 Task: Find connections with filter location Sierre with filter topic #healthylifestyle with filter profile language English with filter current company GeeksGod with filter school SNDT Women's University - P. G. Department of Computer Science with filter industry Housing and Community Development with filter service category Homeowners Insurance with filter keywords title Social Media Assistant
Action: Mouse moved to (588, 72)
Screenshot: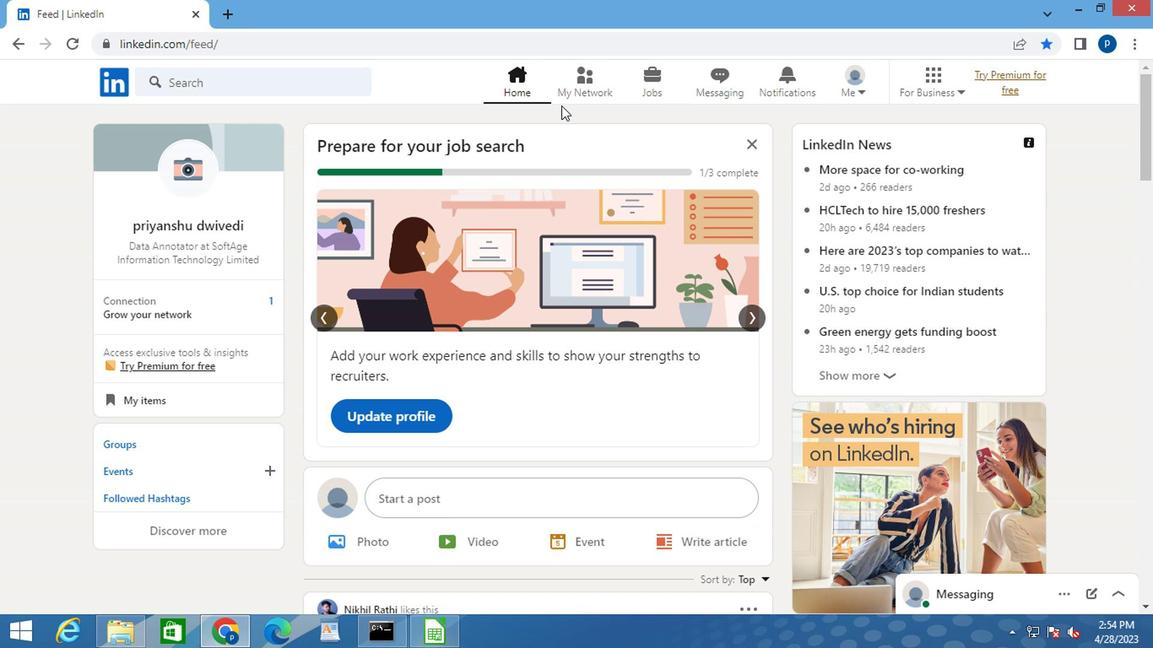 
Action: Mouse pressed left at (588, 72)
Screenshot: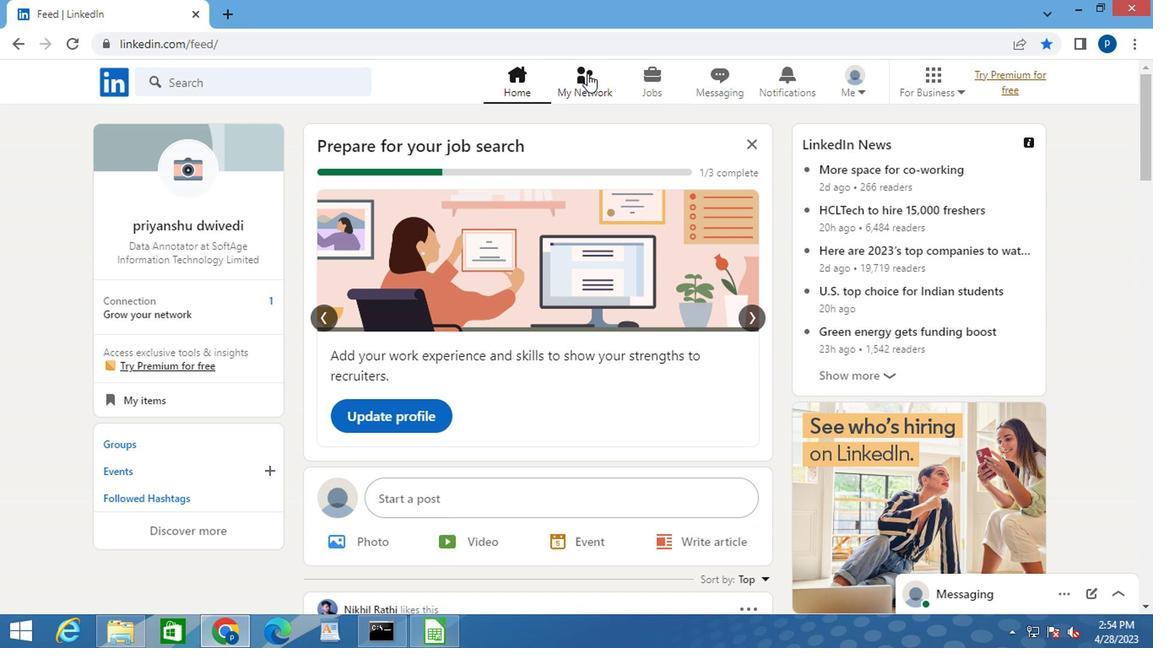 
Action: Mouse moved to (231, 170)
Screenshot: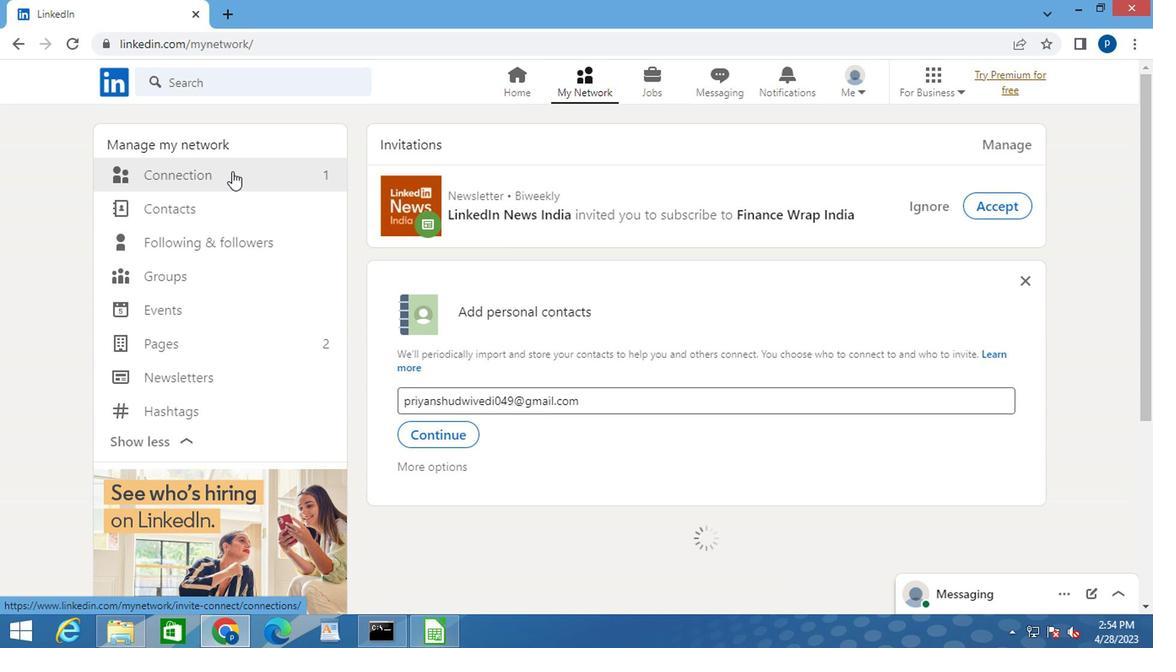 
Action: Mouse pressed left at (231, 170)
Screenshot: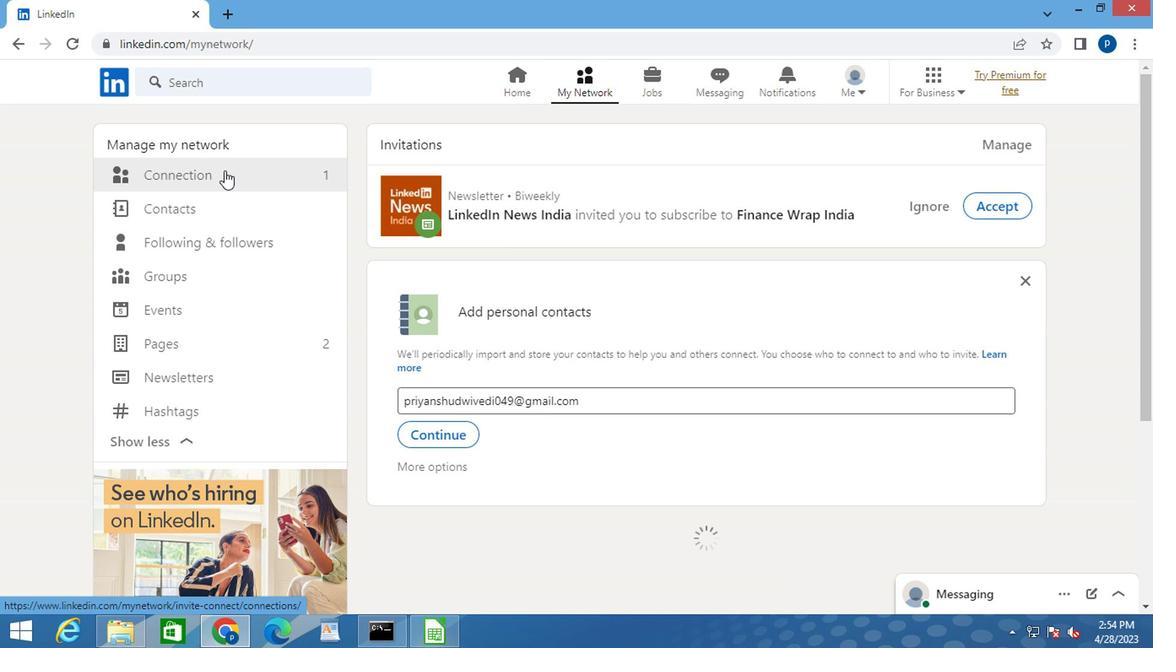
Action: Mouse moved to (696, 174)
Screenshot: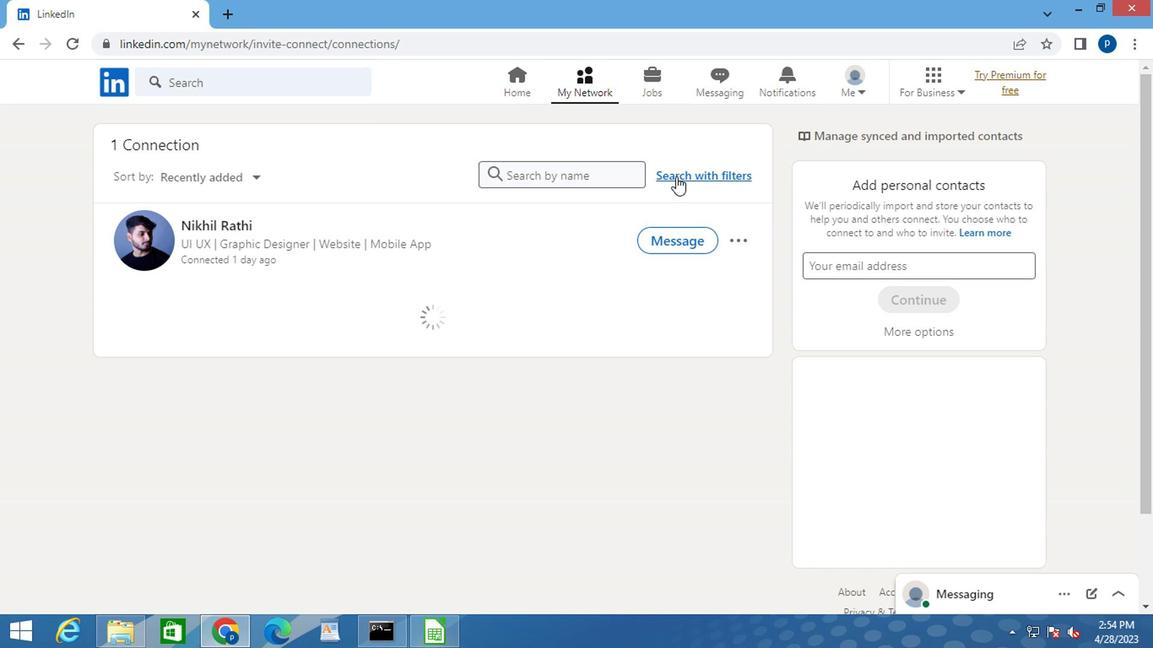 
Action: Mouse pressed left at (696, 174)
Screenshot: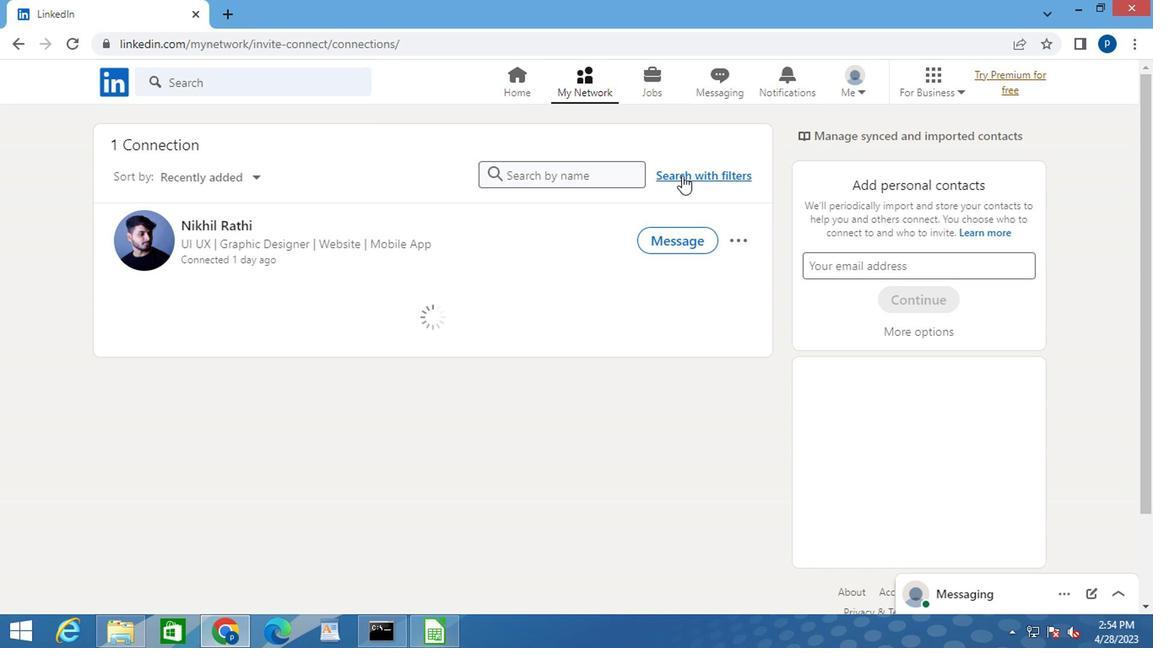 
Action: Mouse moved to (618, 129)
Screenshot: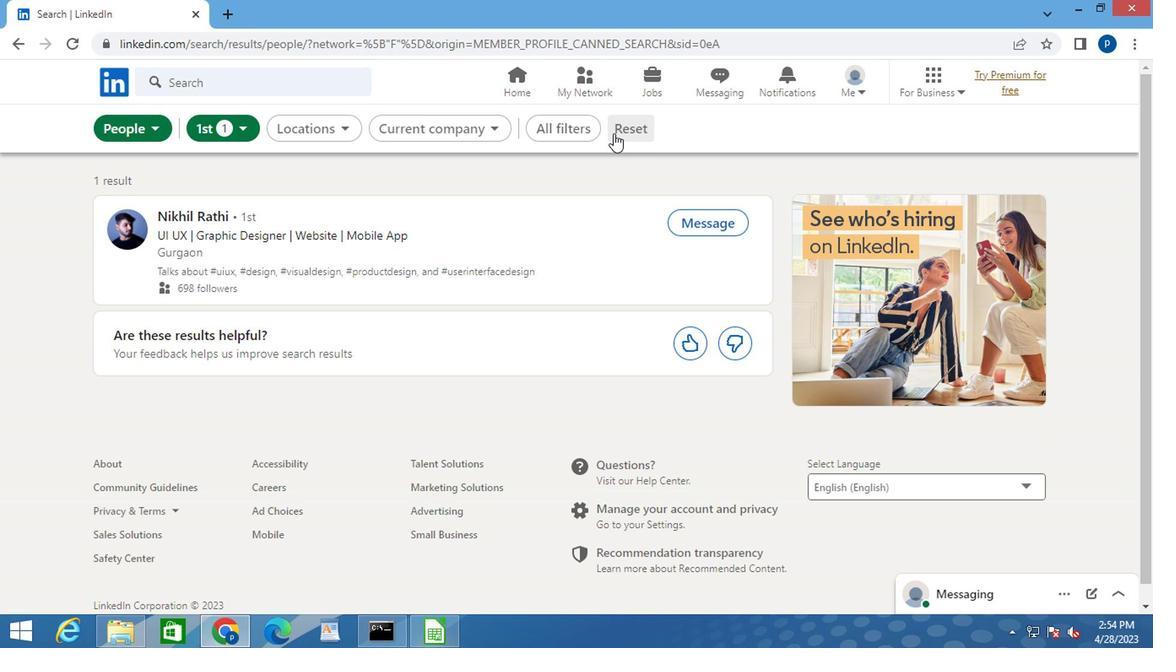 
Action: Mouse pressed left at (618, 129)
Screenshot: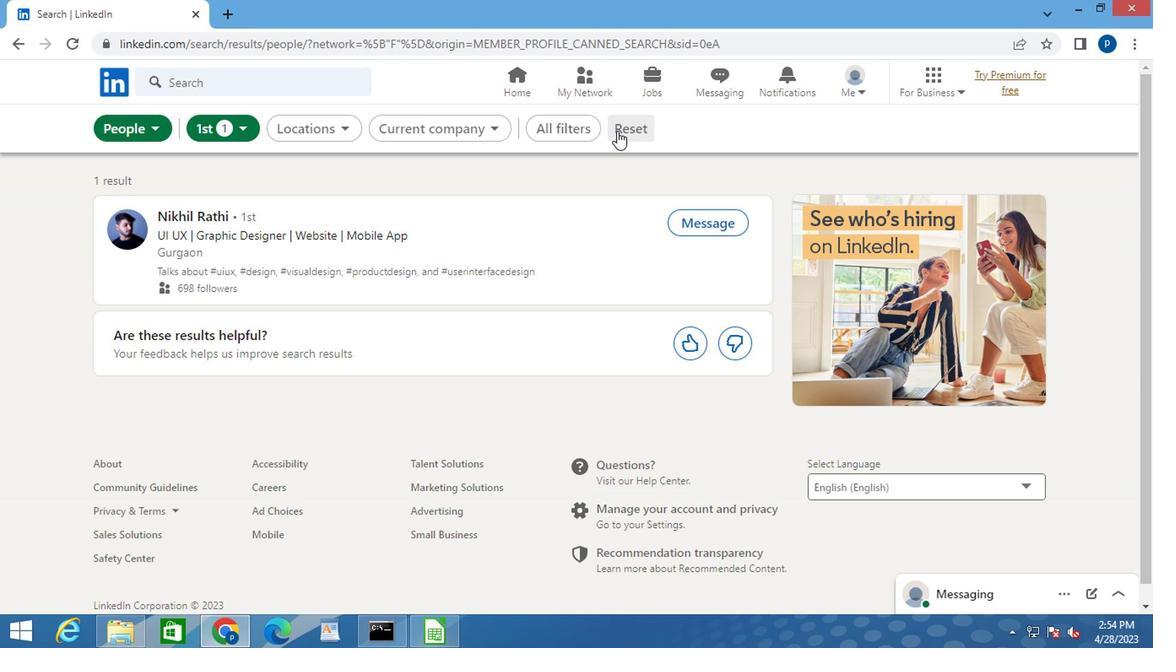 
Action: Mouse moved to (606, 131)
Screenshot: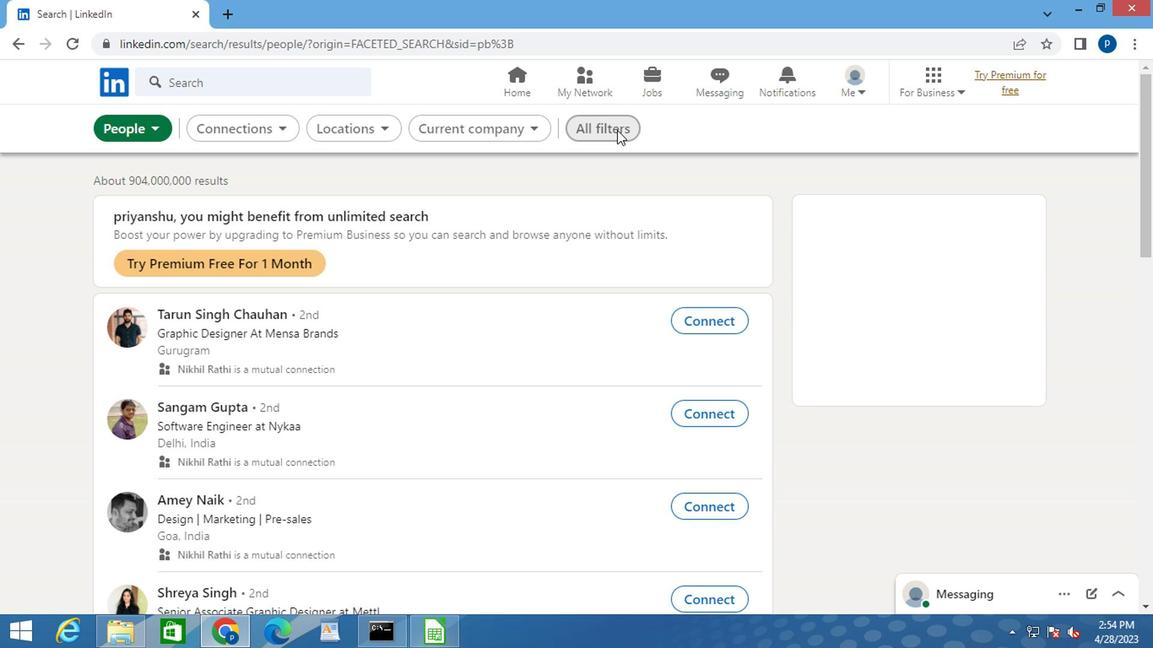 
Action: Mouse pressed left at (606, 131)
Screenshot: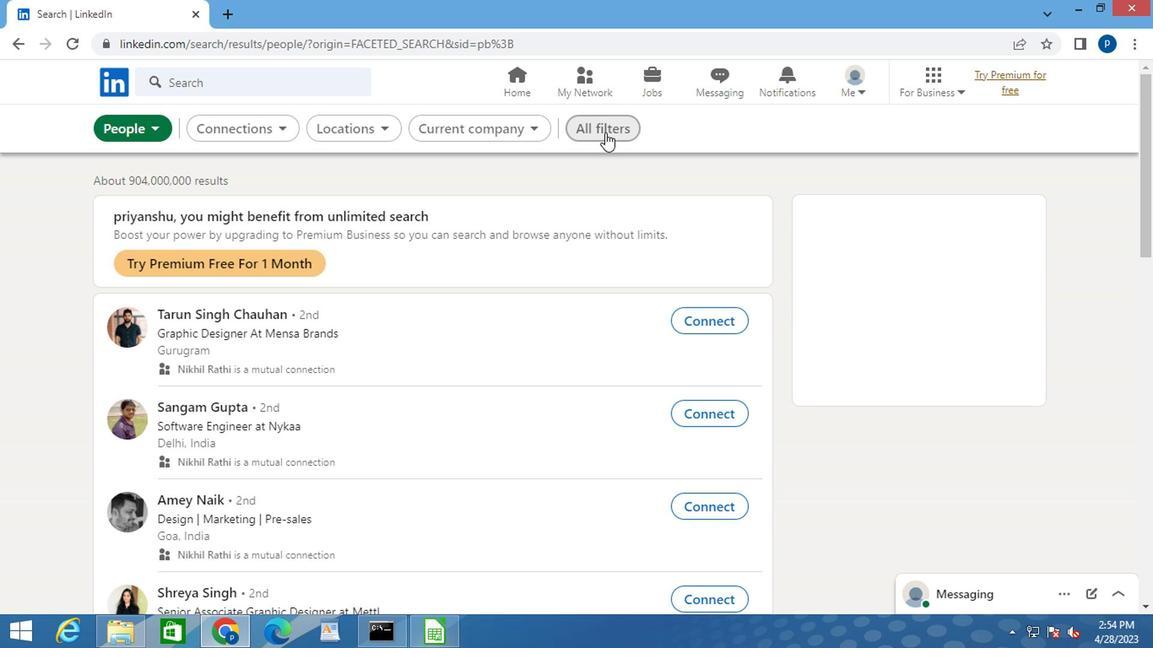 
Action: Mouse moved to (798, 373)
Screenshot: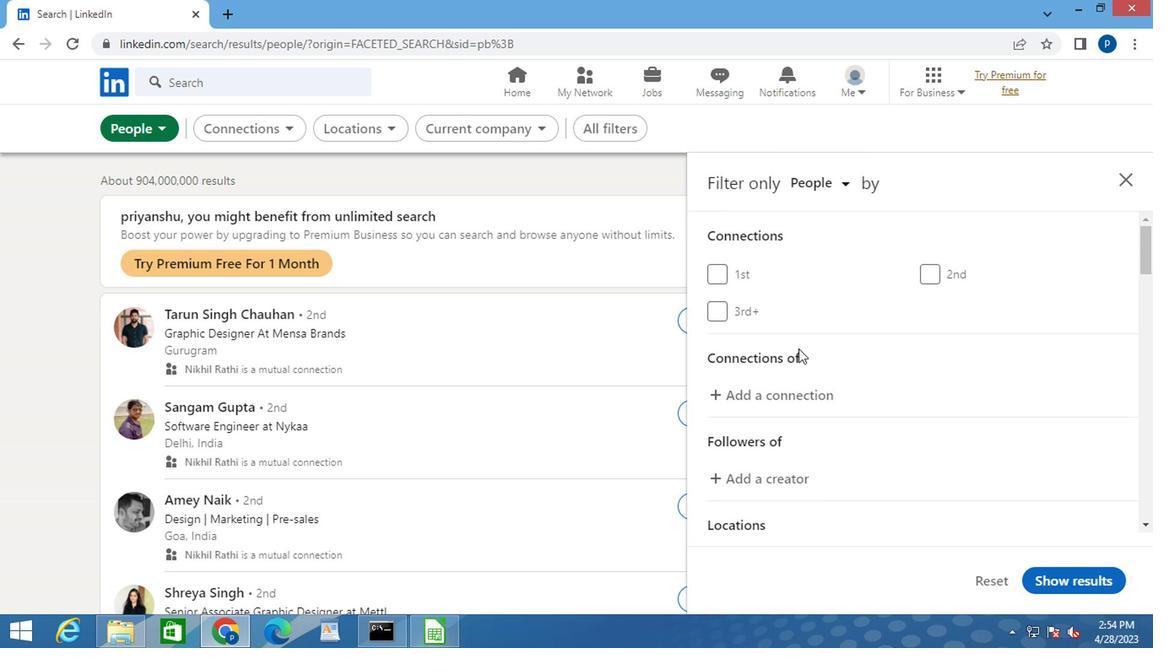
Action: Mouse scrolled (798, 373) with delta (0, 0)
Screenshot: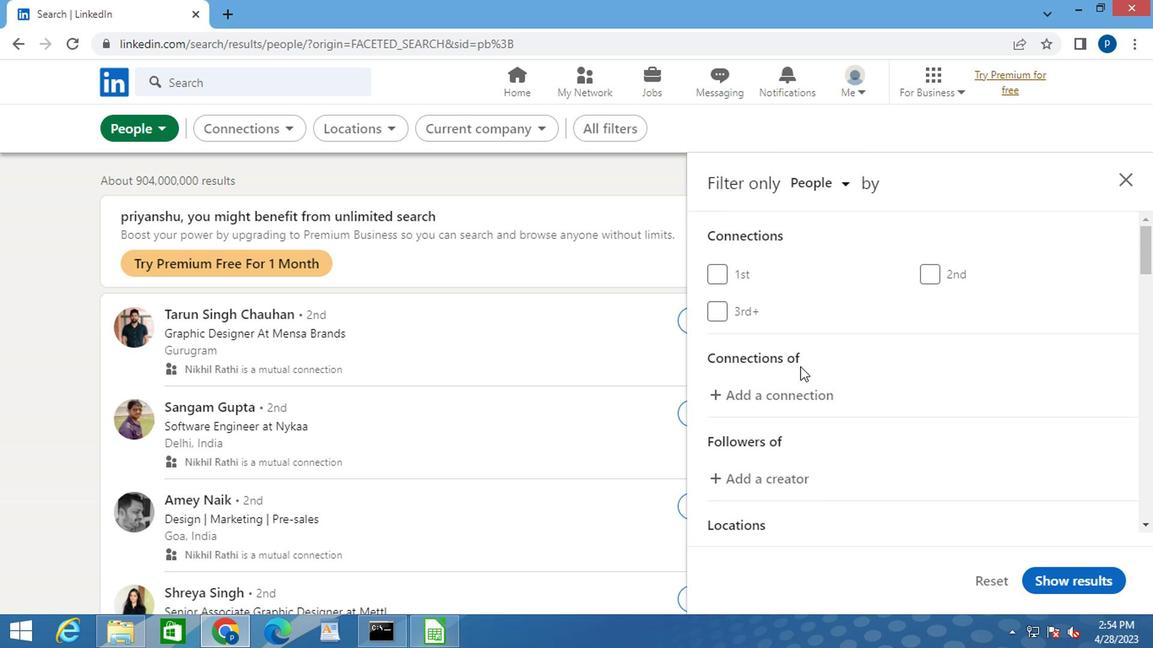 
Action: Mouse scrolled (798, 373) with delta (0, 0)
Screenshot: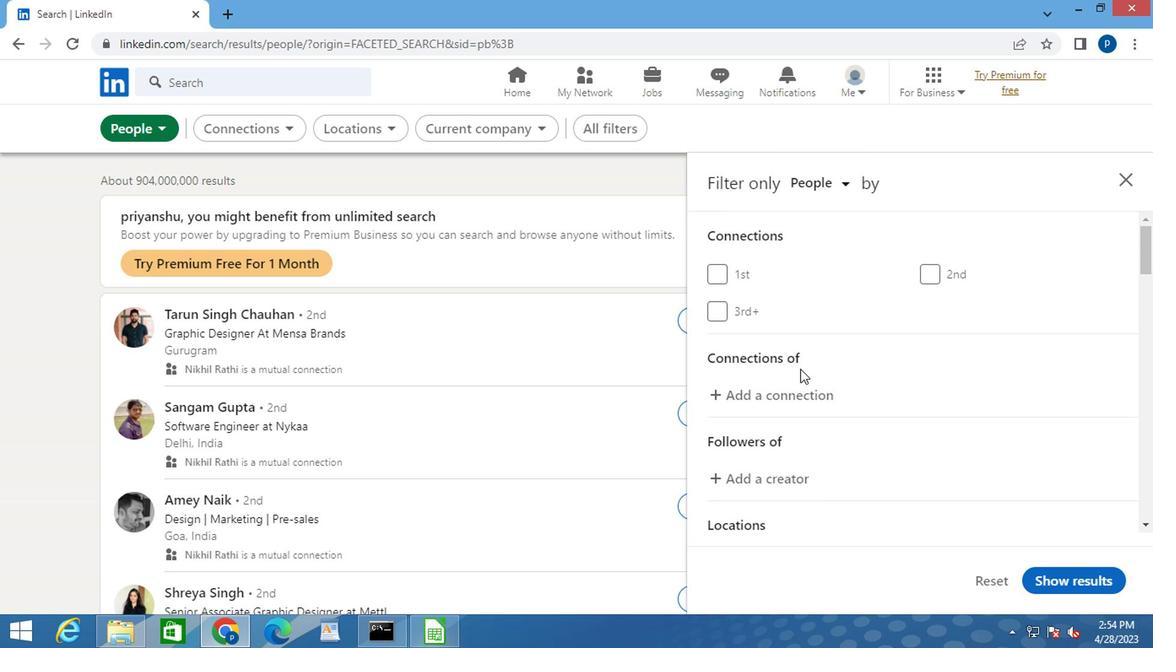 
Action: Mouse moved to (945, 461)
Screenshot: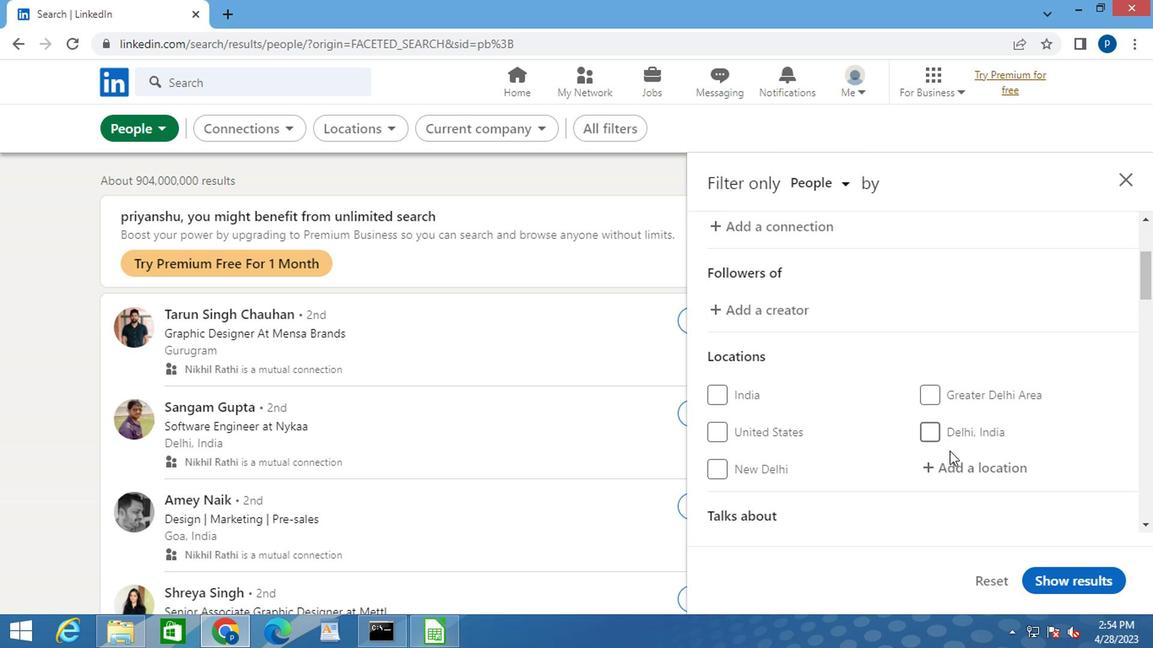 
Action: Mouse pressed left at (945, 461)
Screenshot: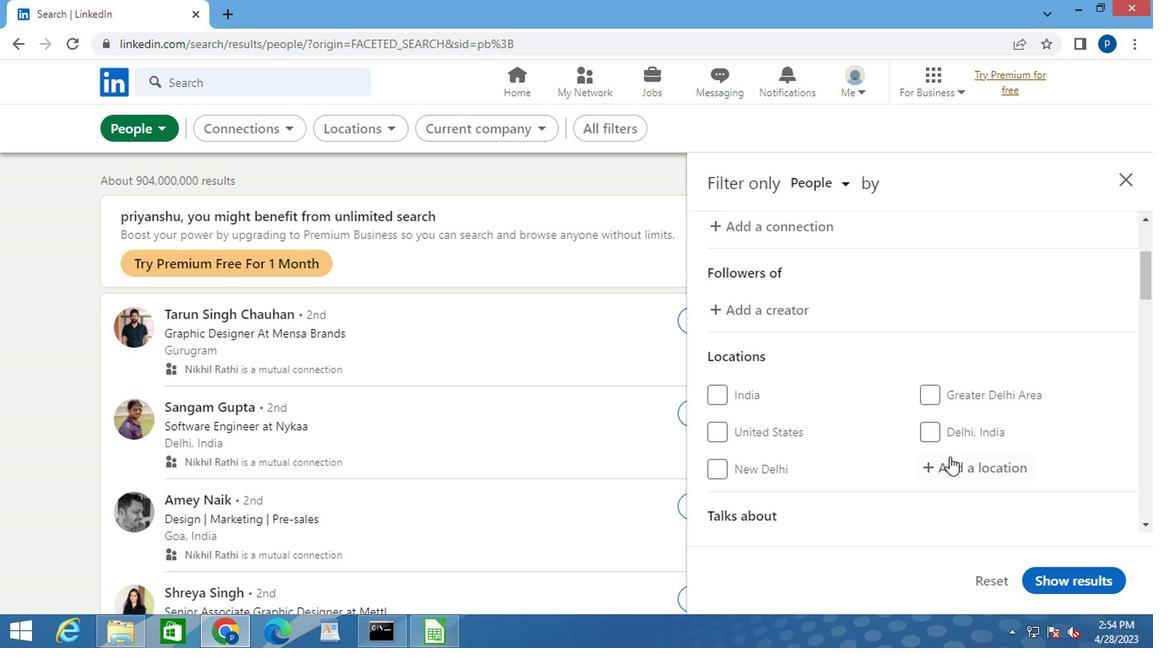 
Action: Mouse moved to (945, 465)
Screenshot: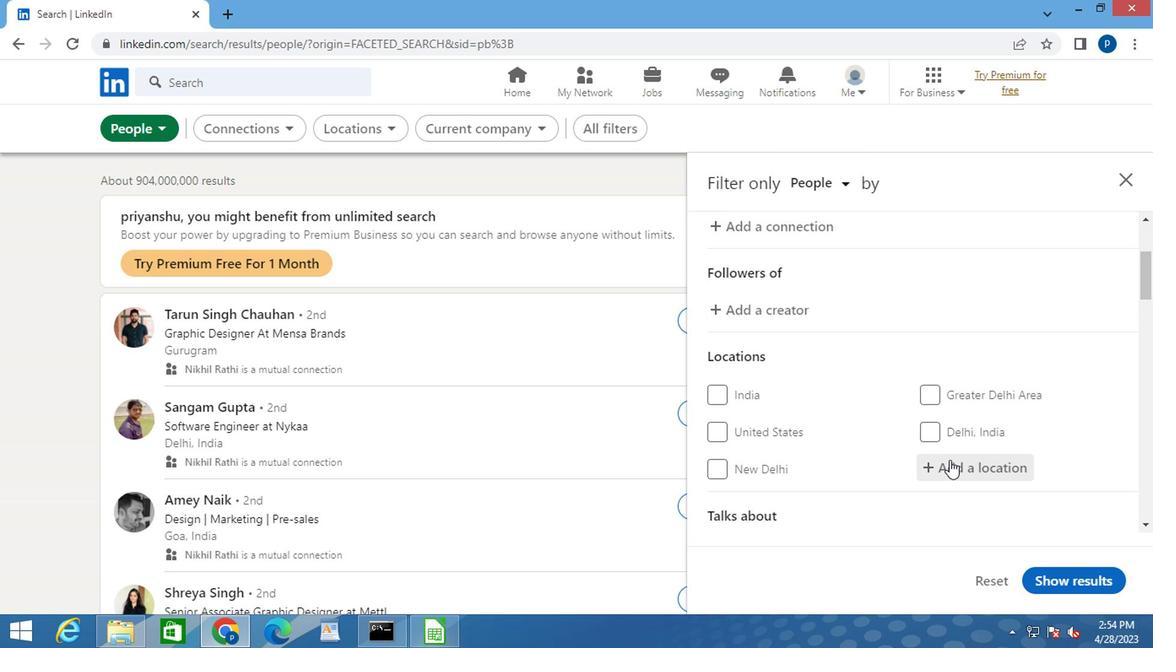 
Action: Key pressed <Key.caps_lock>s<Key.caps_lock>ierre
Screenshot: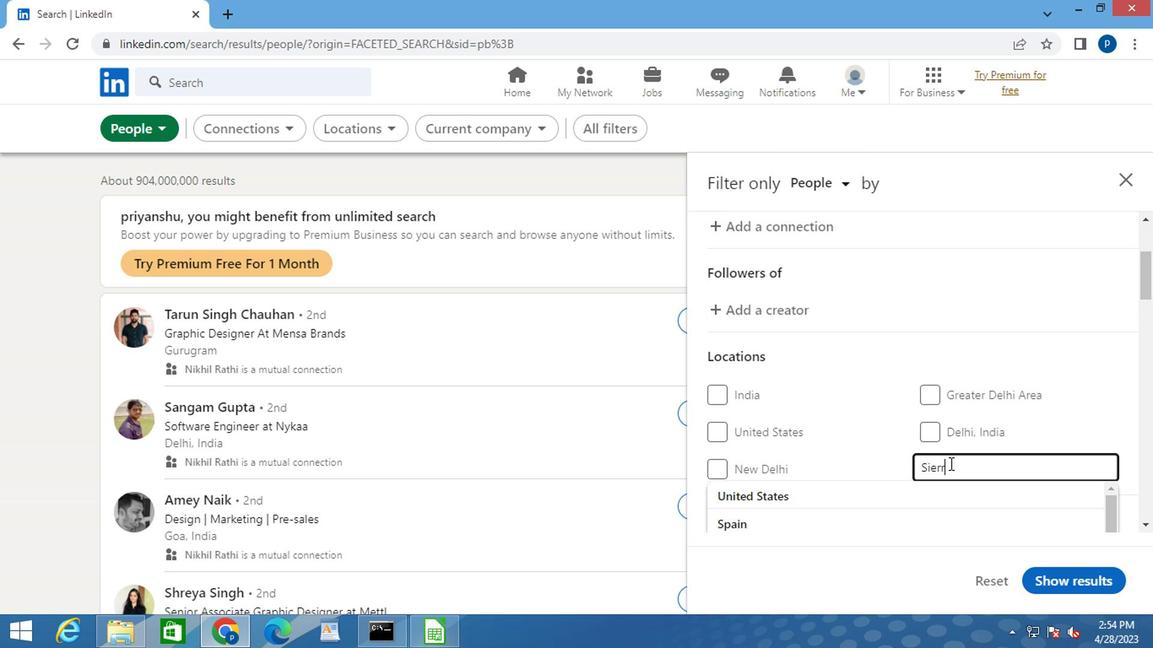 
Action: Mouse moved to (837, 493)
Screenshot: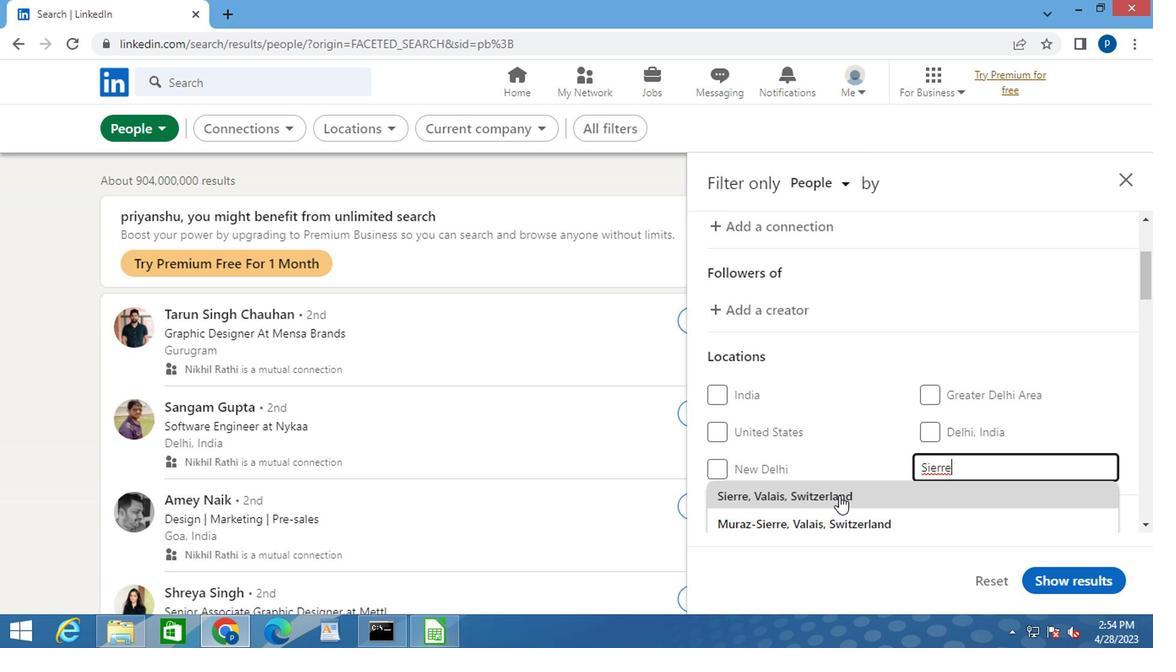 
Action: Mouse pressed left at (837, 493)
Screenshot: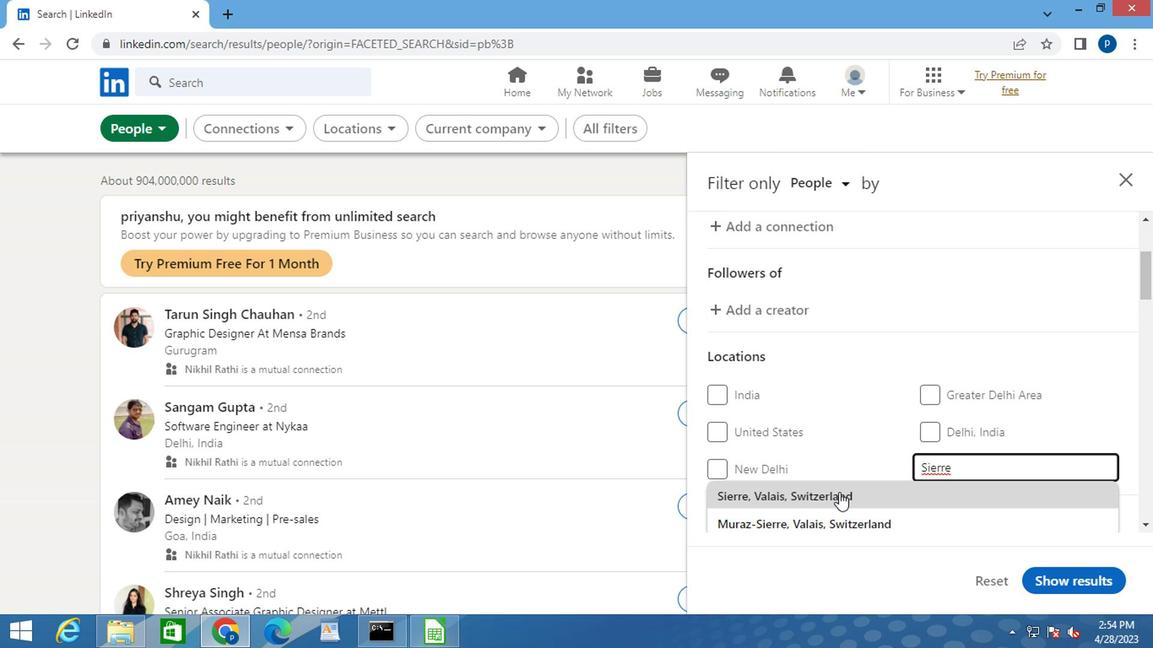 
Action: Mouse moved to (832, 462)
Screenshot: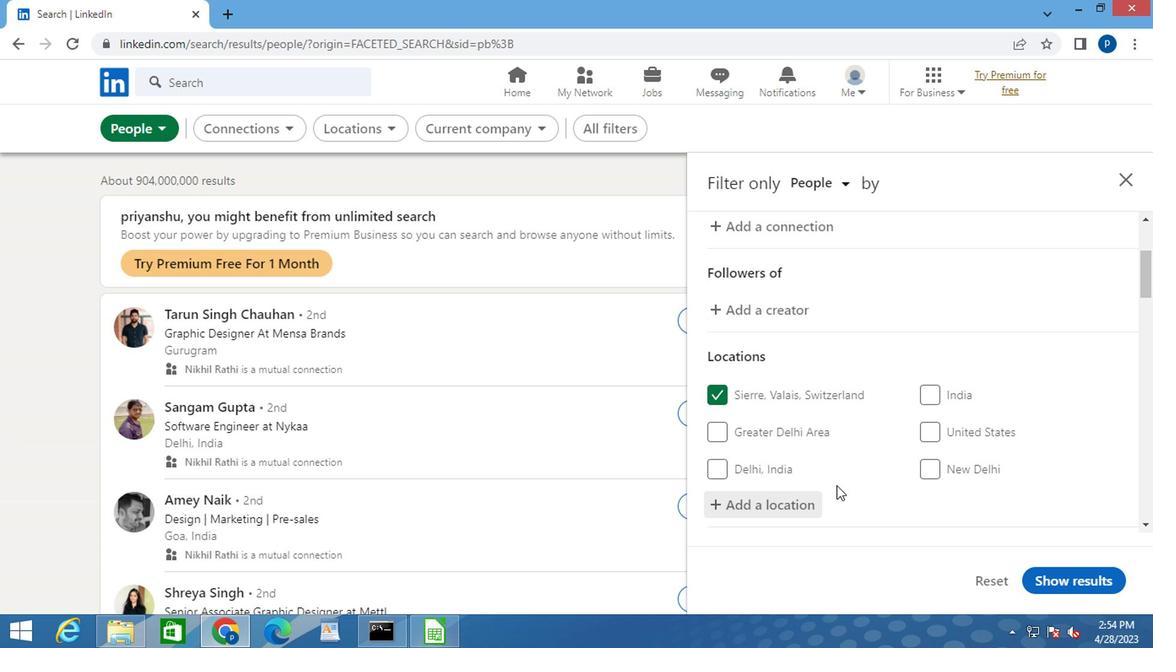 
Action: Mouse scrolled (832, 461) with delta (0, -1)
Screenshot: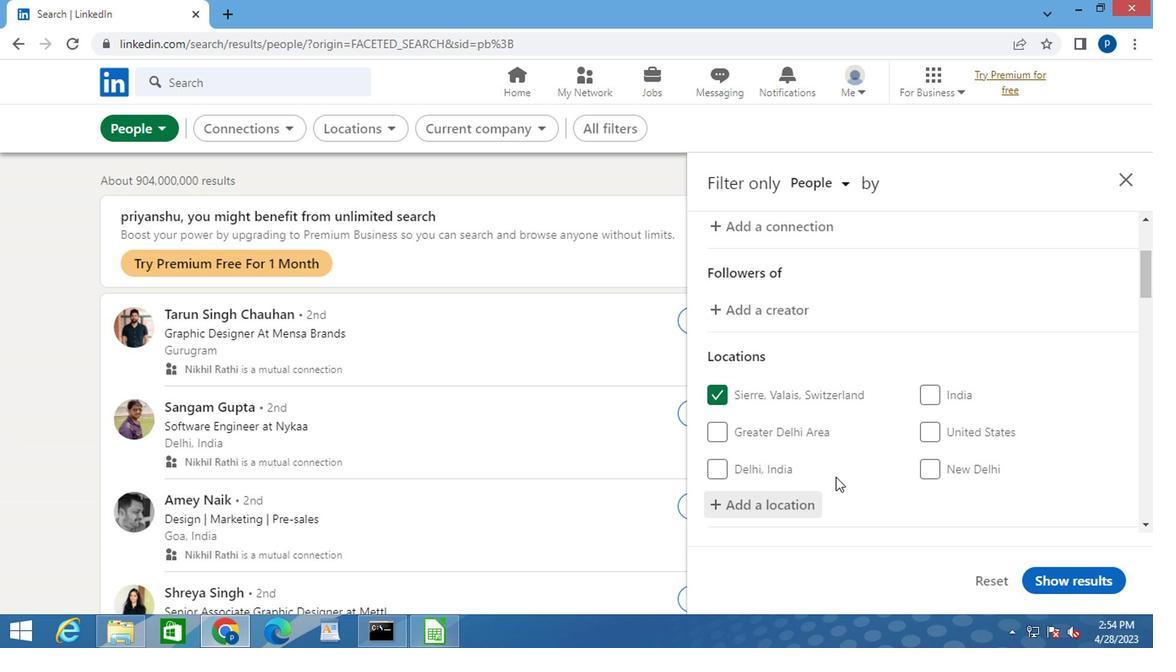 
Action: Mouse scrolled (832, 461) with delta (0, -1)
Screenshot: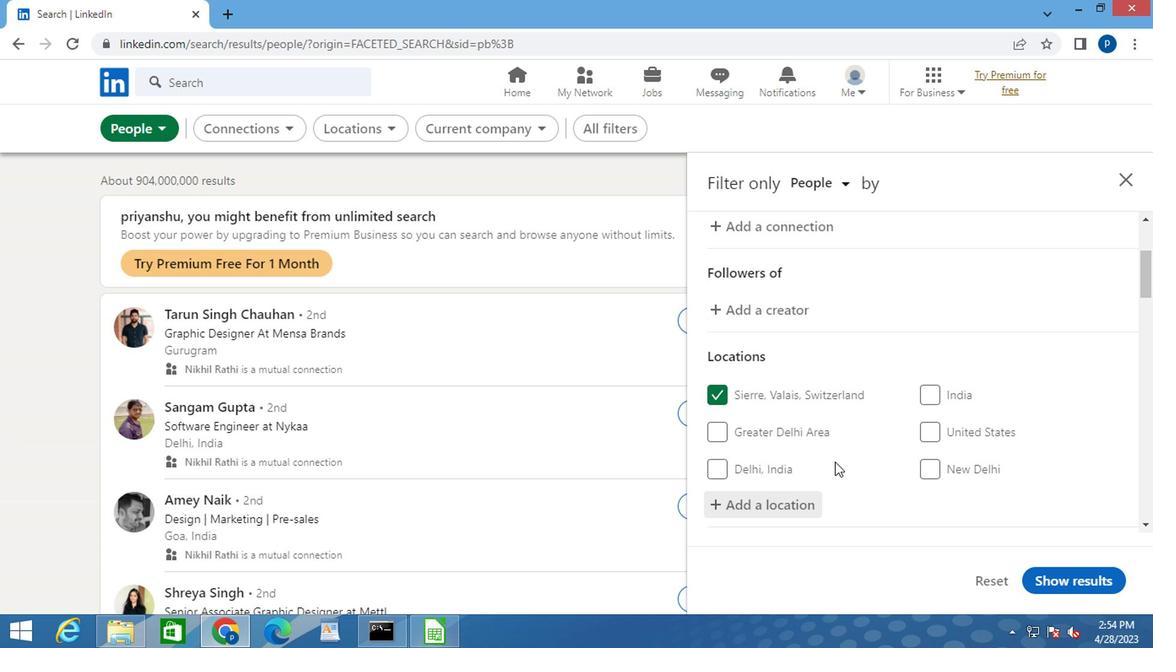 
Action: Mouse moved to (832, 461)
Screenshot: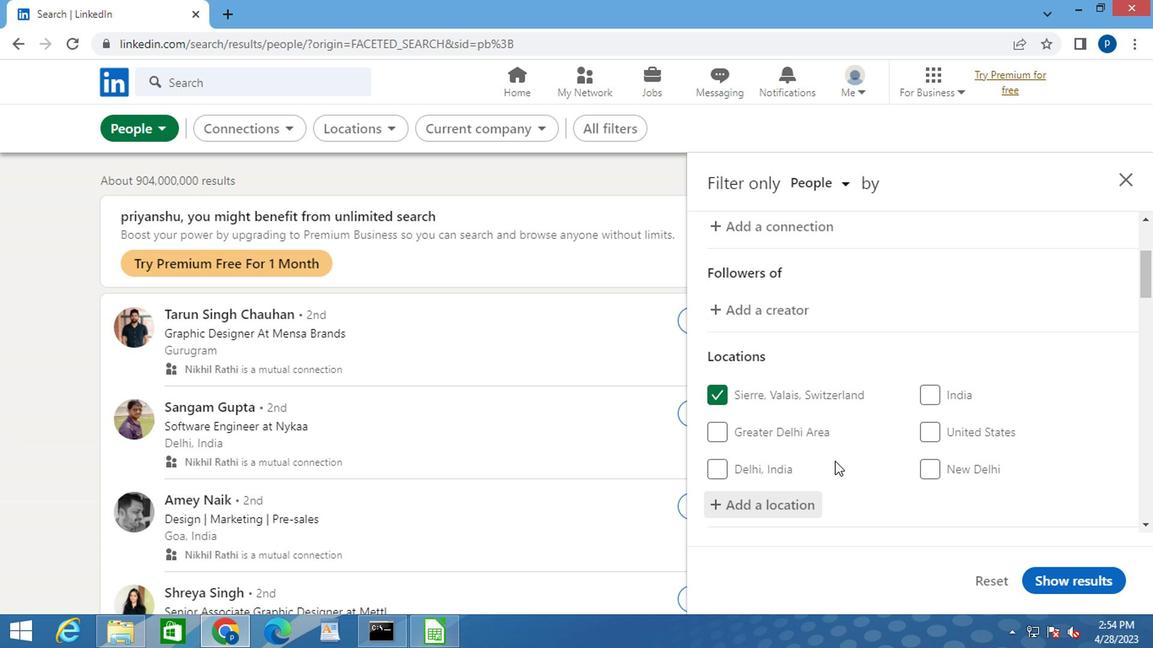 
Action: Mouse scrolled (832, 460) with delta (0, 0)
Screenshot: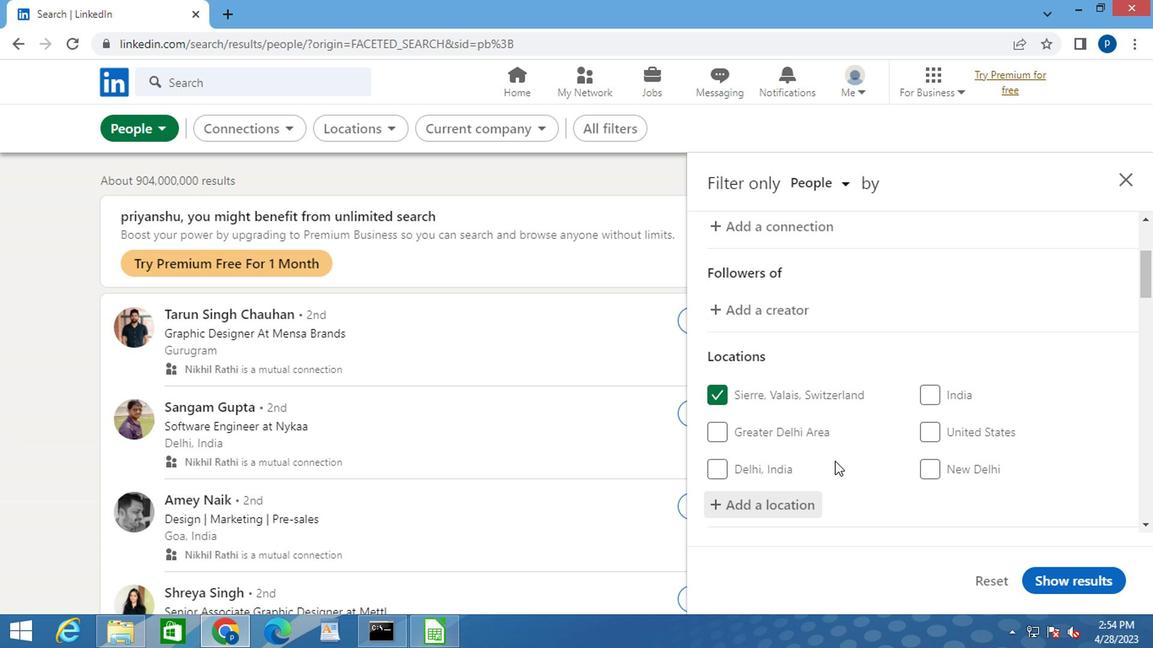 
Action: Mouse moved to (934, 404)
Screenshot: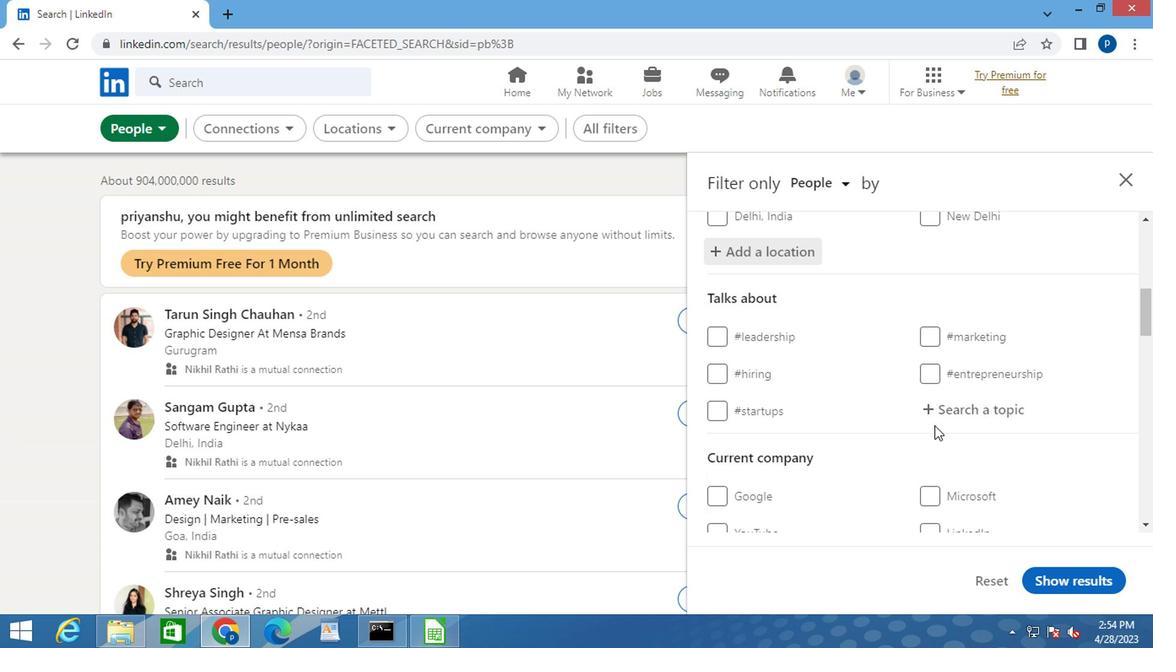 
Action: Mouse pressed left at (934, 404)
Screenshot: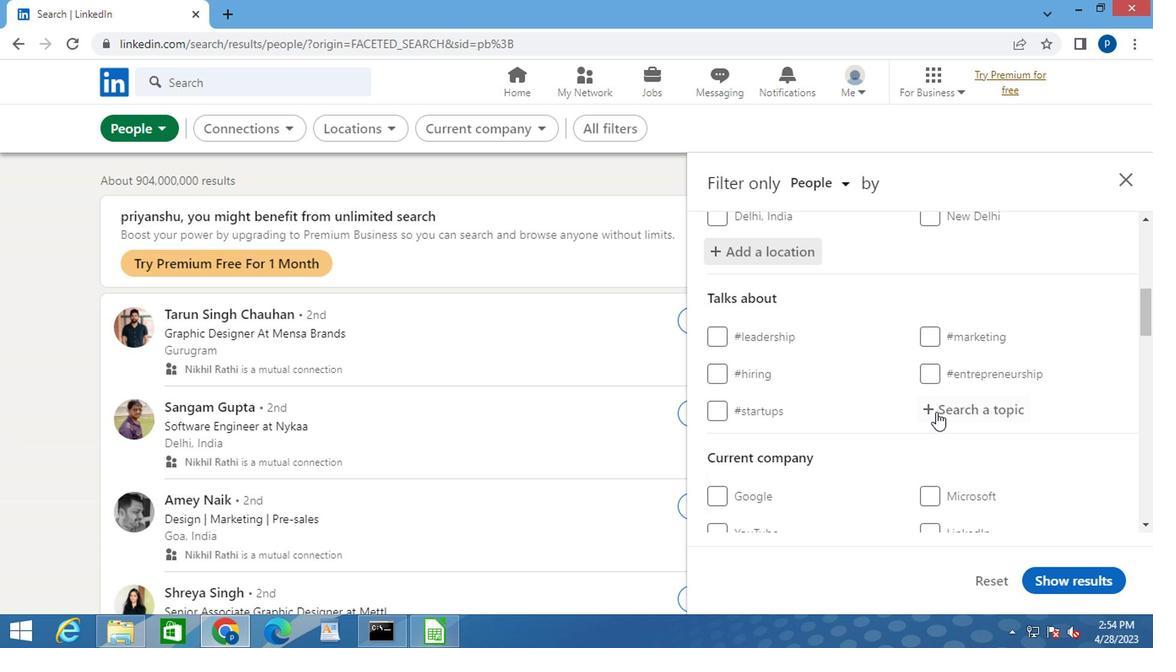 
Action: Key pressed <Key.shift>#HEALTHYLIFESTYLE
Screenshot: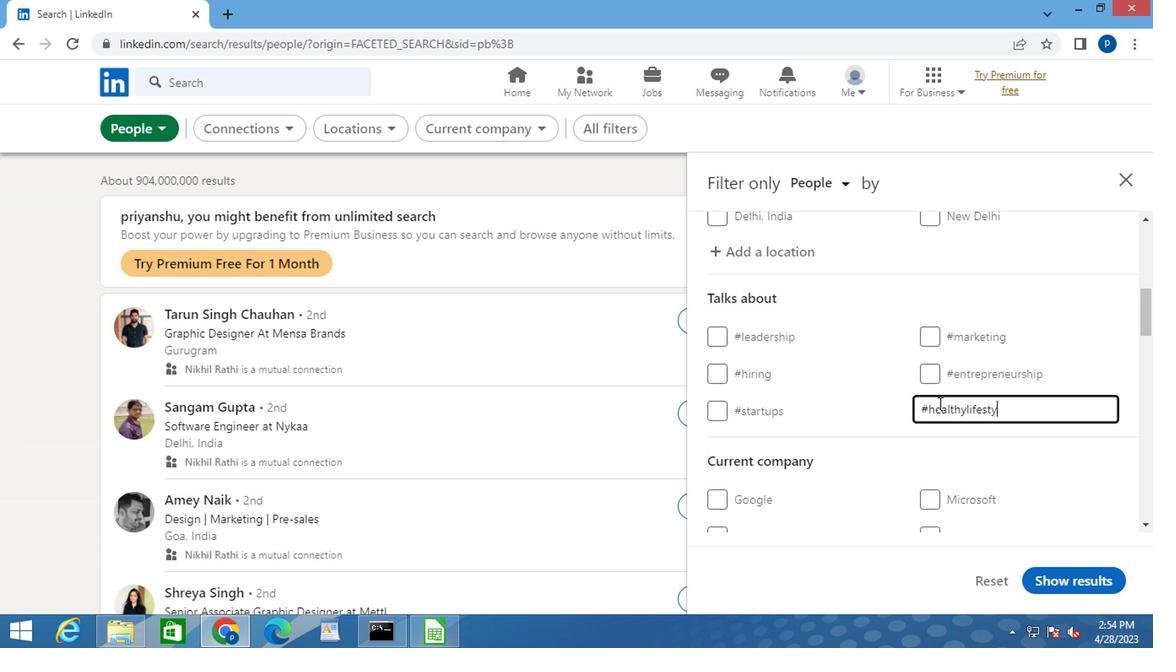 
Action: Mouse moved to (865, 427)
Screenshot: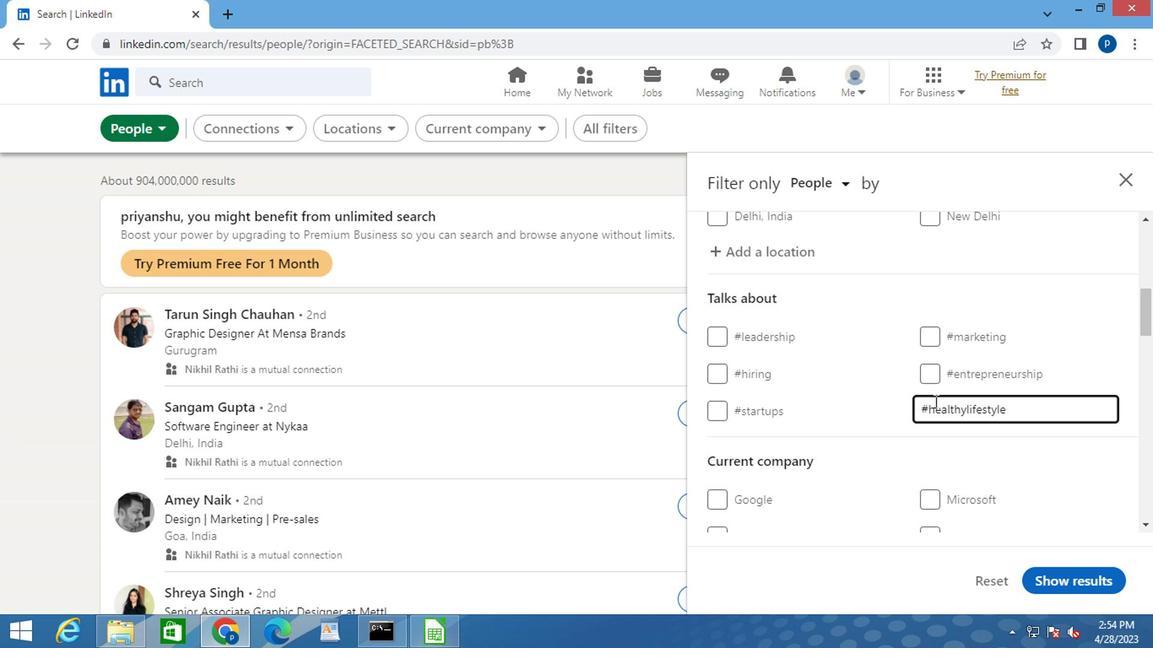 
Action: Mouse scrolled (865, 426) with delta (0, -1)
Screenshot: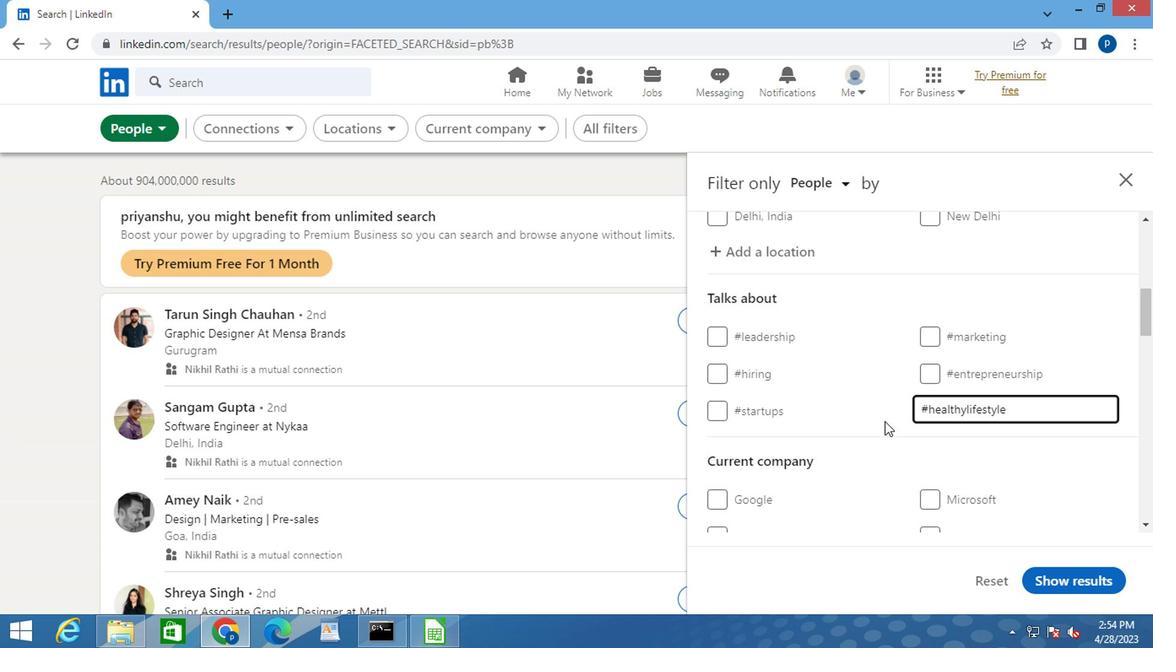 
Action: Mouse scrolled (865, 426) with delta (0, -1)
Screenshot: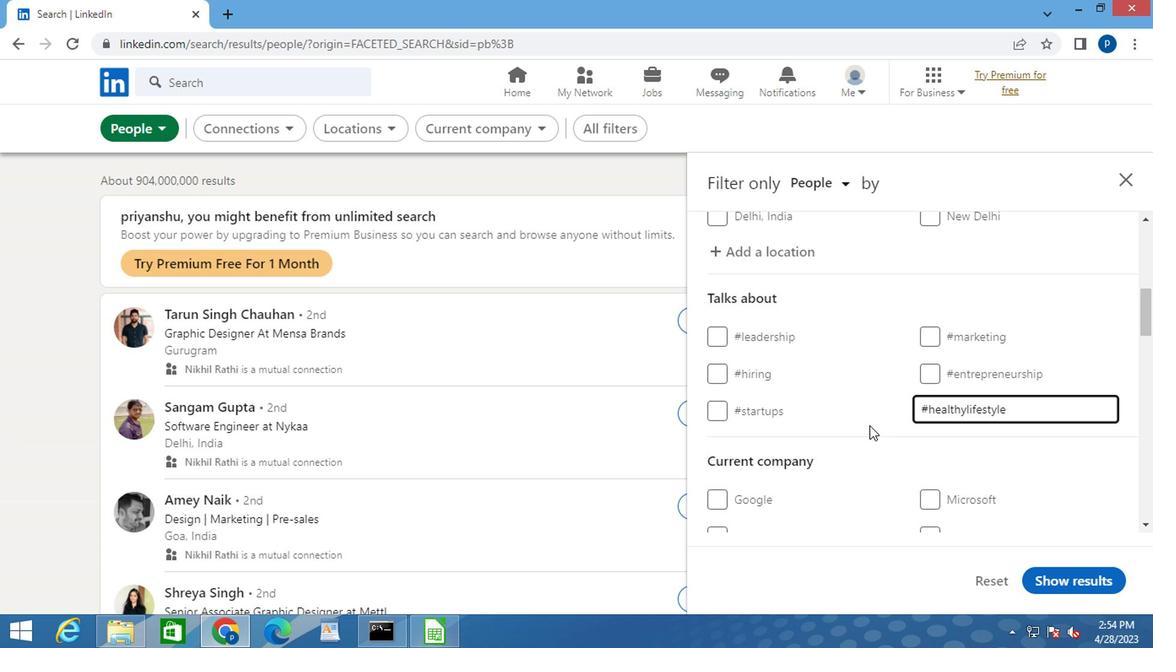 
Action: Mouse scrolled (865, 426) with delta (0, -1)
Screenshot: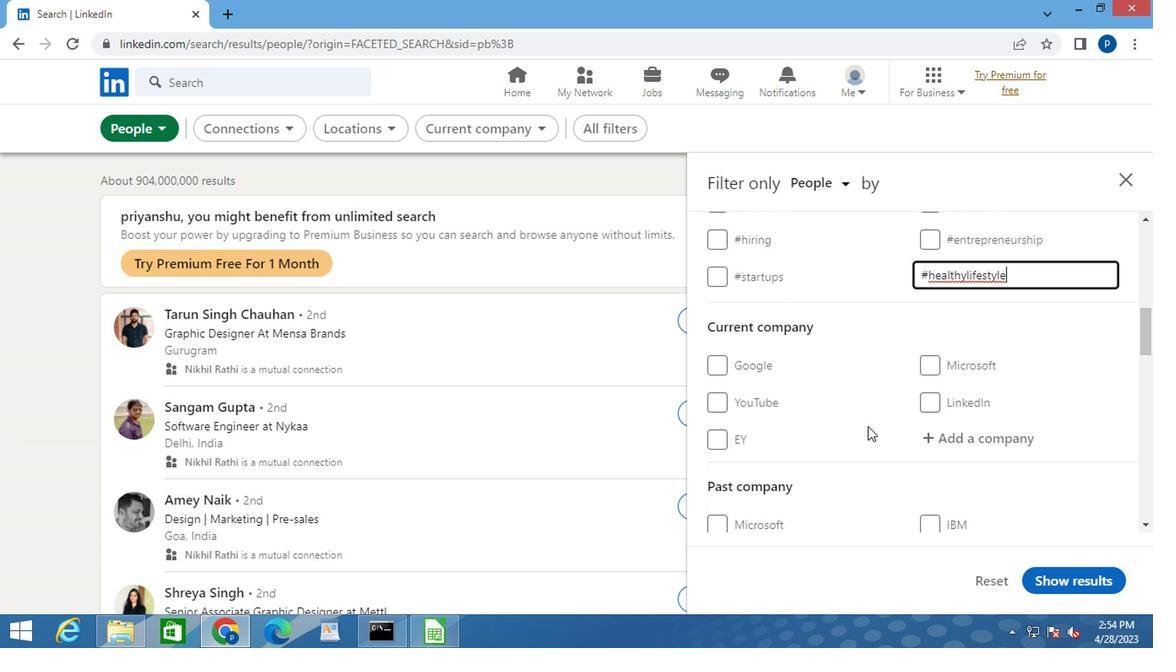 
Action: Mouse scrolled (865, 426) with delta (0, -1)
Screenshot: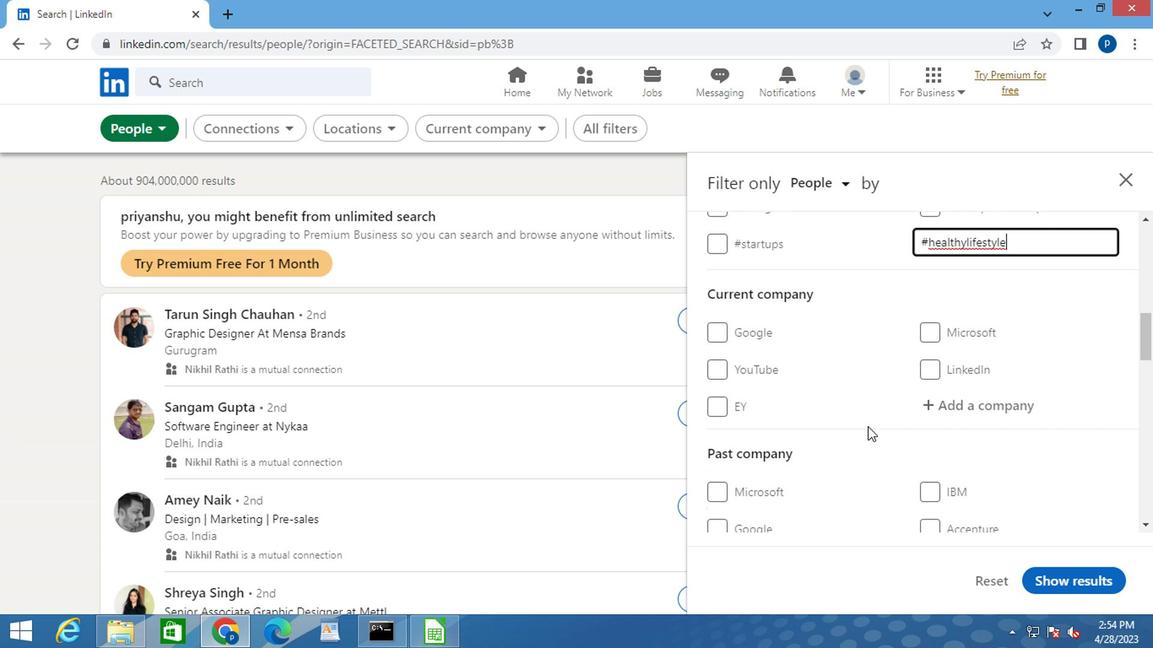 
Action: Mouse moved to (846, 412)
Screenshot: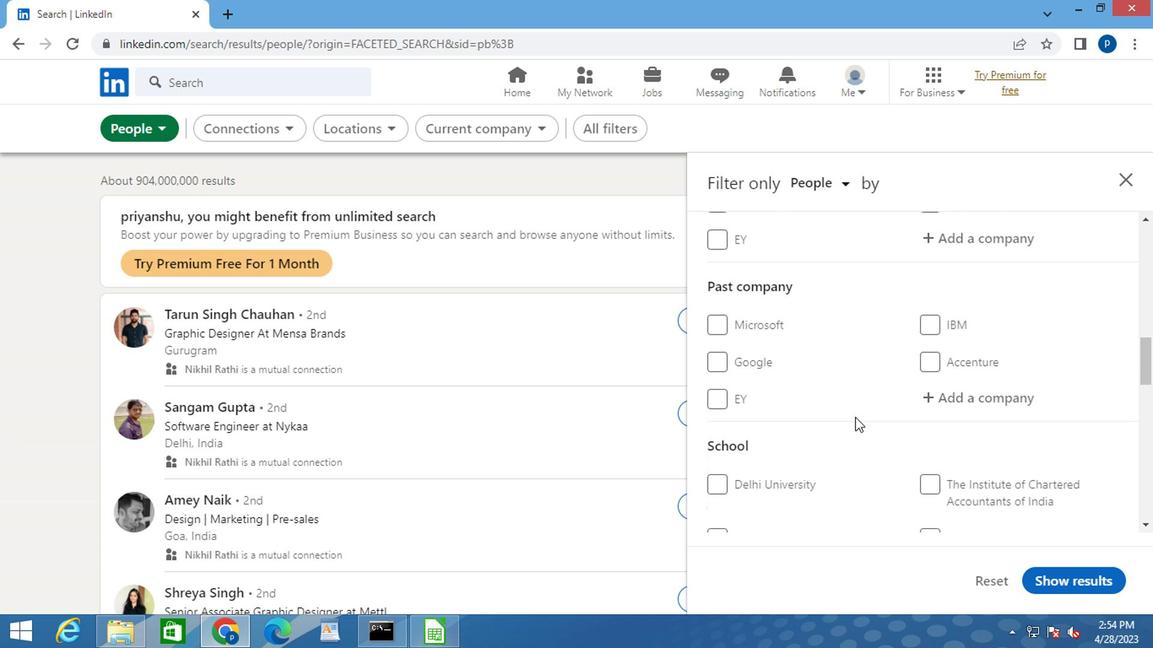 
Action: Mouse scrolled (846, 411) with delta (0, 0)
Screenshot: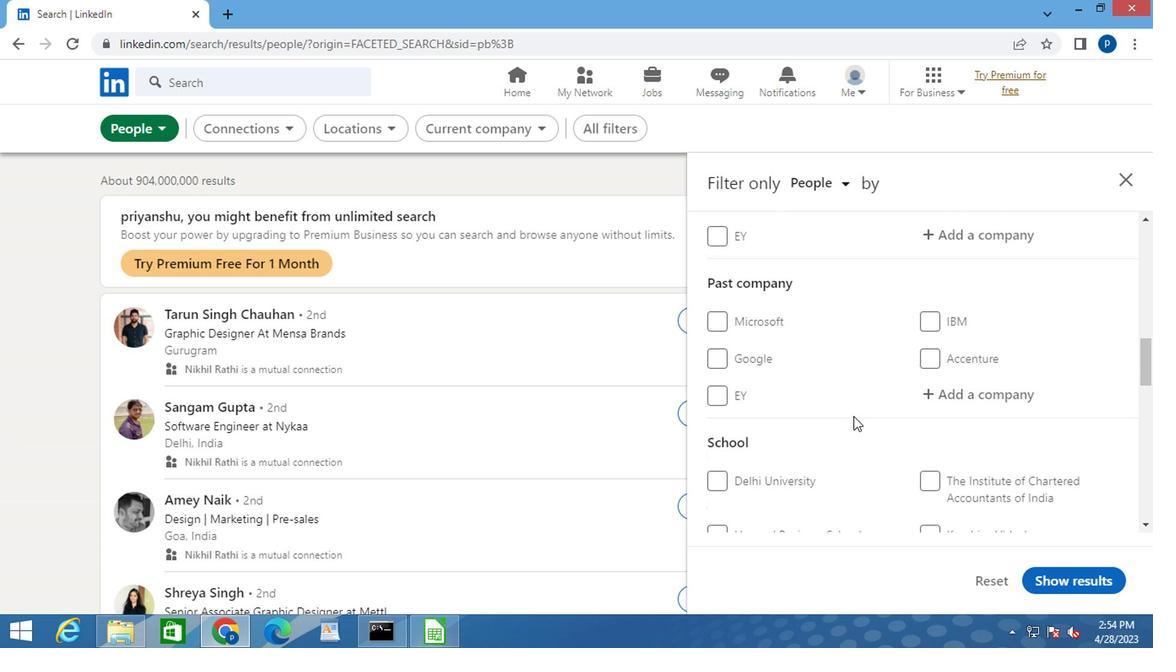 
Action: Mouse scrolled (846, 411) with delta (0, 0)
Screenshot: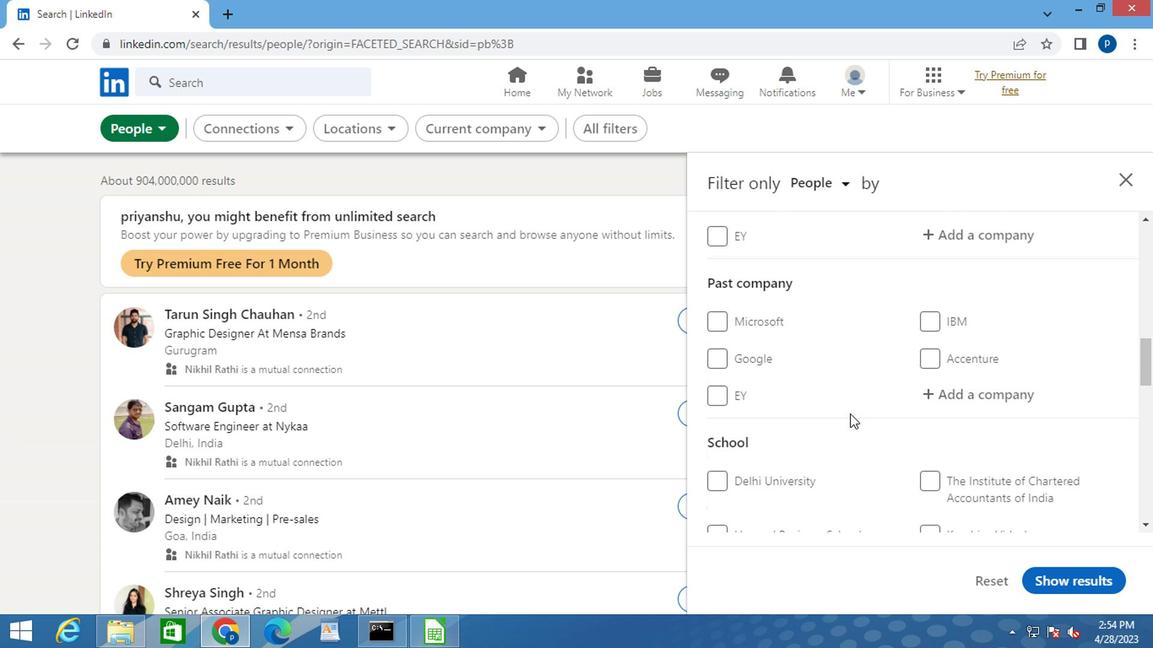 
Action: Mouse moved to (831, 405)
Screenshot: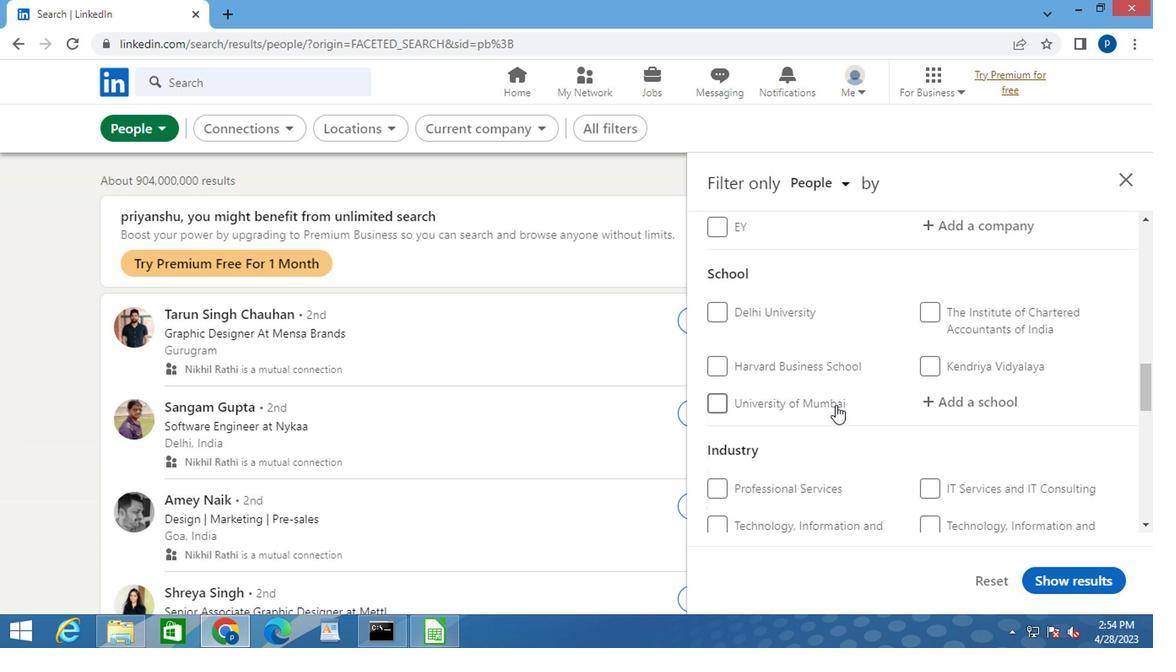 
Action: Mouse scrolled (831, 404) with delta (0, -1)
Screenshot: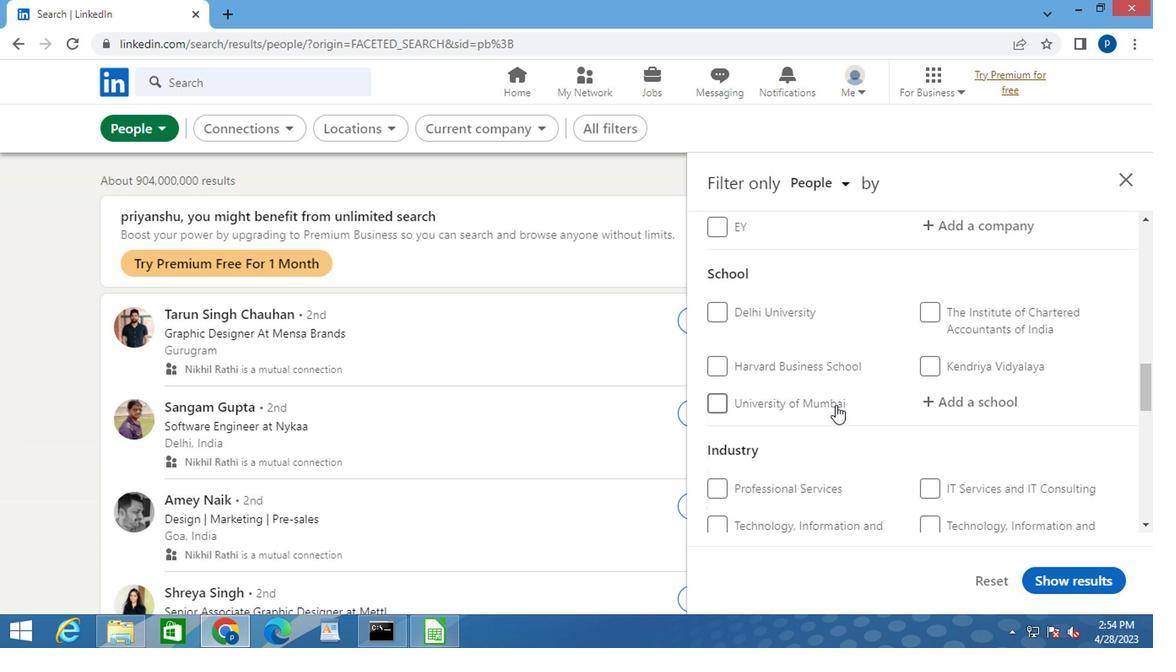 
Action: Mouse scrolled (831, 404) with delta (0, -1)
Screenshot: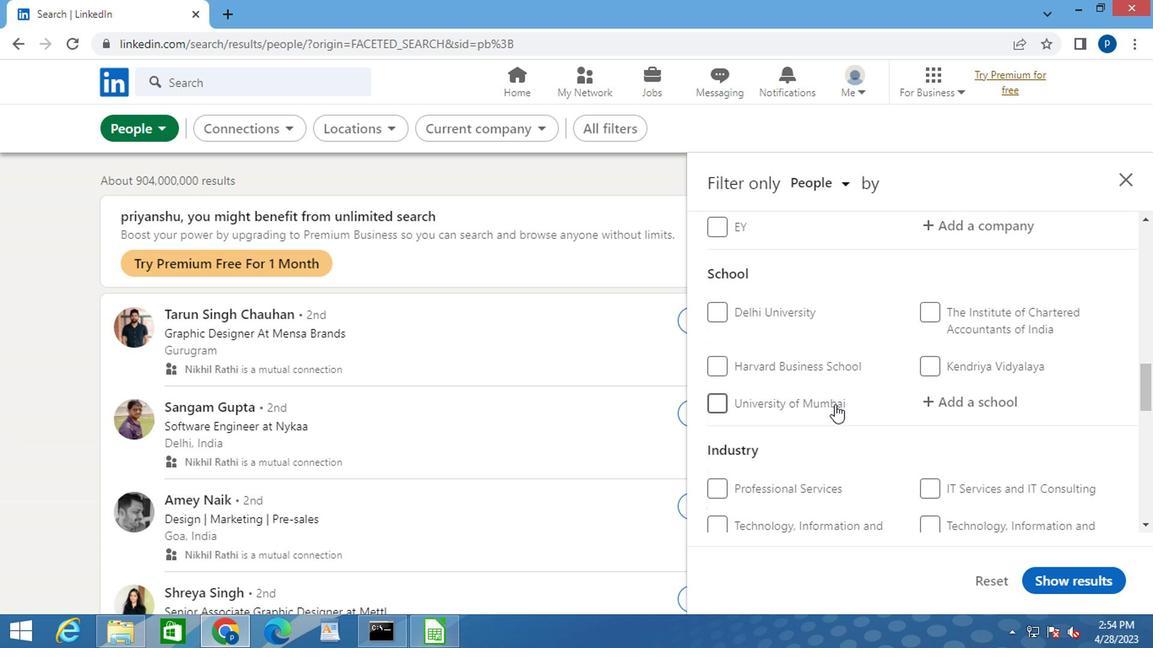 
Action: Mouse moved to (830, 405)
Screenshot: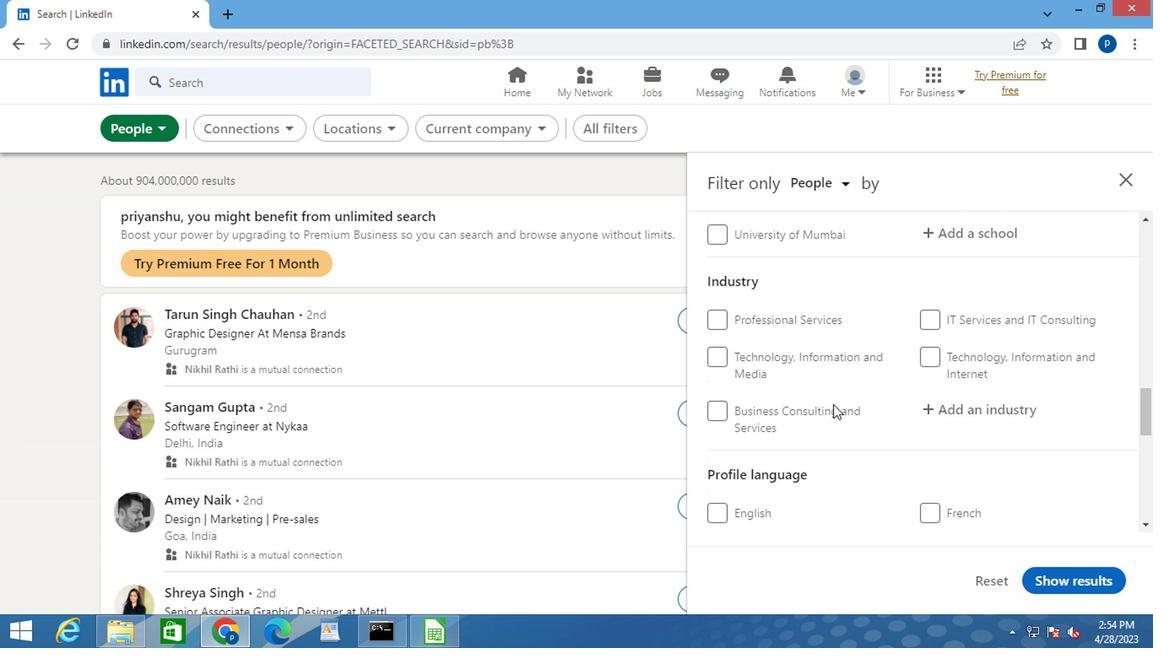 
Action: Mouse scrolled (830, 404) with delta (0, -1)
Screenshot: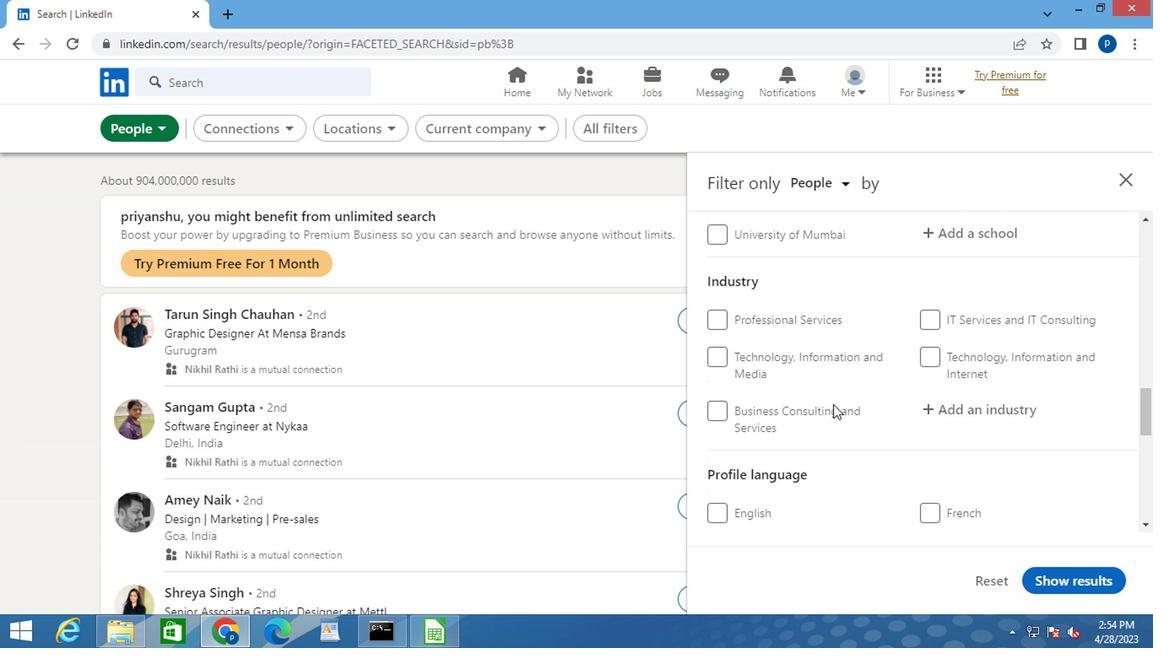 
Action: Mouse moved to (726, 428)
Screenshot: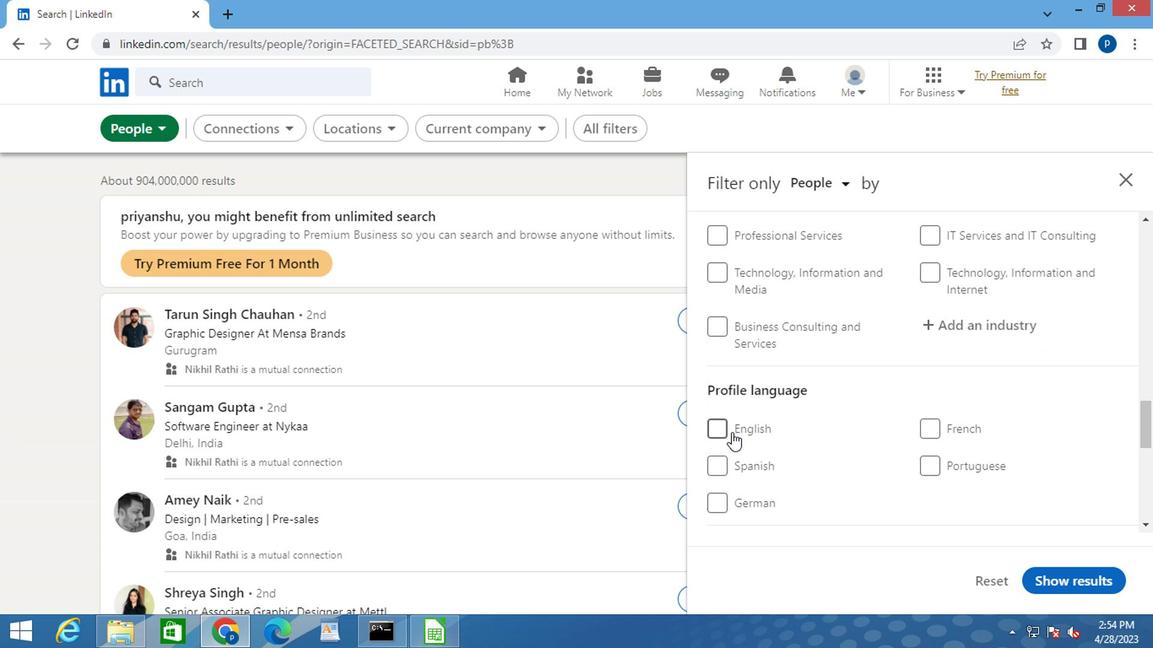 
Action: Mouse pressed left at (726, 428)
Screenshot: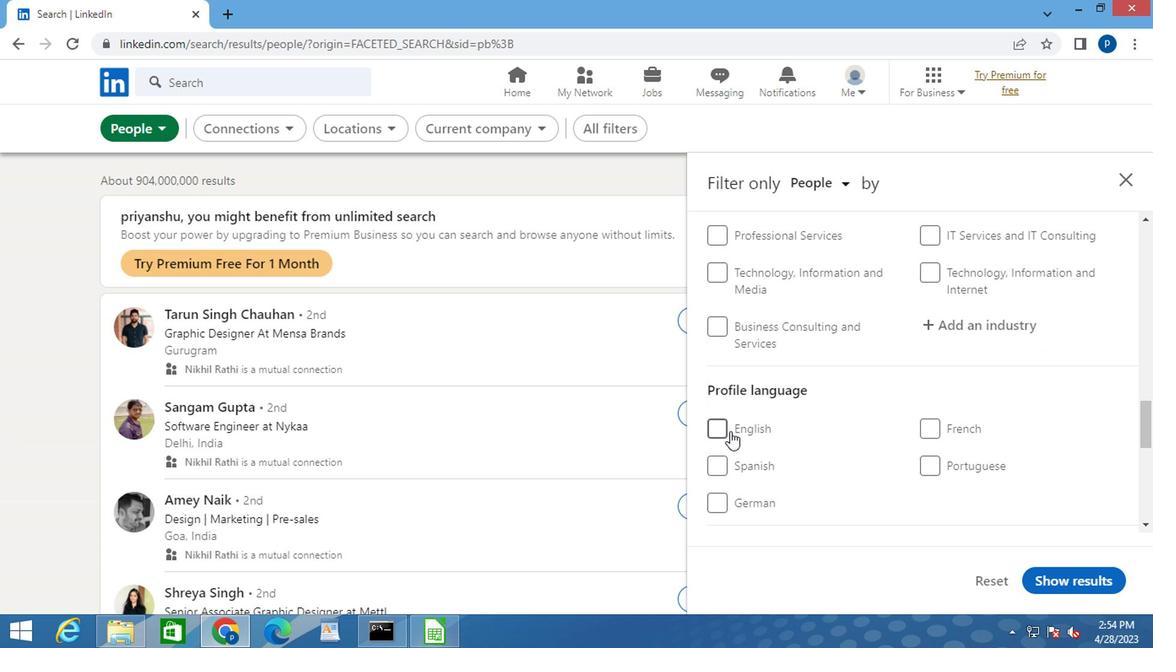 
Action: Mouse moved to (806, 407)
Screenshot: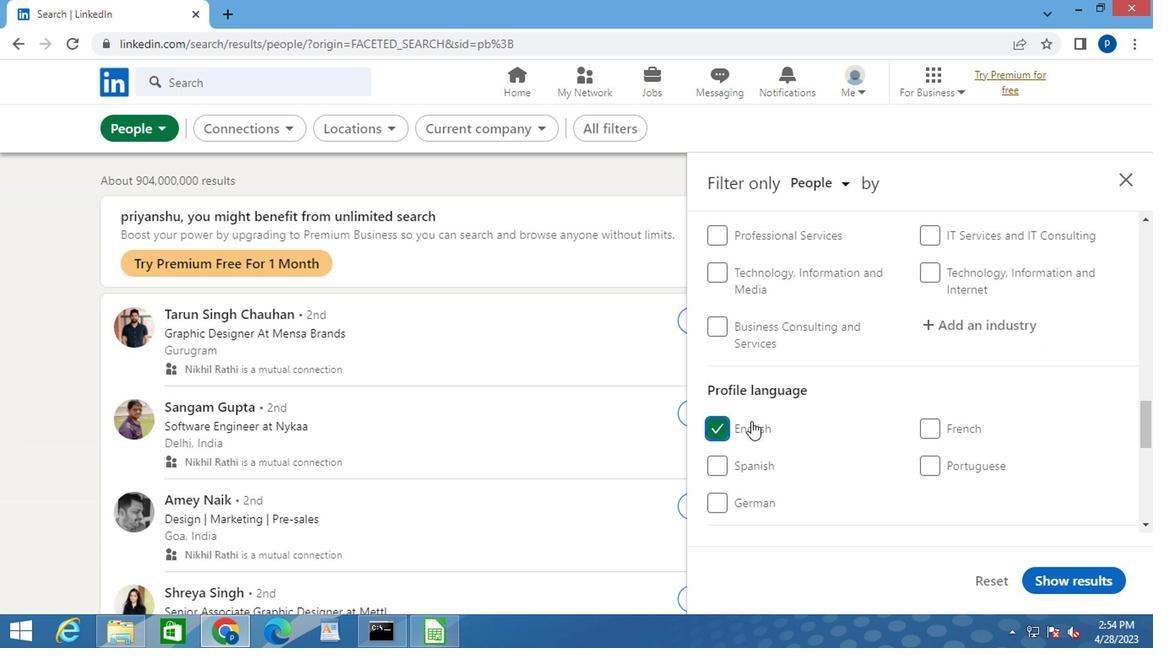 
Action: Mouse scrolled (806, 408) with delta (0, 0)
Screenshot: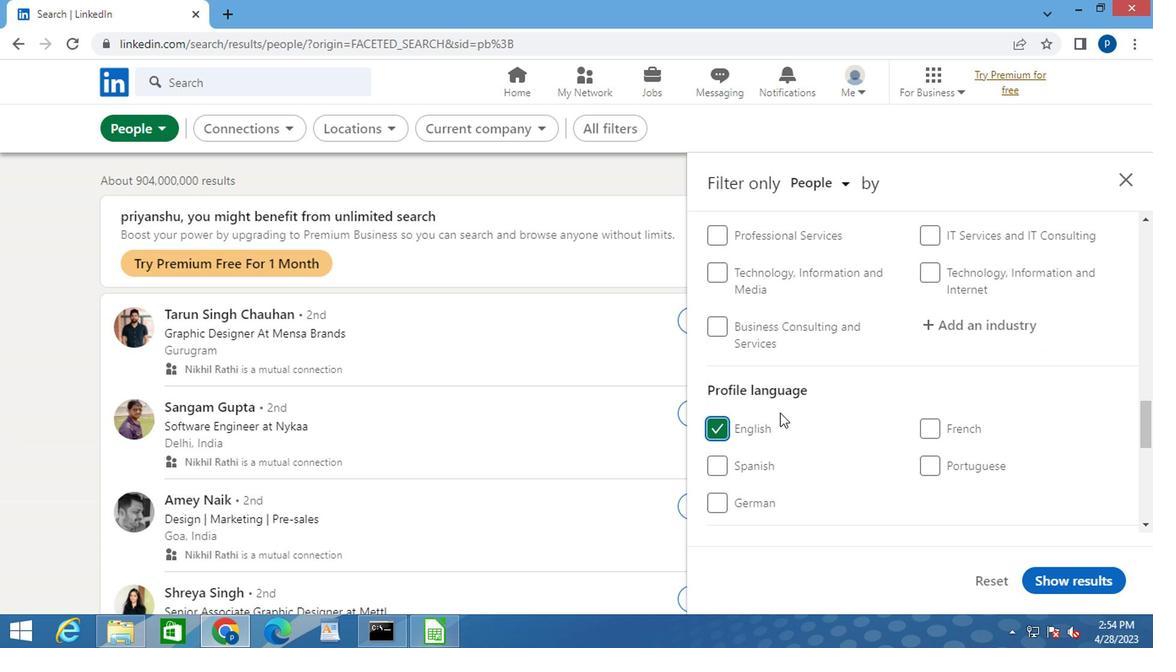 
Action: Mouse scrolled (806, 408) with delta (0, 0)
Screenshot: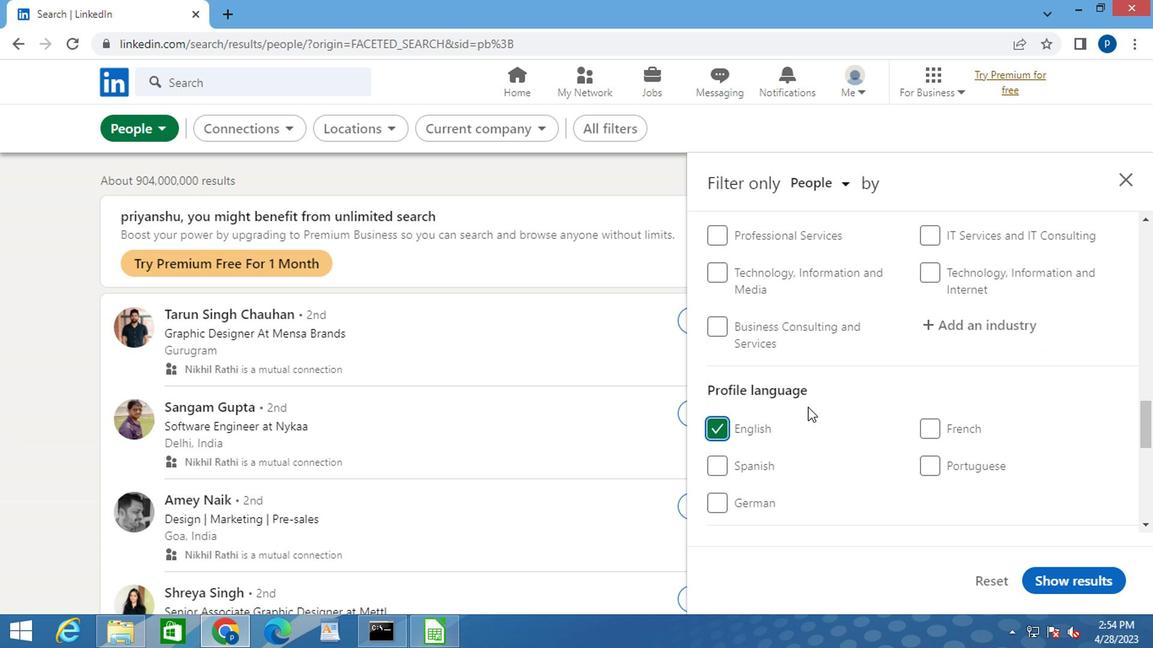 
Action: Mouse scrolled (806, 408) with delta (0, 0)
Screenshot: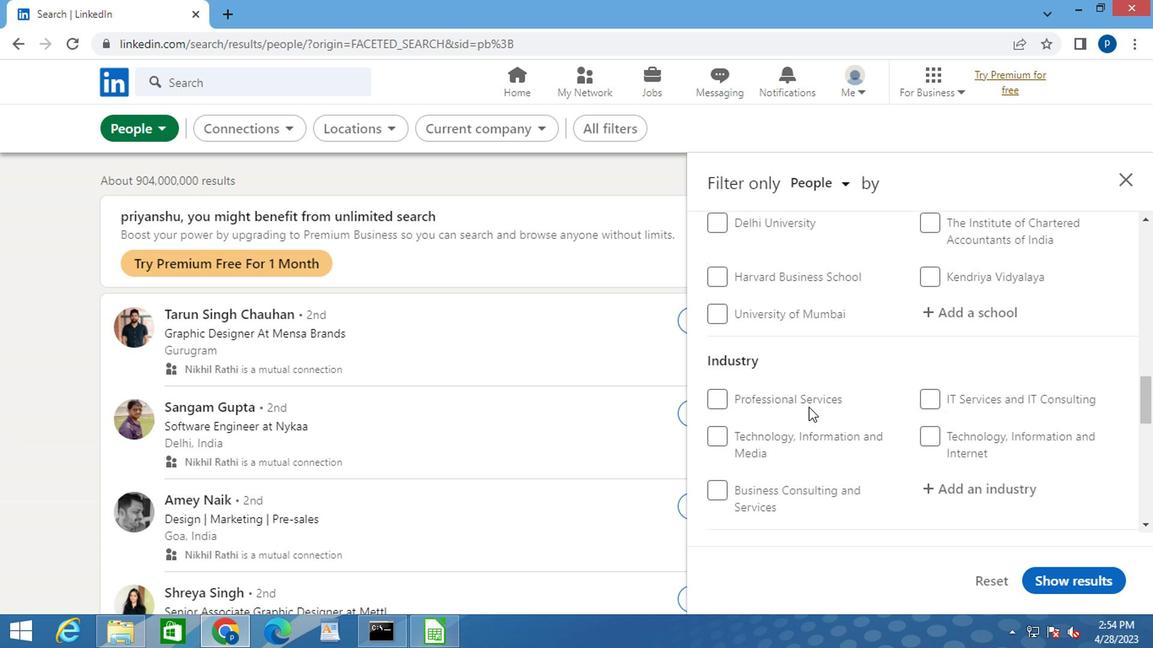 
Action: Mouse scrolled (806, 408) with delta (0, 0)
Screenshot: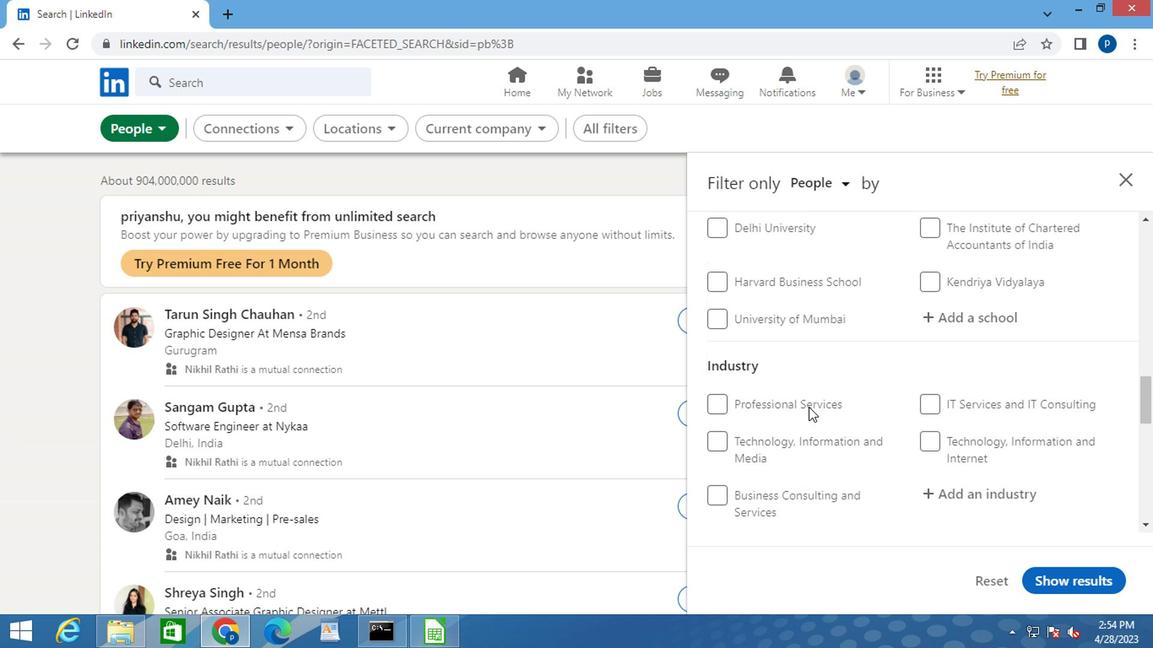 
Action: Mouse moved to (815, 409)
Screenshot: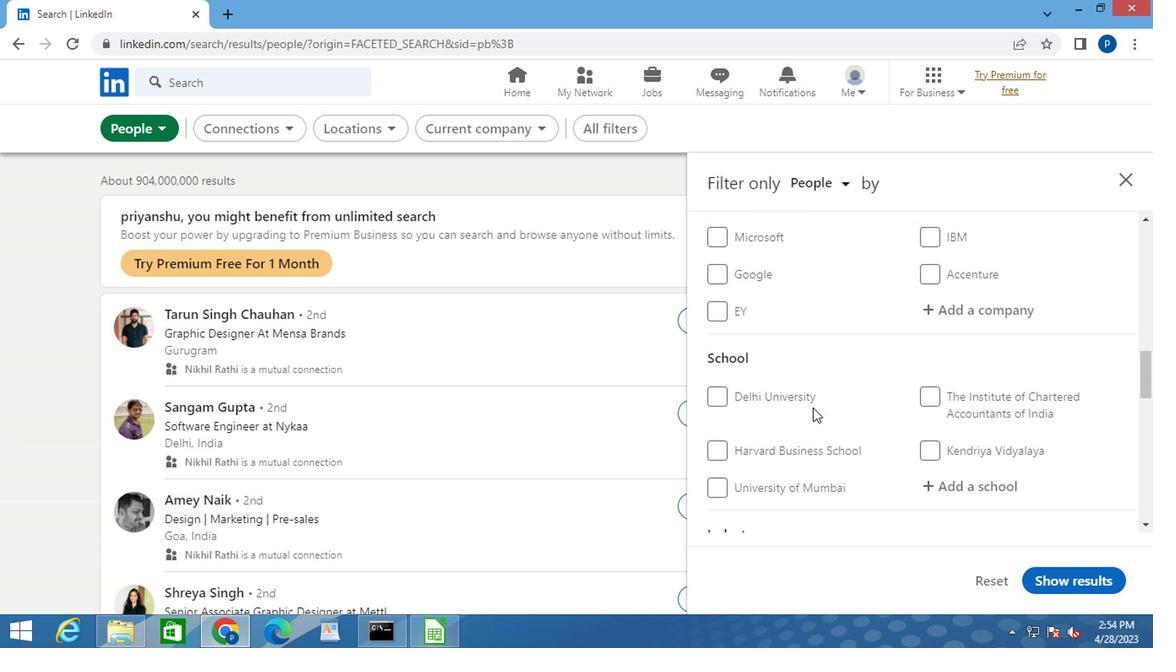 
Action: Mouse scrolled (815, 410) with delta (0, 0)
Screenshot: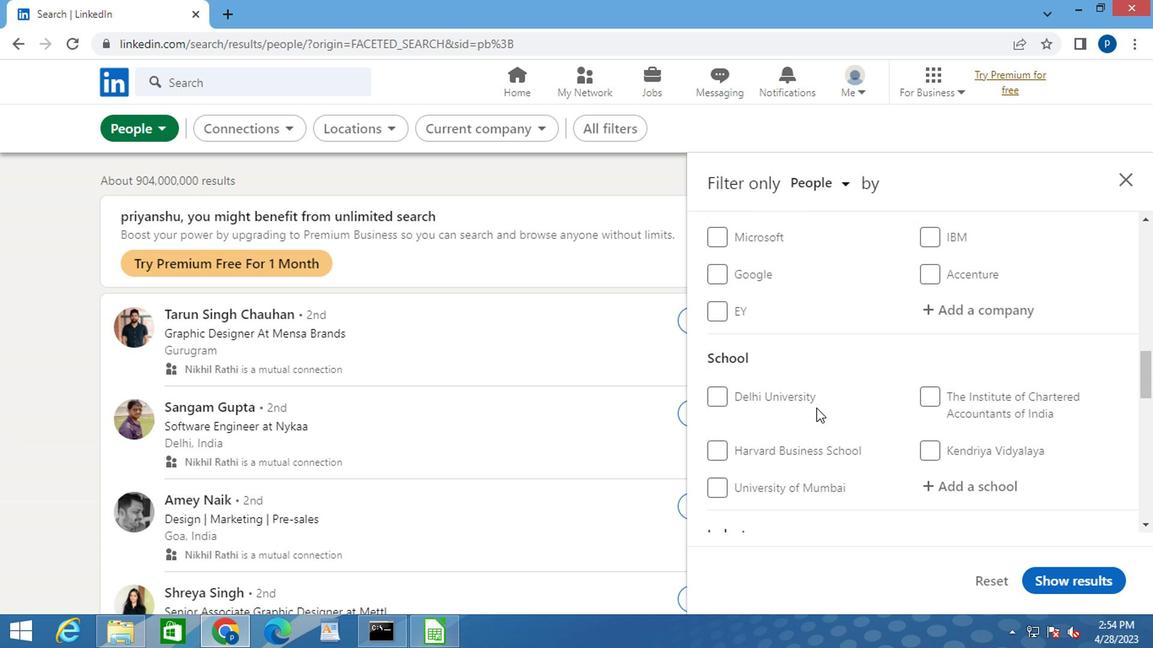 
Action: Mouse moved to (872, 414)
Screenshot: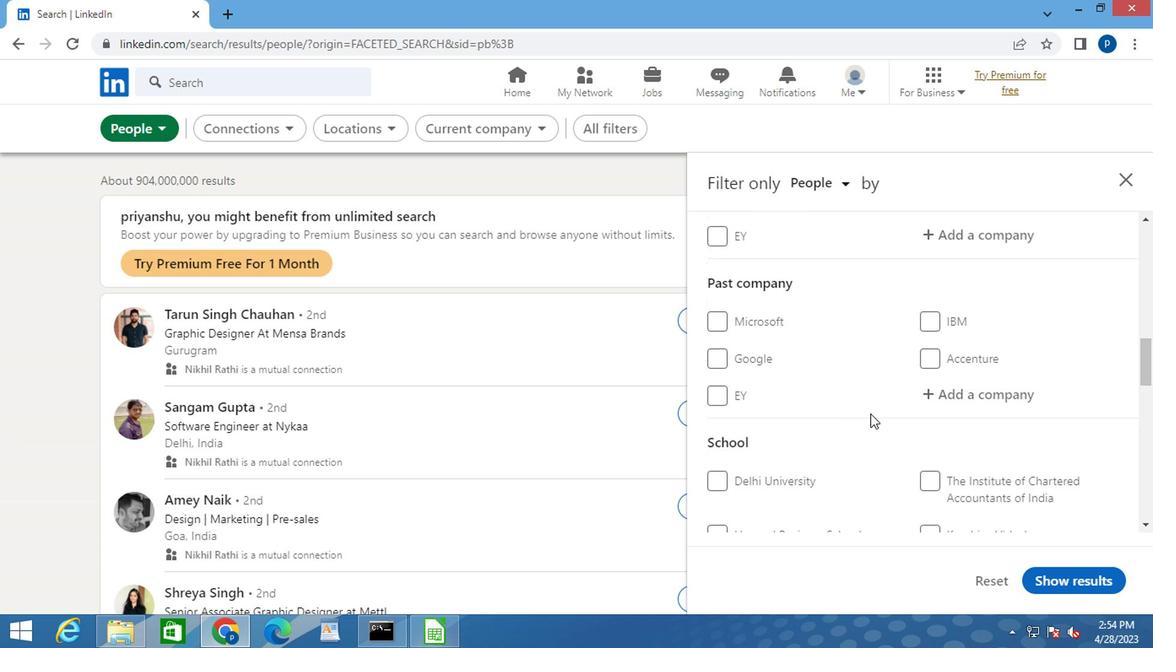 
Action: Mouse scrolled (872, 414) with delta (0, 0)
Screenshot: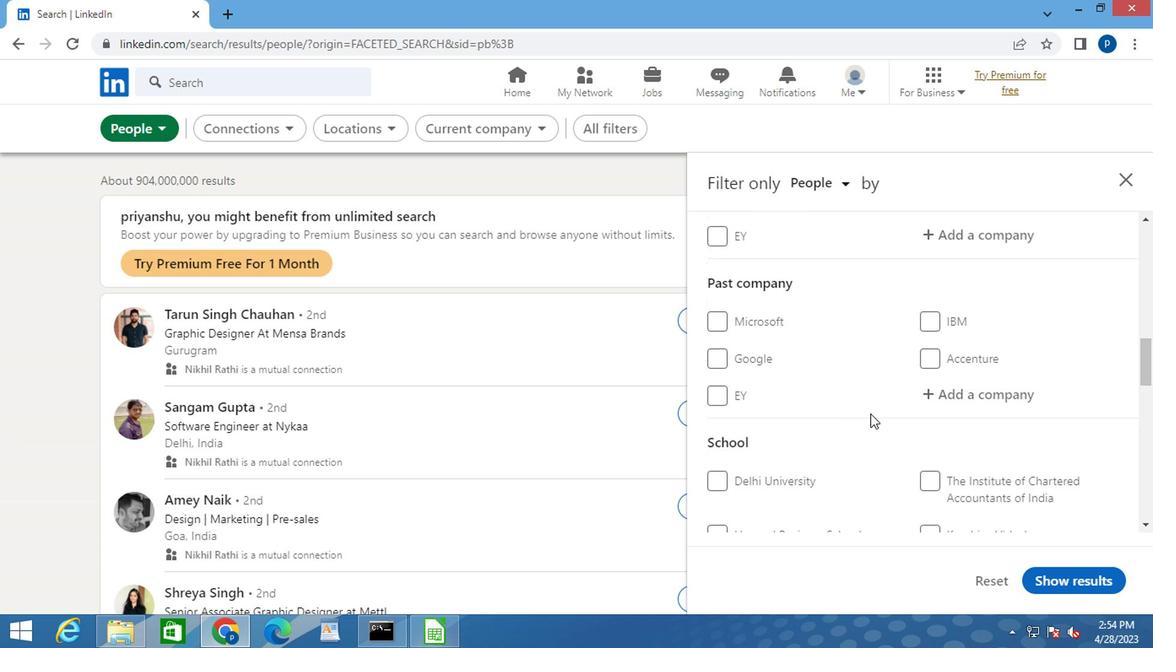
Action: Mouse moved to (935, 391)
Screenshot: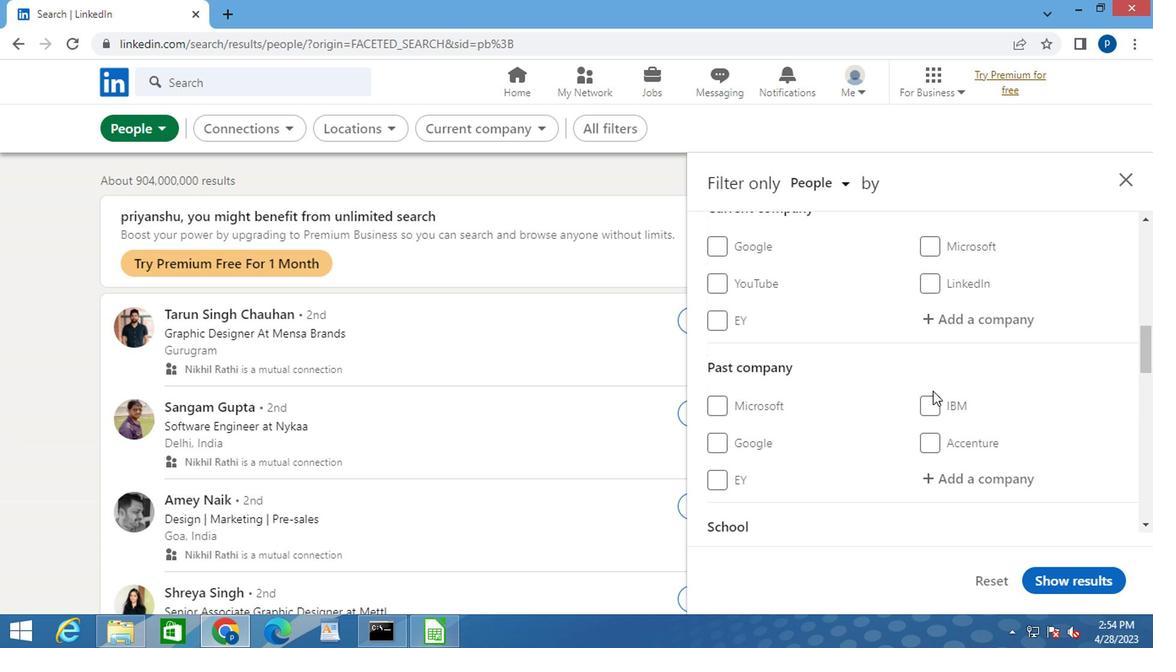 
Action: Mouse scrolled (935, 392) with delta (0, 1)
Screenshot: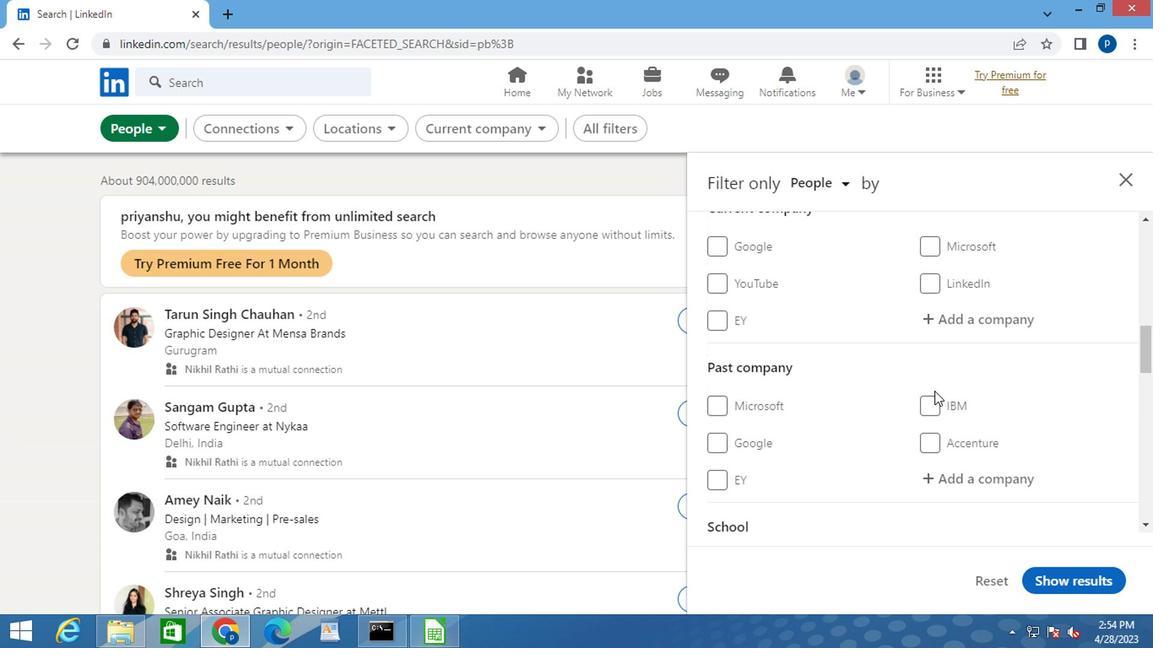 
Action: Mouse scrolled (935, 392) with delta (0, 1)
Screenshot: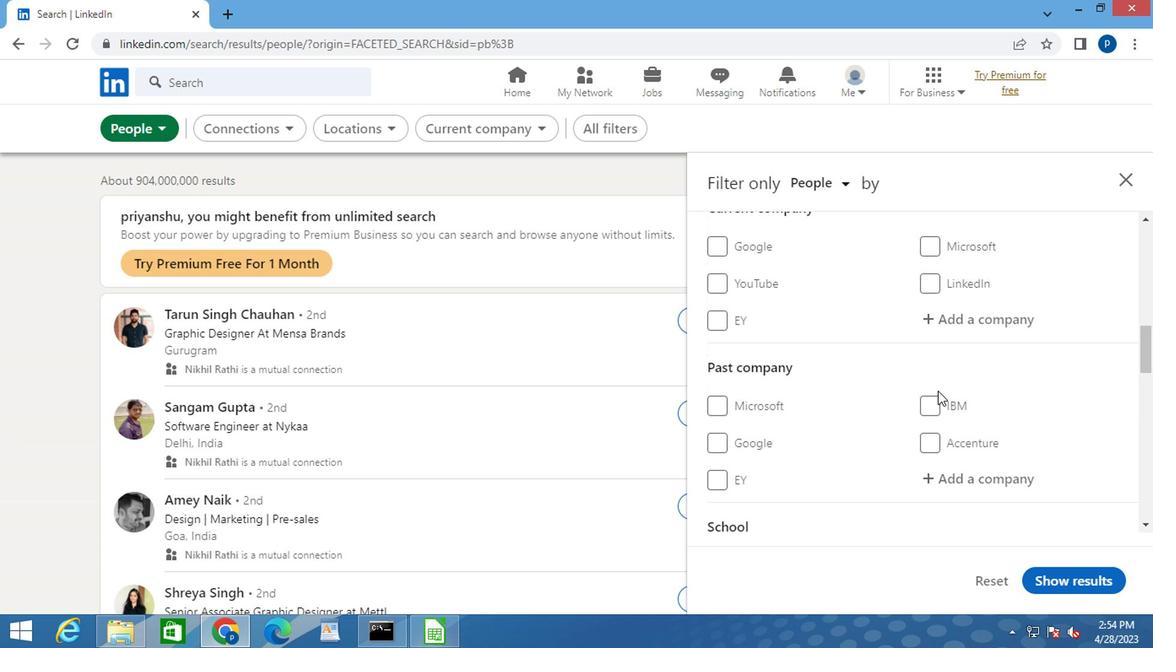 
Action: Mouse moved to (942, 482)
Screenshot: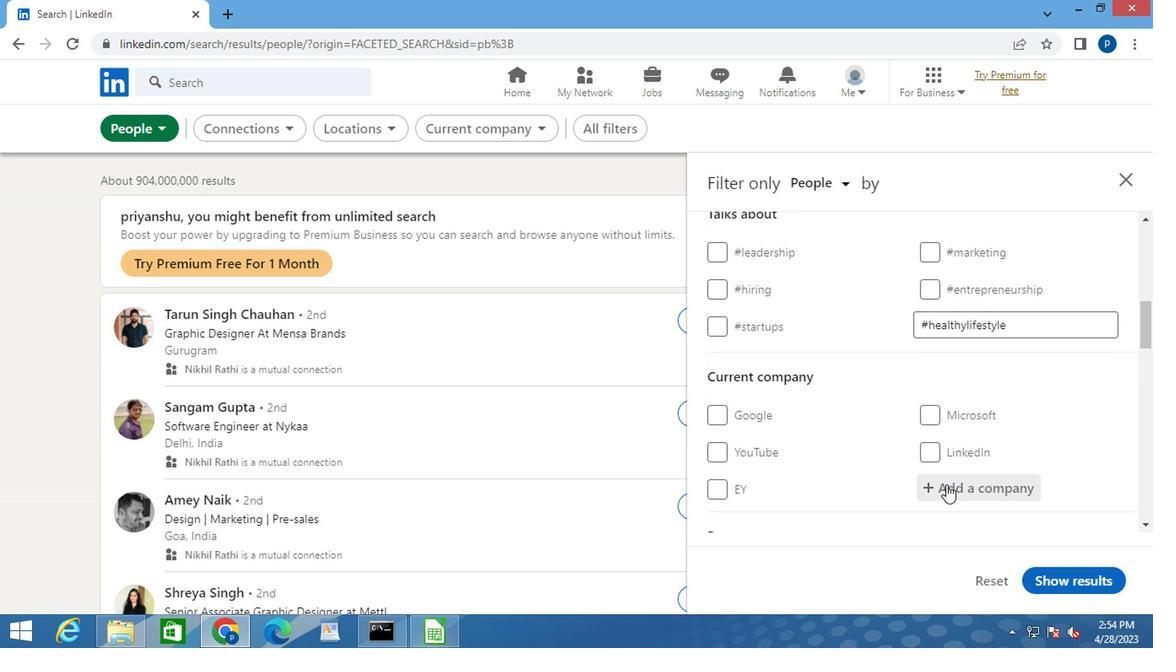 
Action: Mouse pressed left at (942, 482)
Screenshot: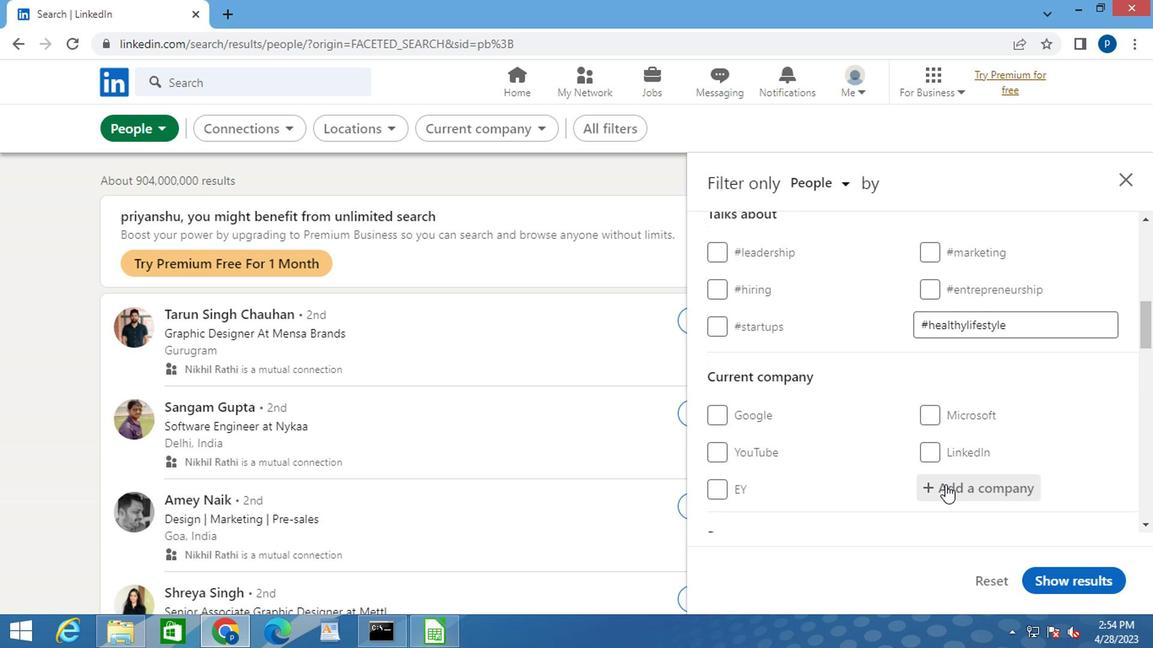 
Action: Mouse moved to (942, 481)
Screenshot: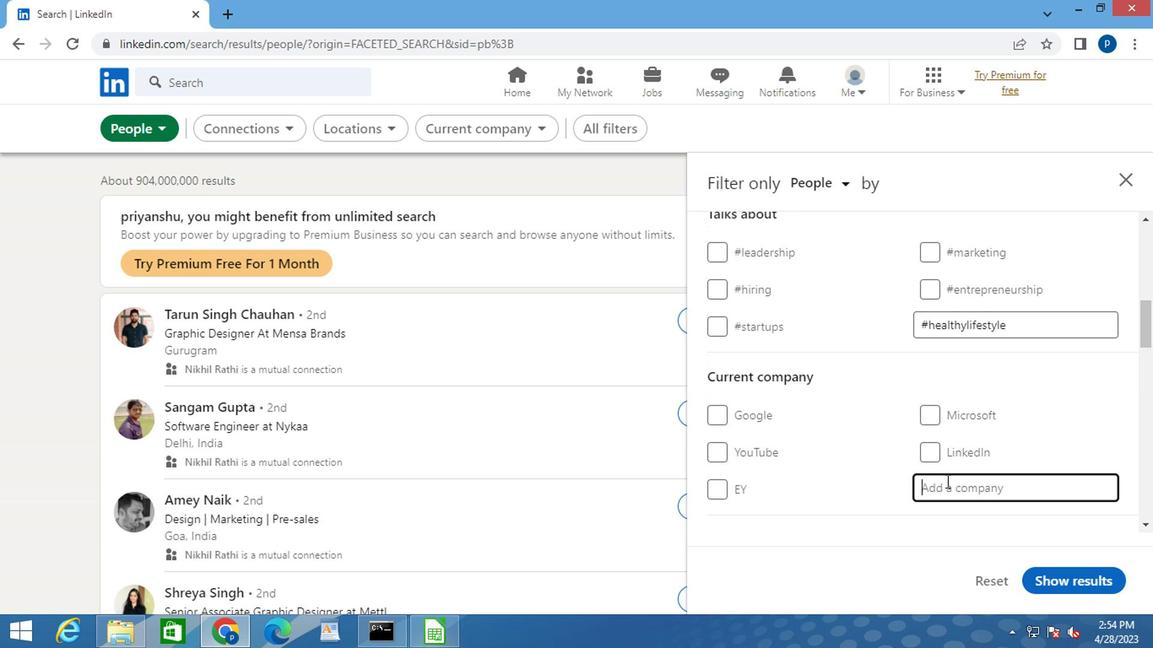 
Action: Key pressed <Key.caps_lock>G<Key.caps_lock>EEKS<Key.caps_lock>GO<Key.backspace><Key.caps_lock>OD
Screenshot: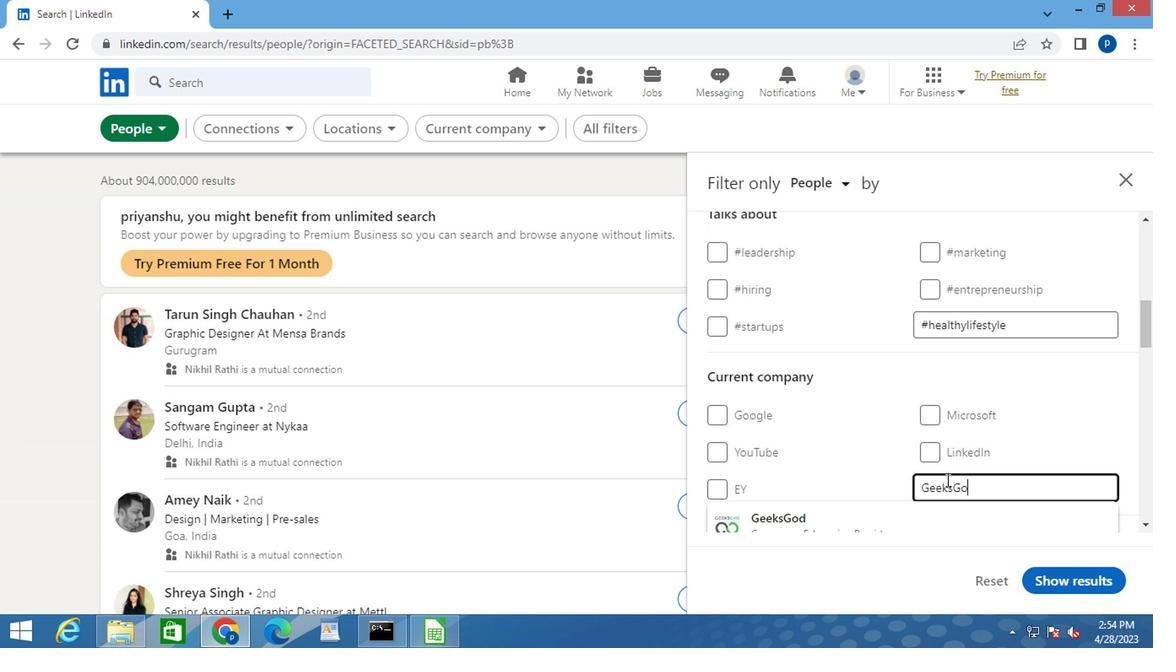 
Action: Mouse moved to (918, 475)
Screenshot: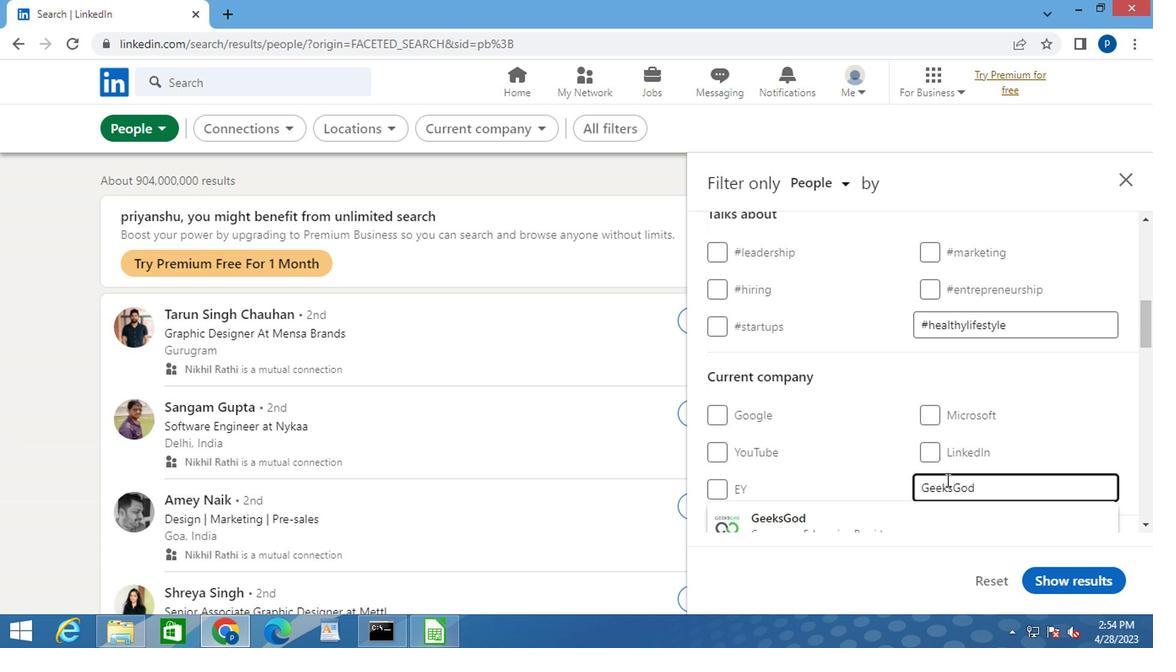 
Action: Mouse scrolled (918, 475) with delta (0, 0)
Screenshot: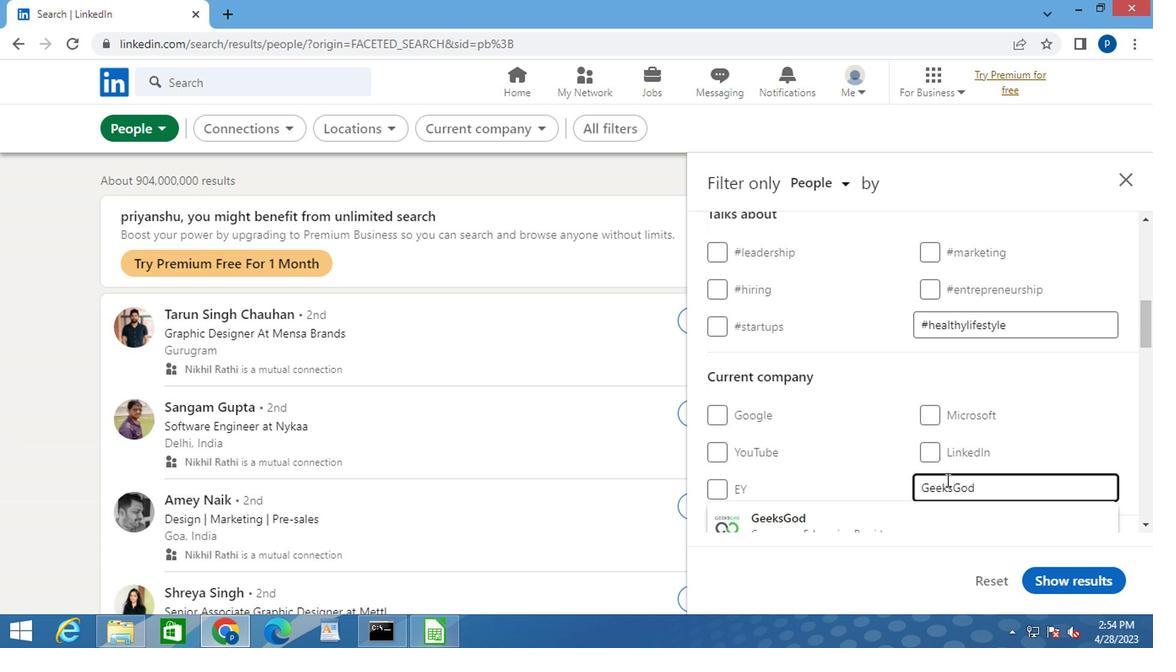 
Action: Mouse moved to (800, 441)
Screenshot: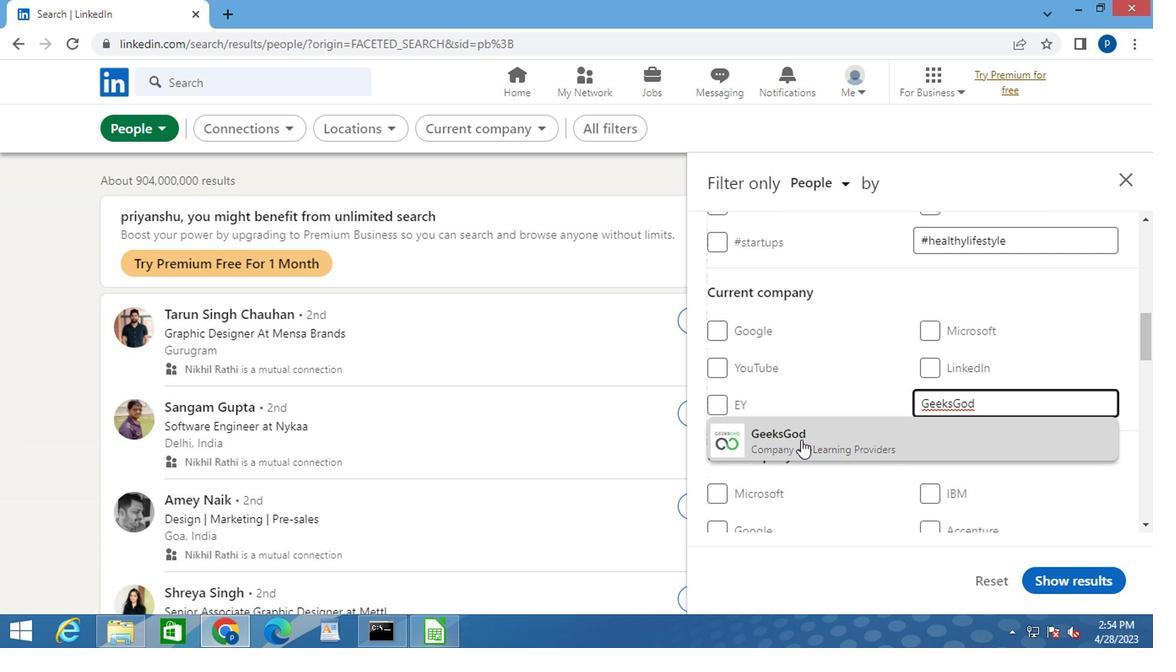
Action: Mouse pressed left at (800, 441)
Screenshot: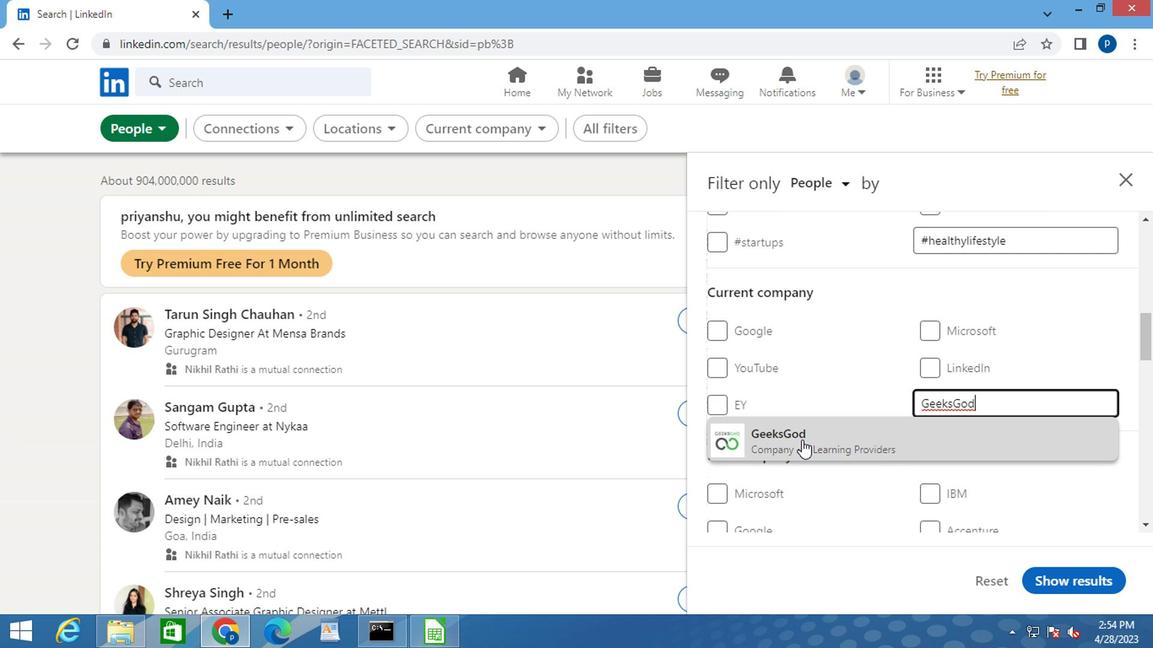 
Action: Mouse moved to (800, 436)
Screenshot: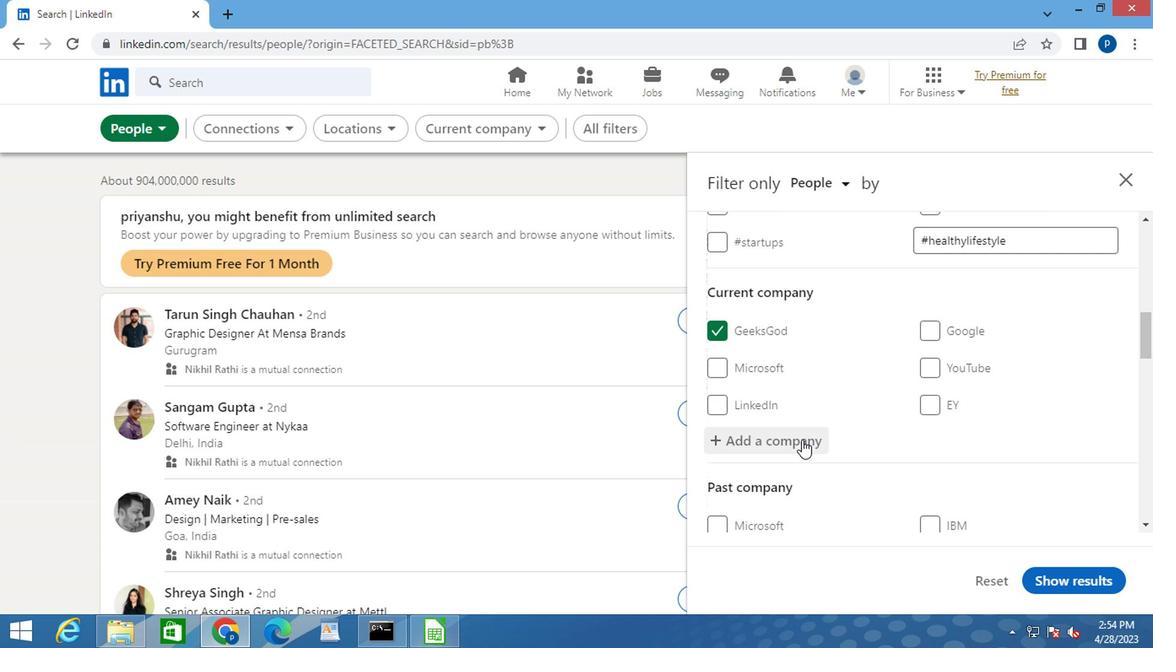 
Action: Mouse scrolled (800, 436) with delta (0, 0)
Screenshot: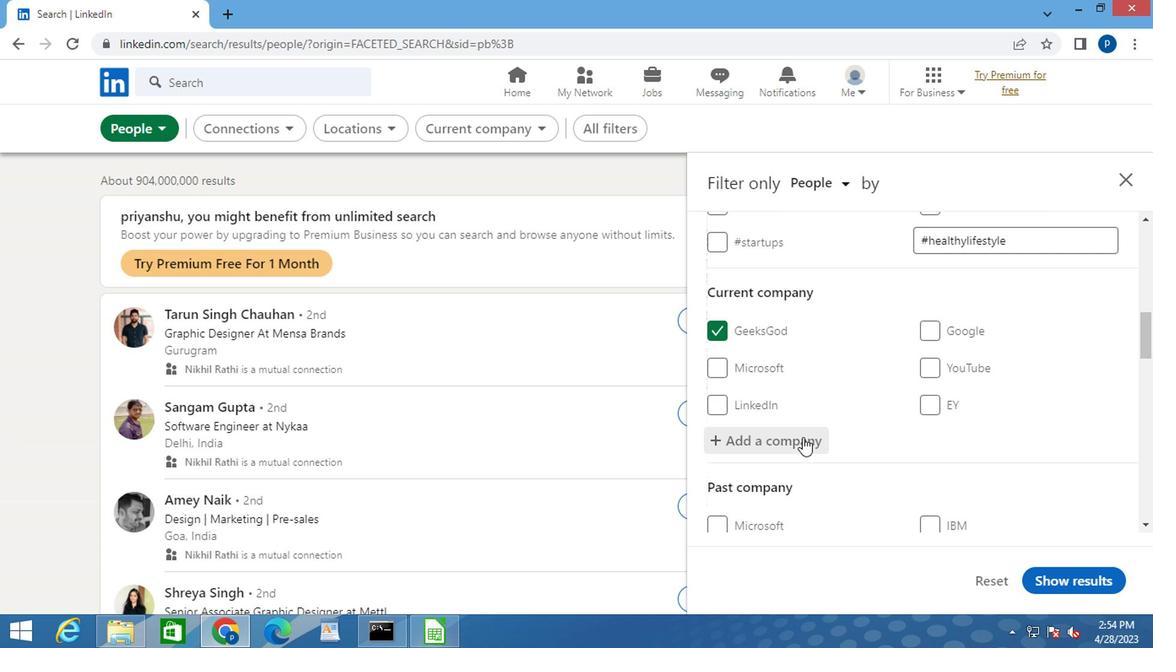 
Action: Mouse scrolled (800, 436) with delta (0, 0)
Screenshot: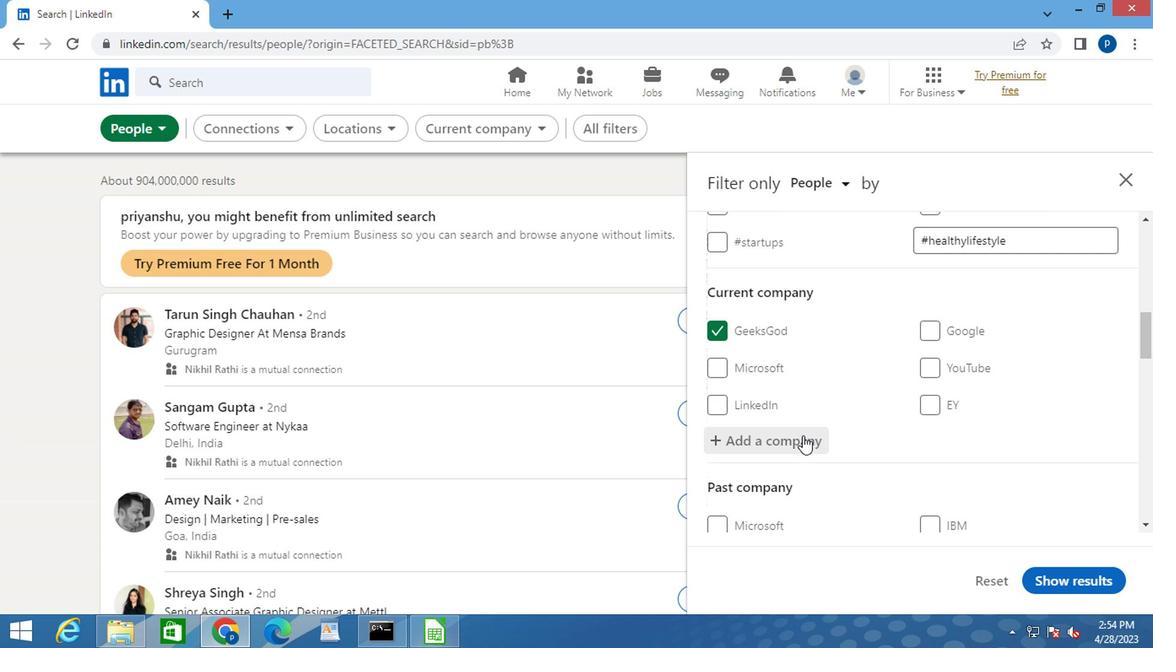 
Action: Mouse moved to (802, 416)
Screenshot: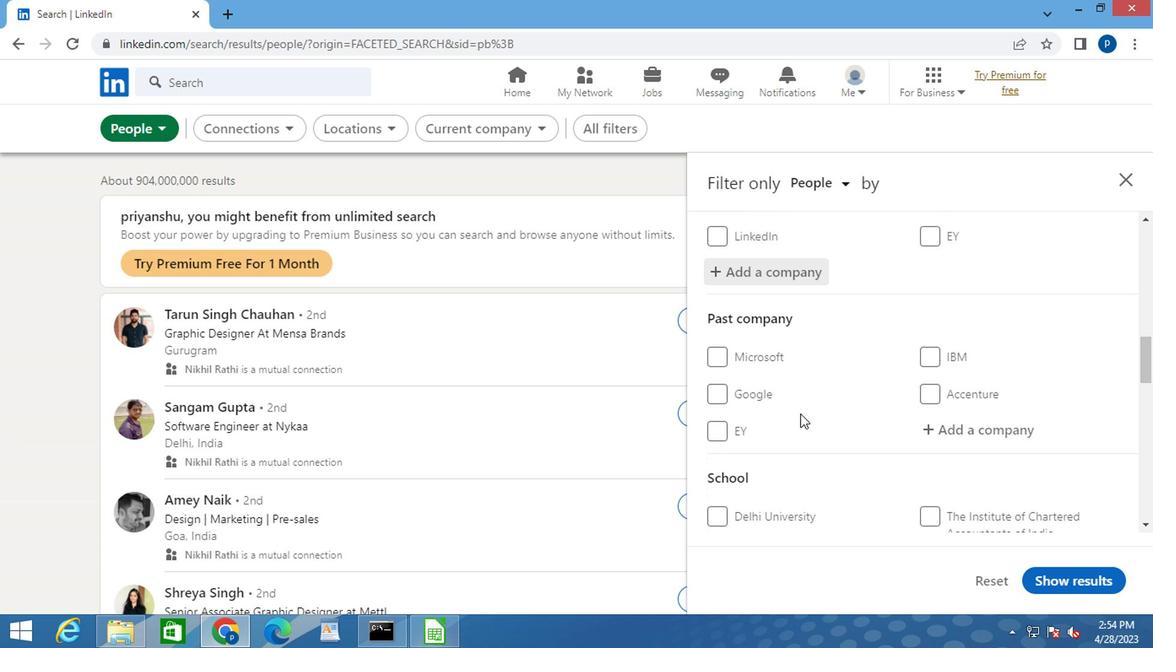 
Action: Mouse scrolled (802, 415) with delta (0, 0)
Screenshot: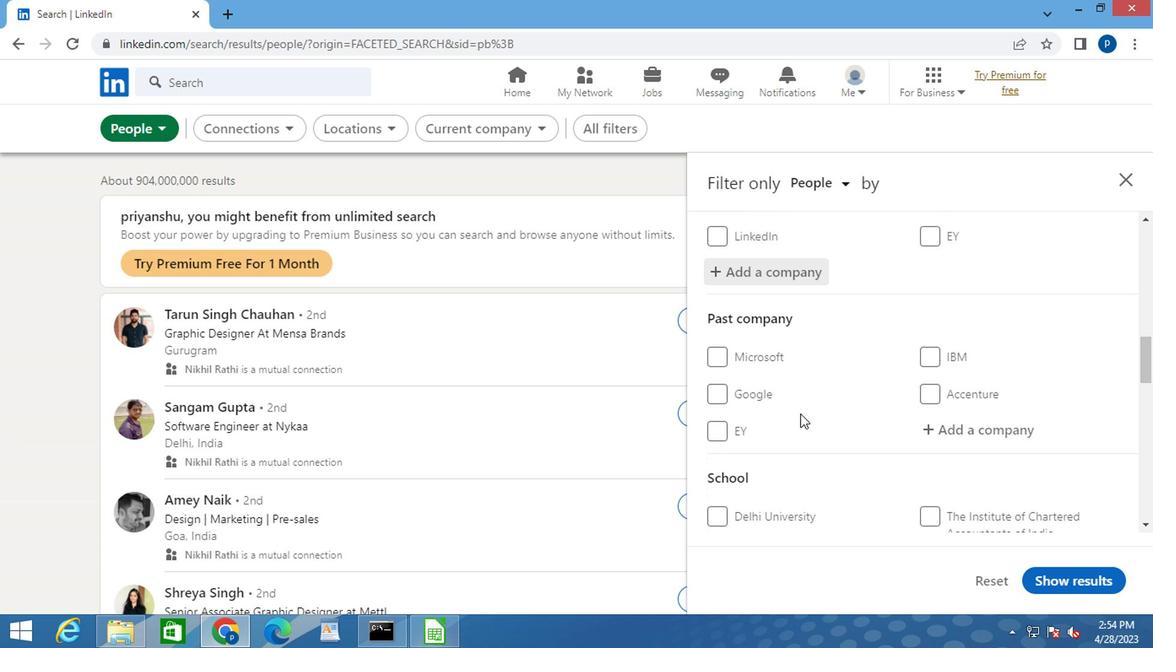 
Action: Mouse moved to (818, 422)
Screenshot: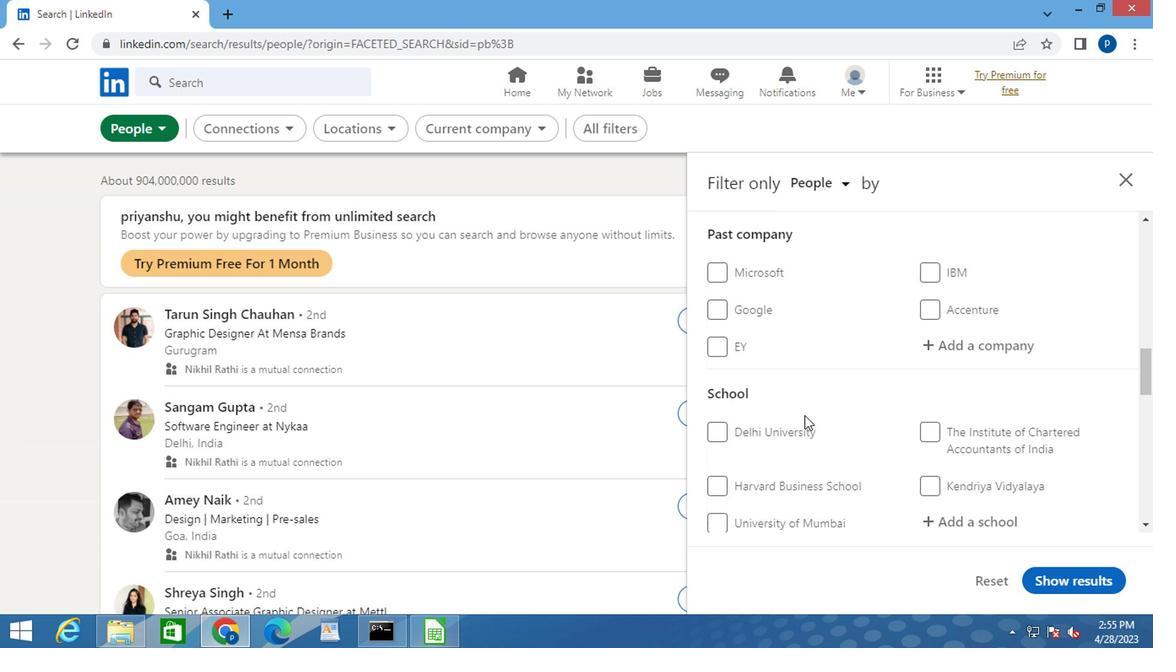 
Action: Mouse scrolled (818, 421) with delta (0, 0)
Screenshot: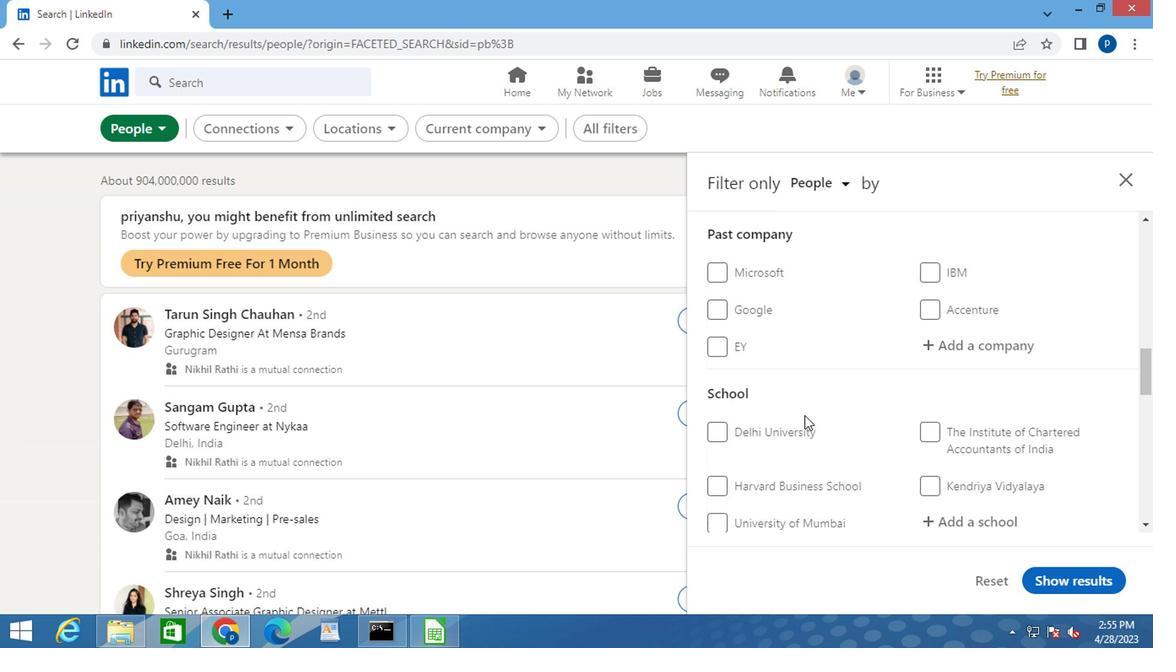 
Action: Mouse moved to (818, 423)
Screenshot: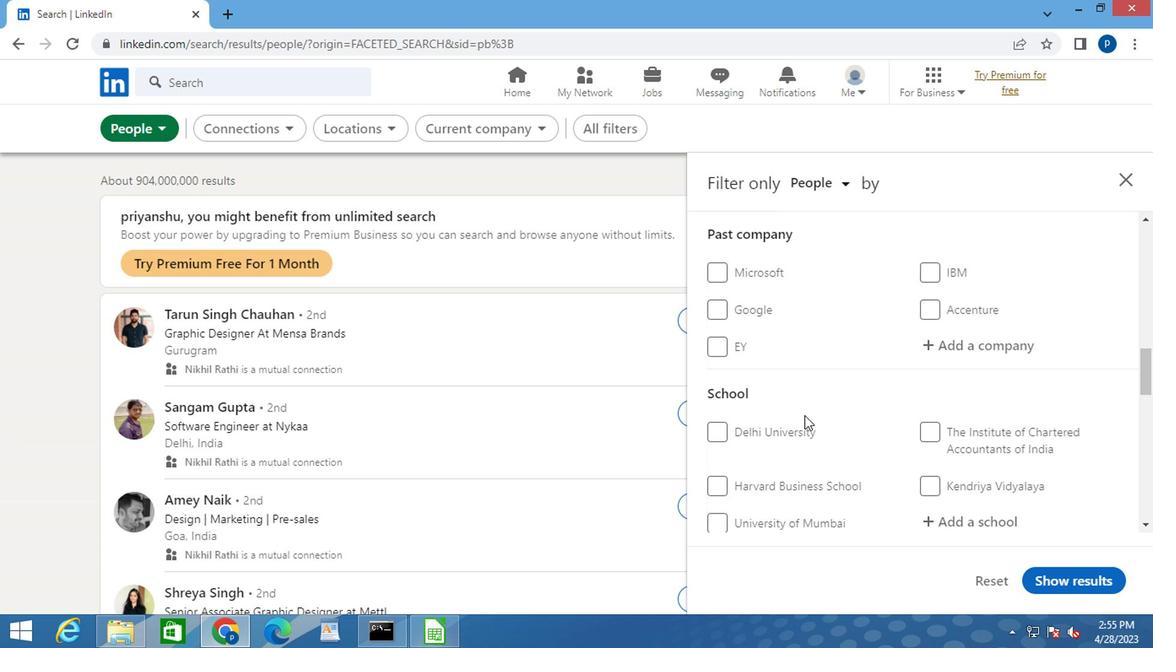 
Action: Mouse scrolled (818, 422) with delta (0, 0)
Screenshot: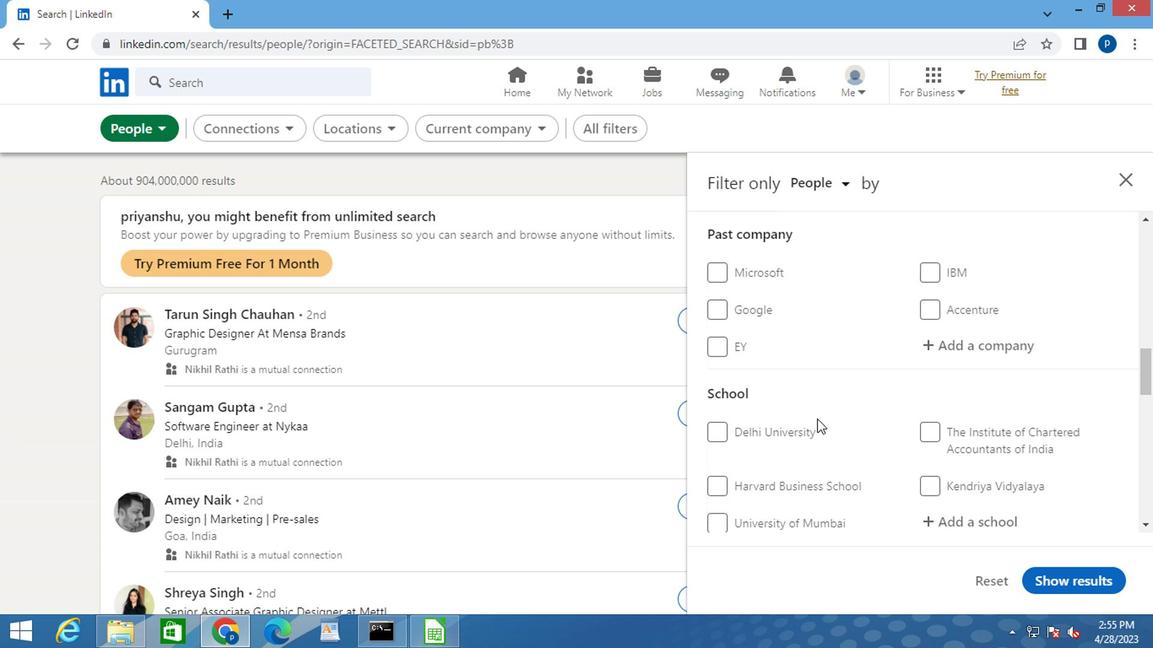 
Action: Mouse moved to (946, 358)
Screenshot: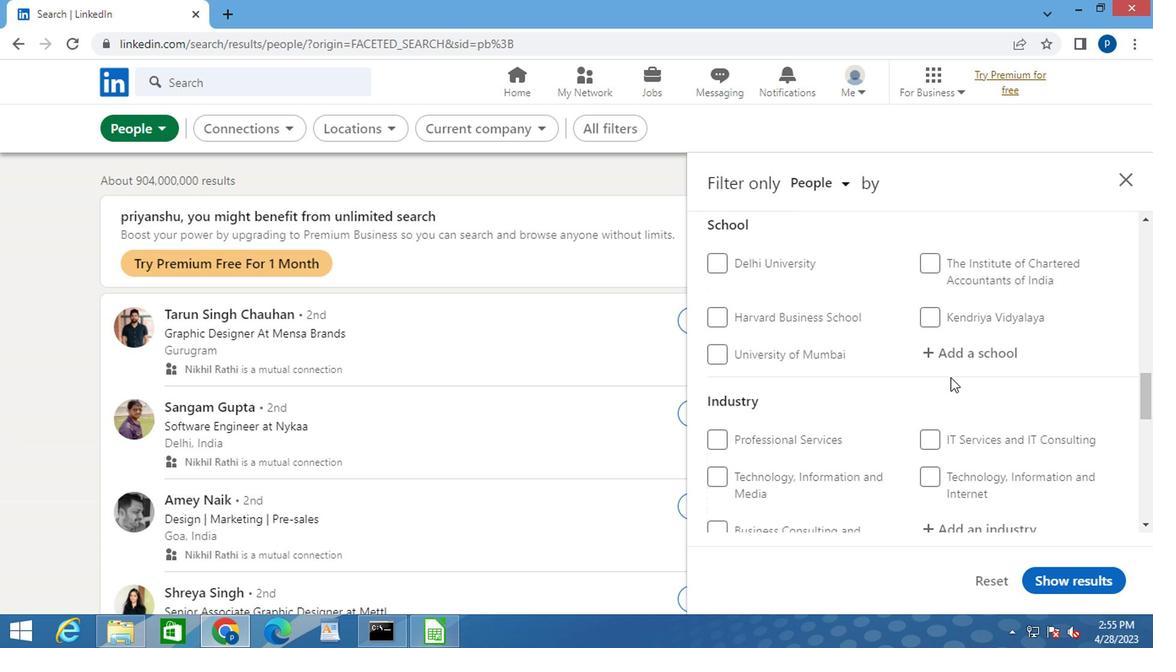 
Action: Mouse pressed left at (946, 358)
Screenshot: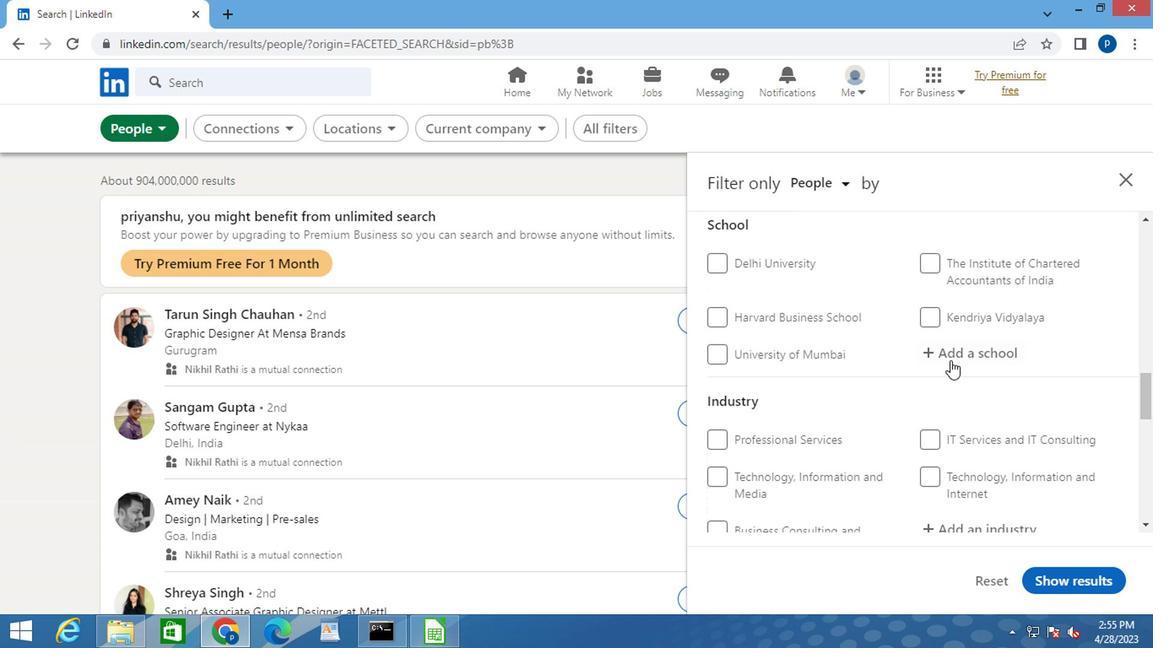 
Action: Key pressed <Key.caps_lock>SNDT<Key.space>W<Key.caps_lock>OMEN'S
Screenshot: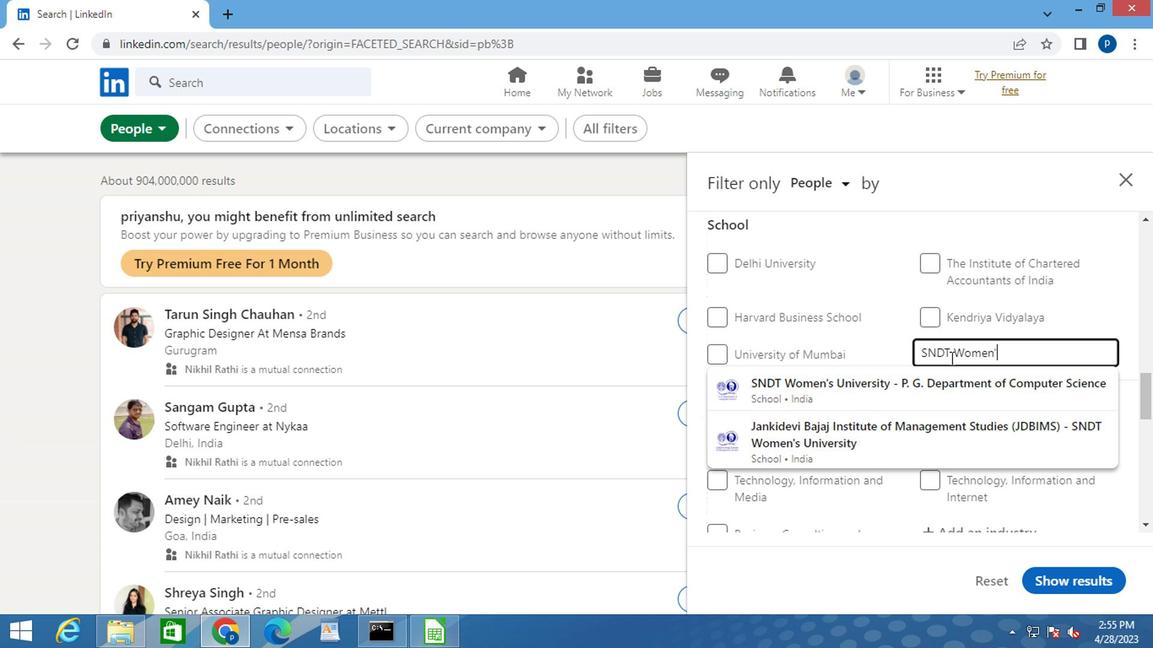 
Action: Mouse moved to (889, 394)
Screenshot: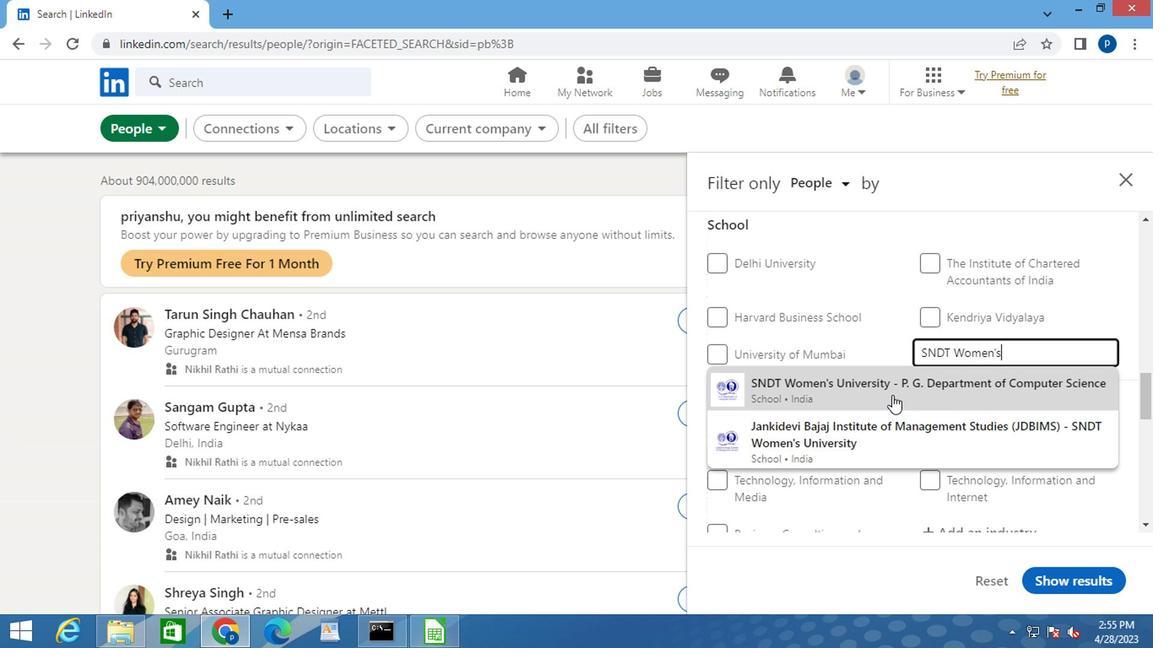 
Action: Mouse pressed left at (889, 394)
Screenshot: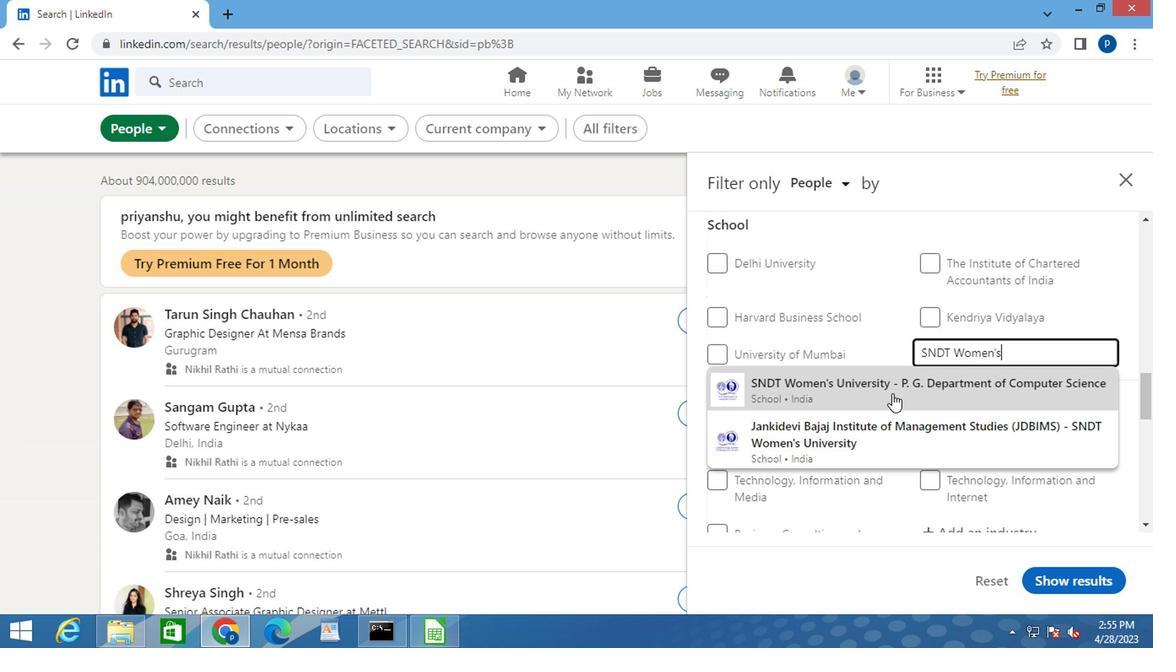 
Action: Mouse moved to (865, 381)
Screenshot: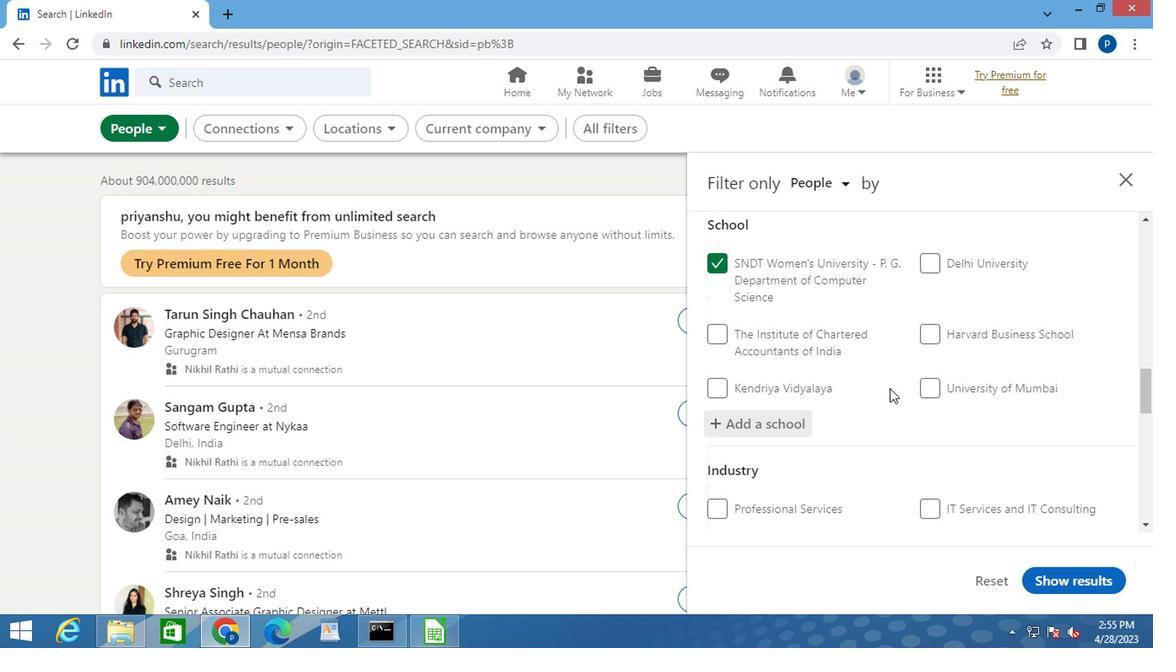
Action: Mouse scrolled (865, 380) with delta (0, 0)
Screenshot: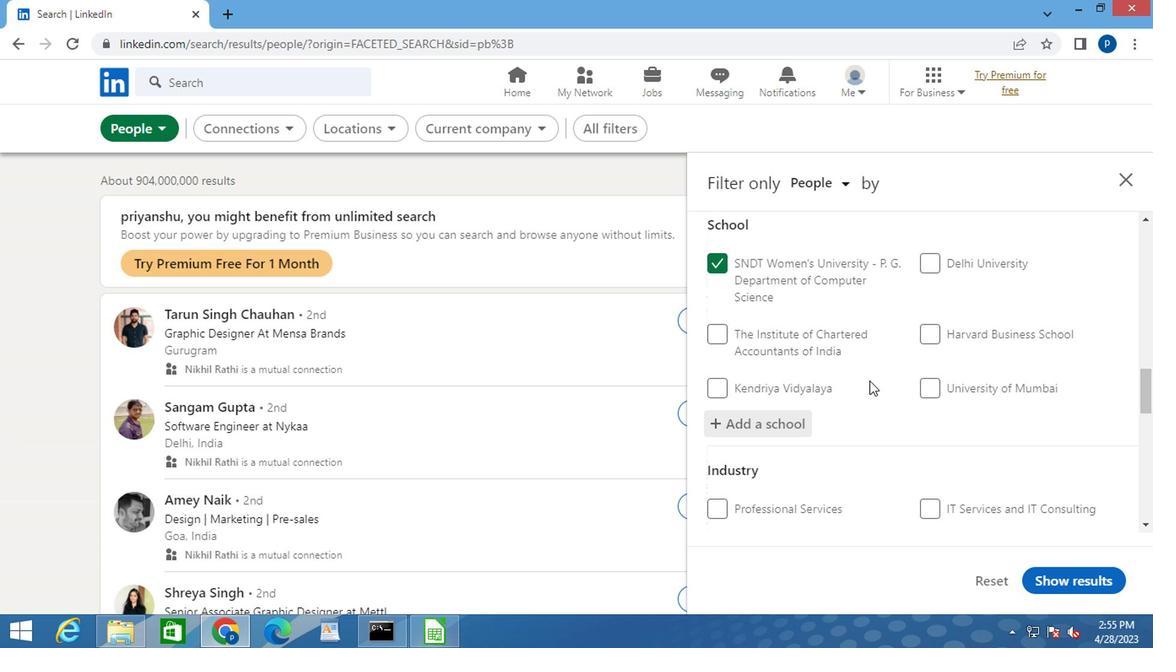 
Action: Mouse scrolled (865, 380) with delta (0, 0)
Screenshot: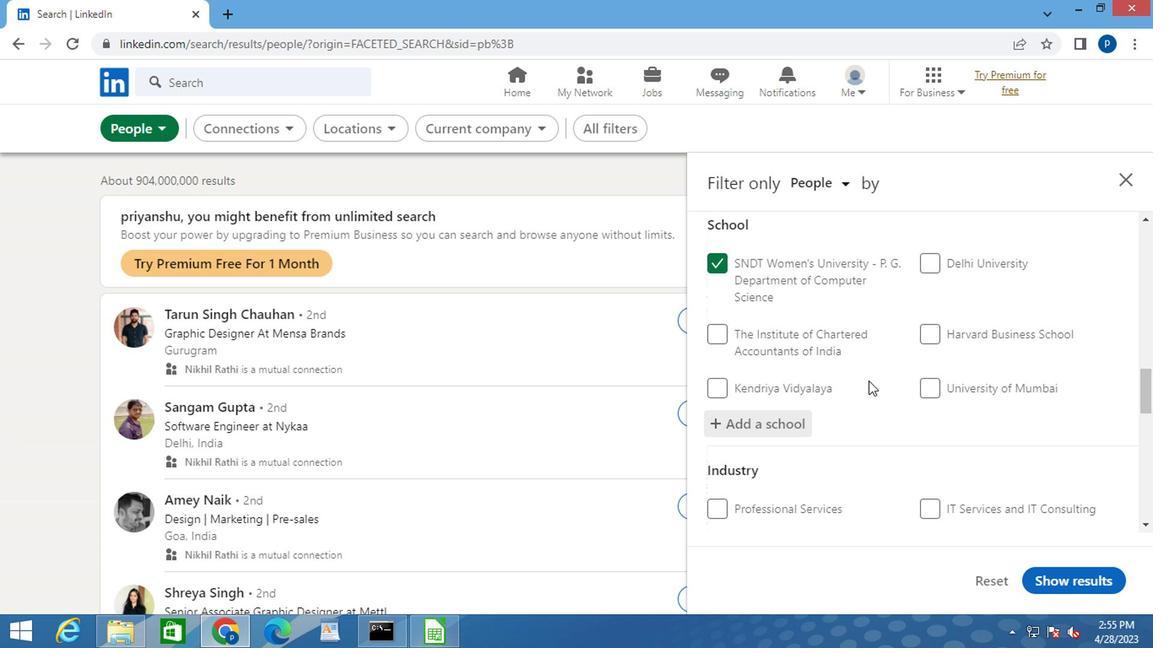
Action: Mouse moved to (852, 383)
Screenshot: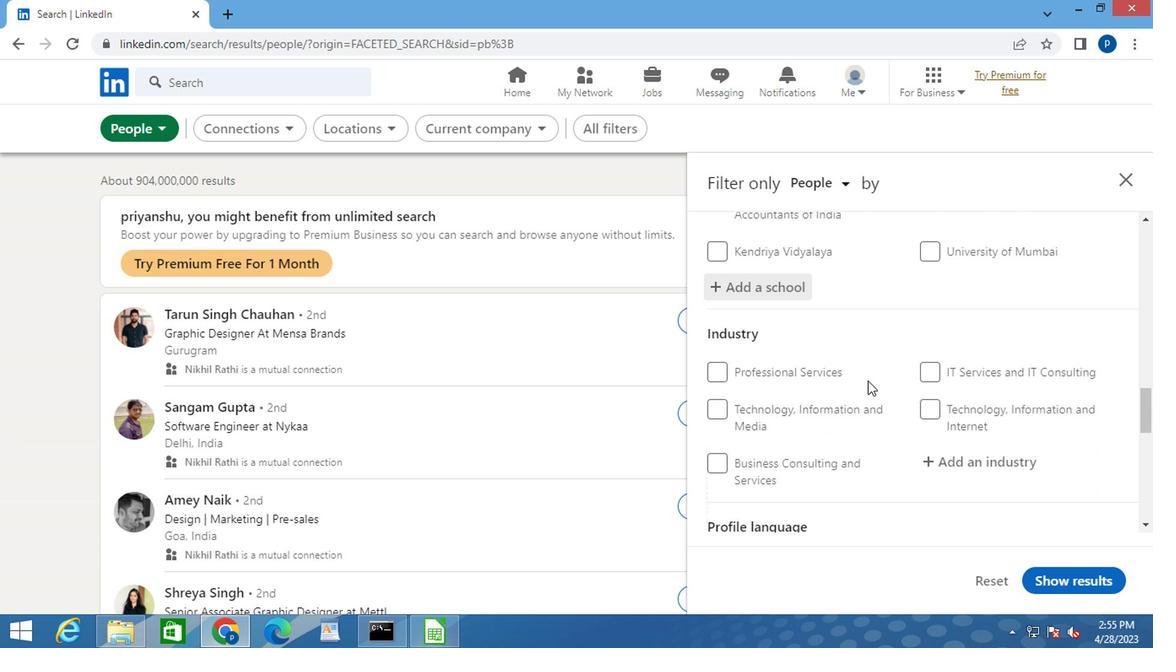 
Action: Mouse scrolled (852, 383) with delta (0, 0)
Screenshot: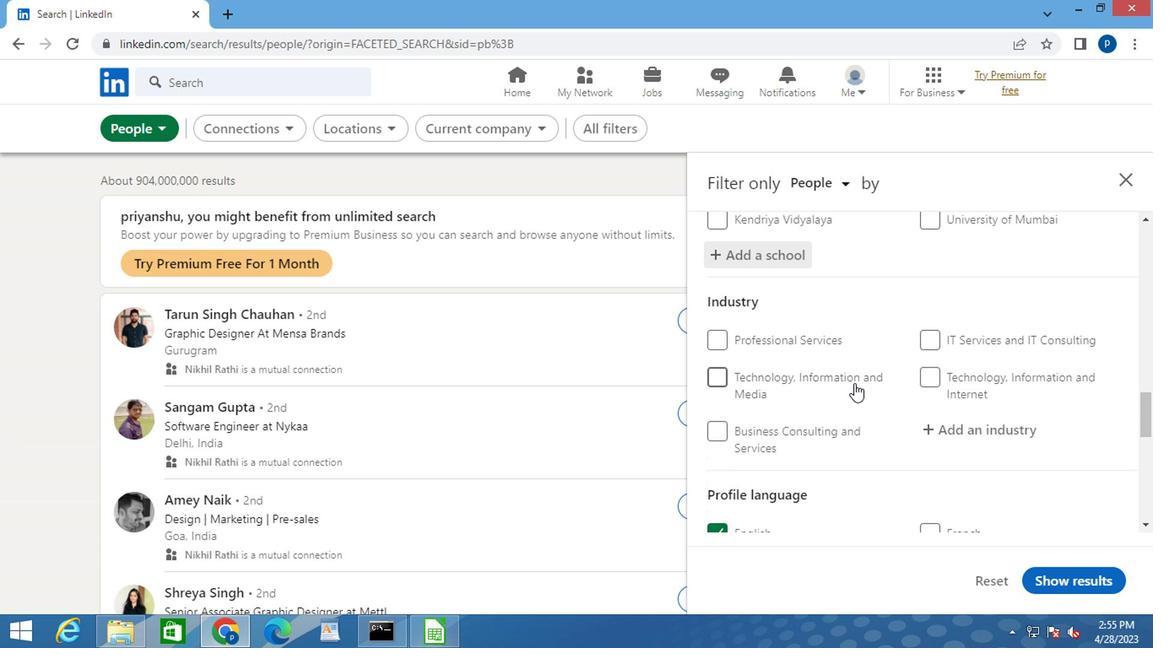 
Action: Mouse moved to (945, 342)
Screenshot: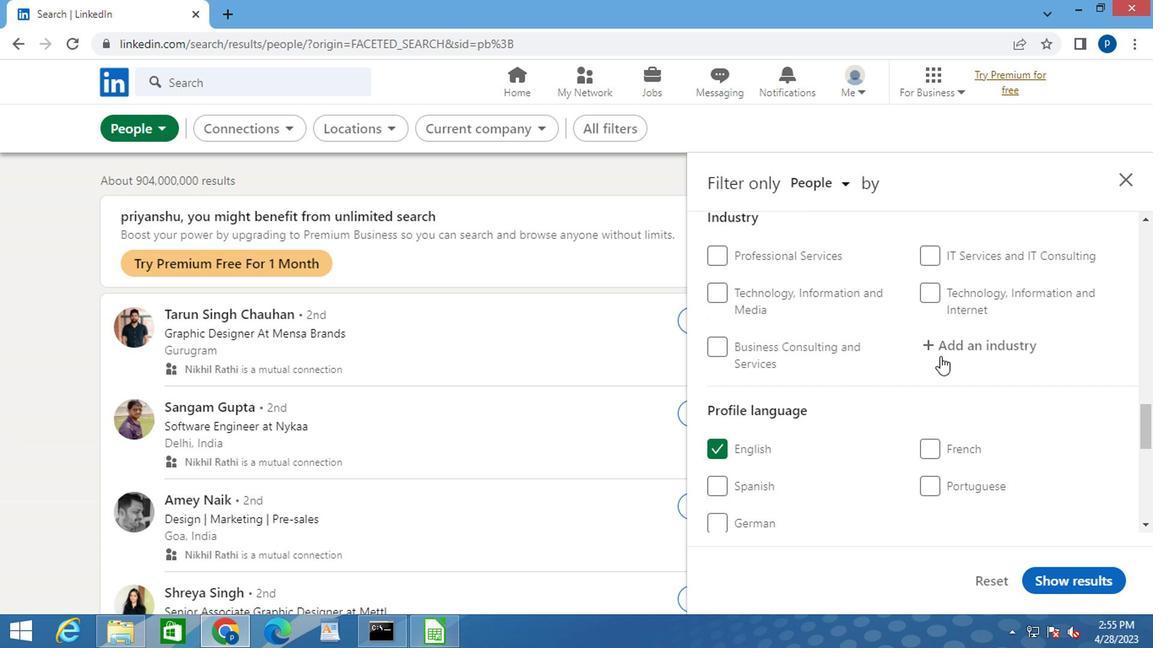 
Action: Mouse pressed left at (945, 342)
Screenshot: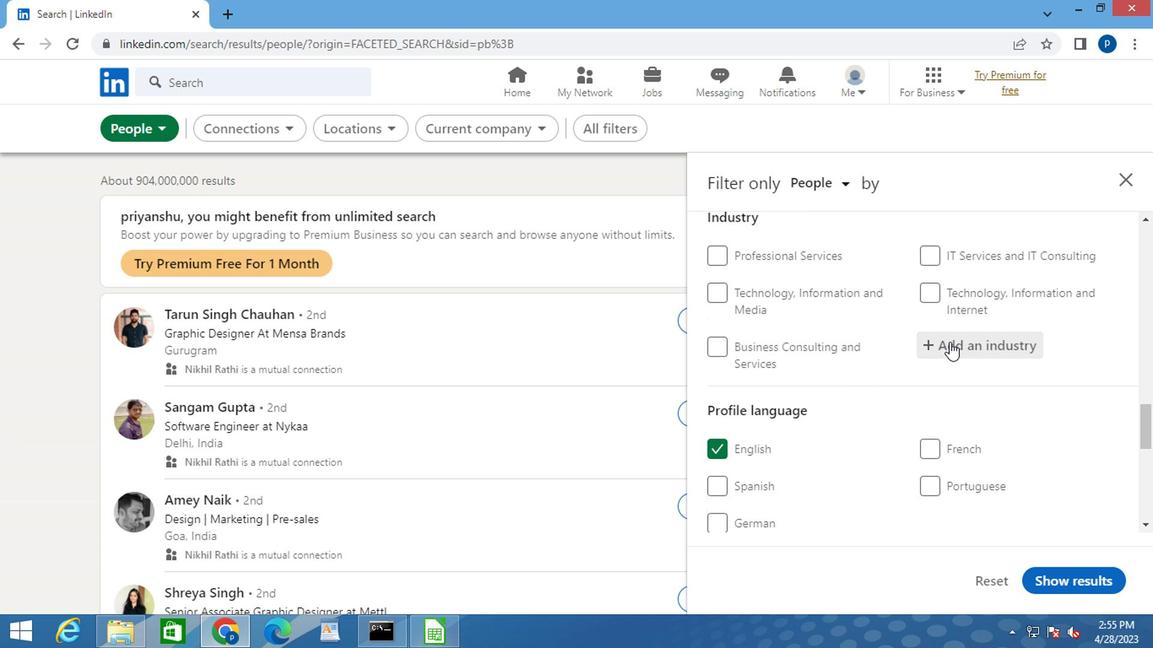 
Action: Key pressed <Key.caps_lock>H<Key.caps_lock>OUSING<Key.space>AN
Screenshot: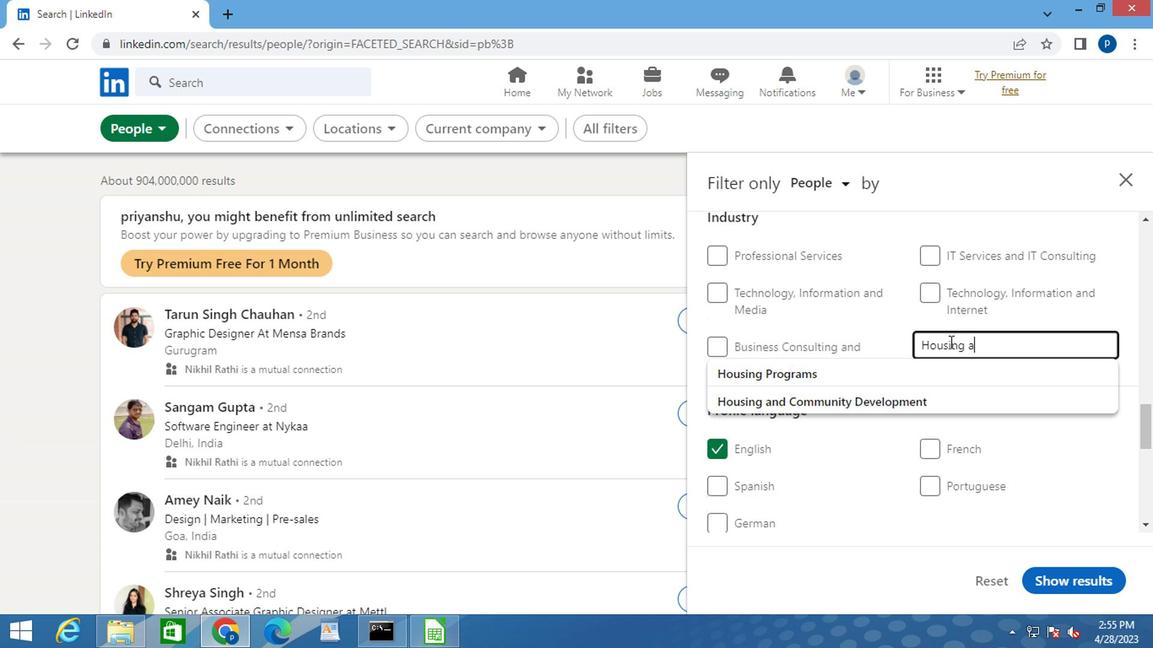 
Action: Mouse moved to (843, 375)
Screenshot: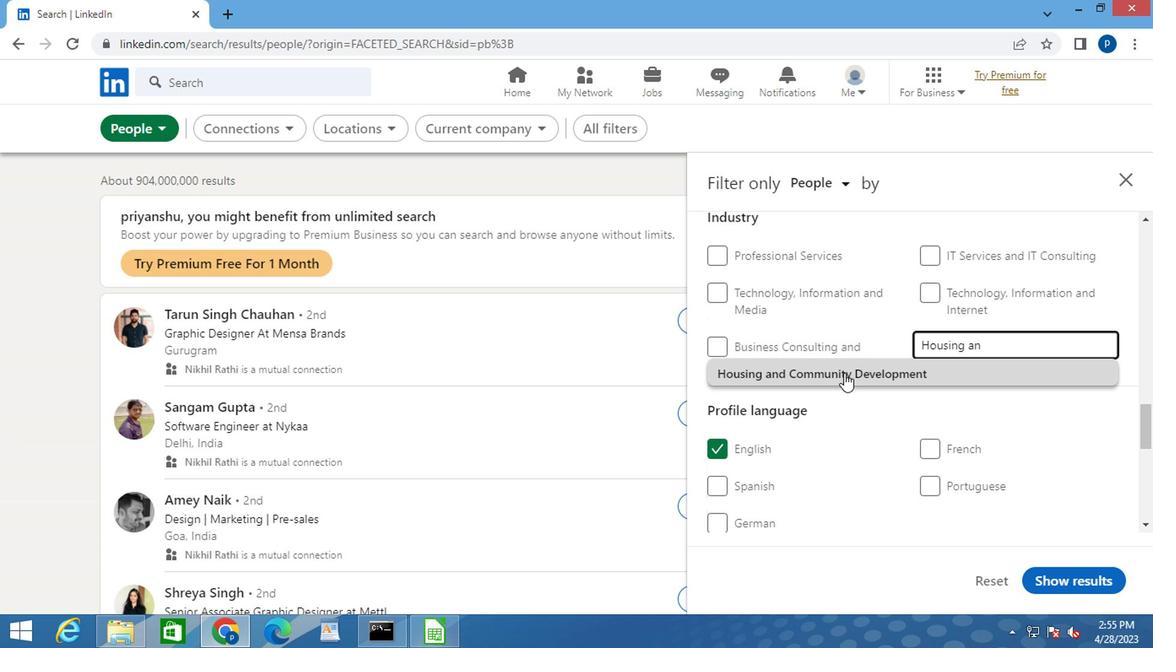 
Action: Mouse pressed left at (843, 375)
Screenshot: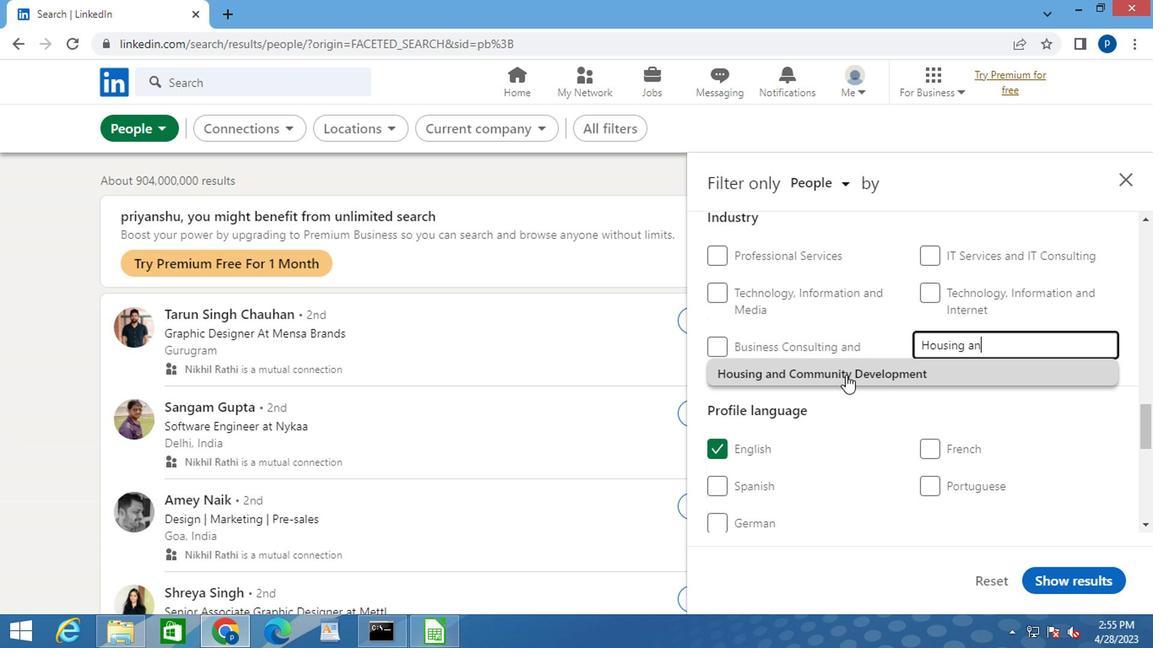 
Action: Mouse moved to (843, 376)
Screenshot: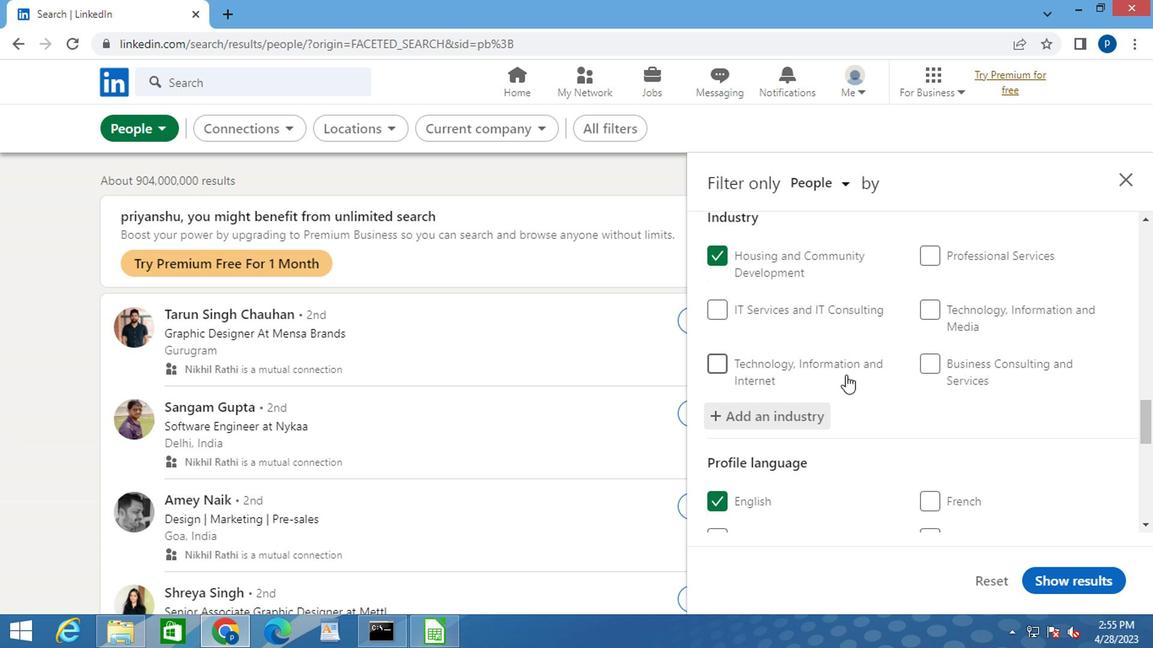 
Action: Mouse scrolled (843, 375) with delta (0, -1)
Screenshot: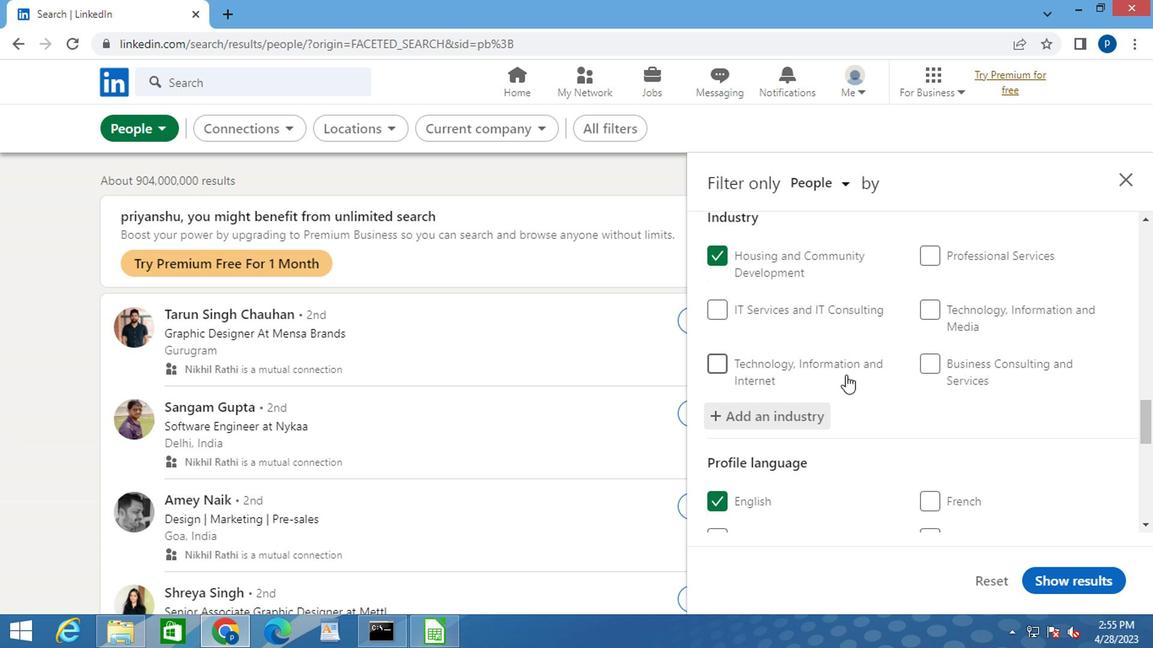 
Action: Mouse scrolled (843, 375) with delta (0, -1)
Screenshot: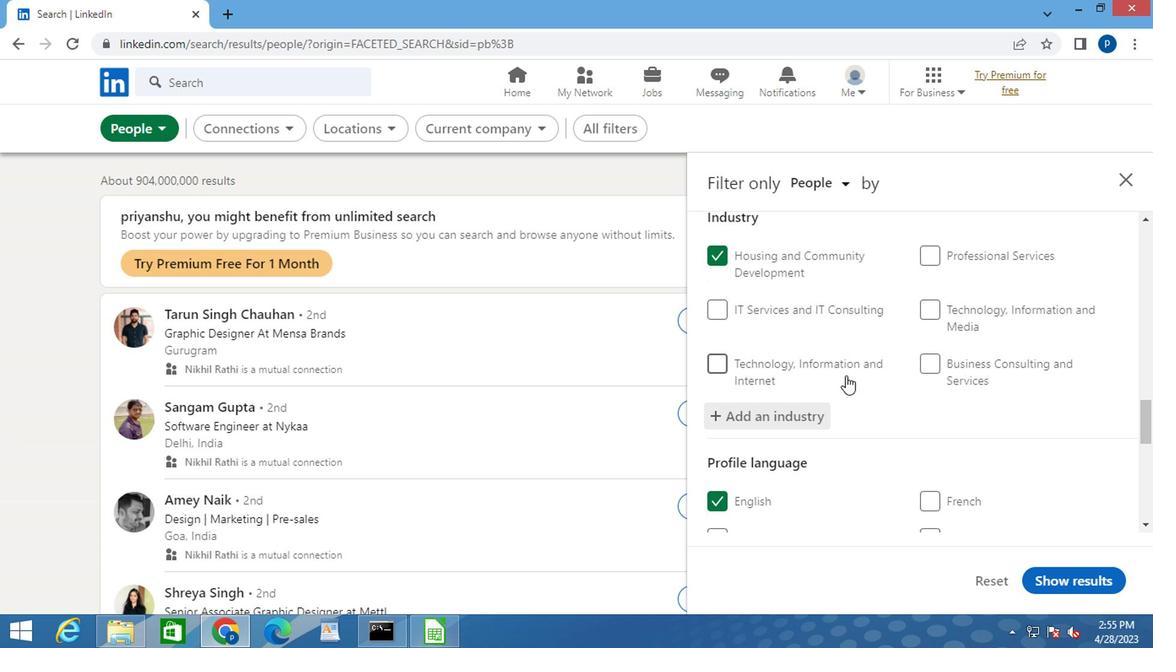 
Action: Mouse moved to (841, 377)
Screenshot: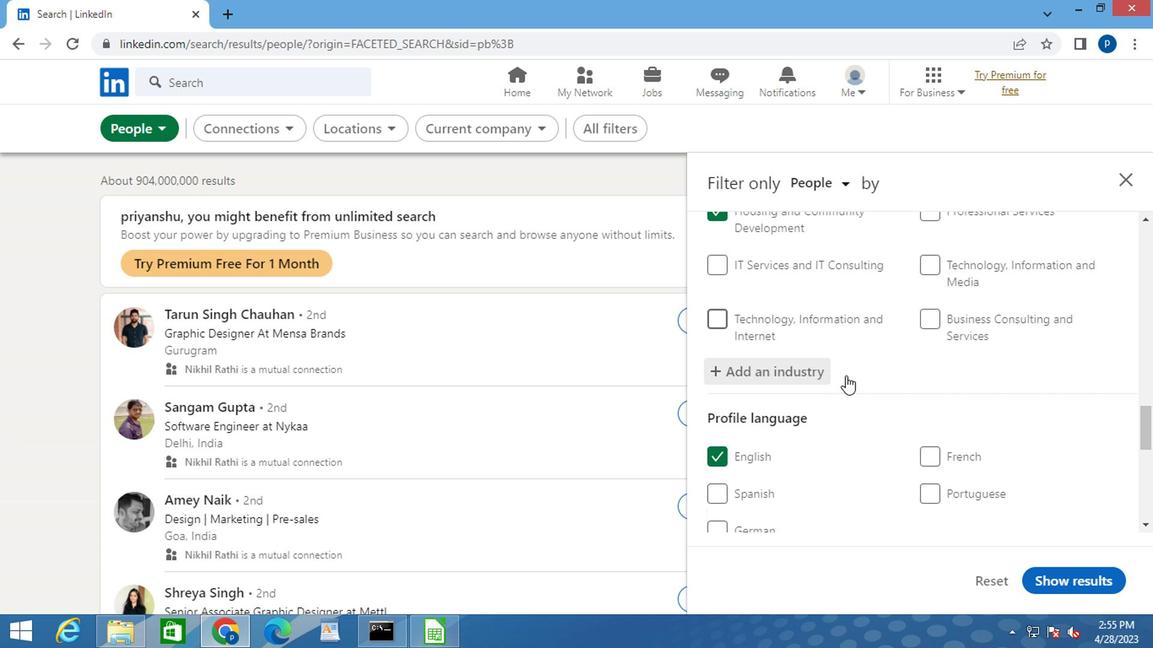 
Action: Mouse scrolled (841, 377) with delta (0, 0)
Screenshot: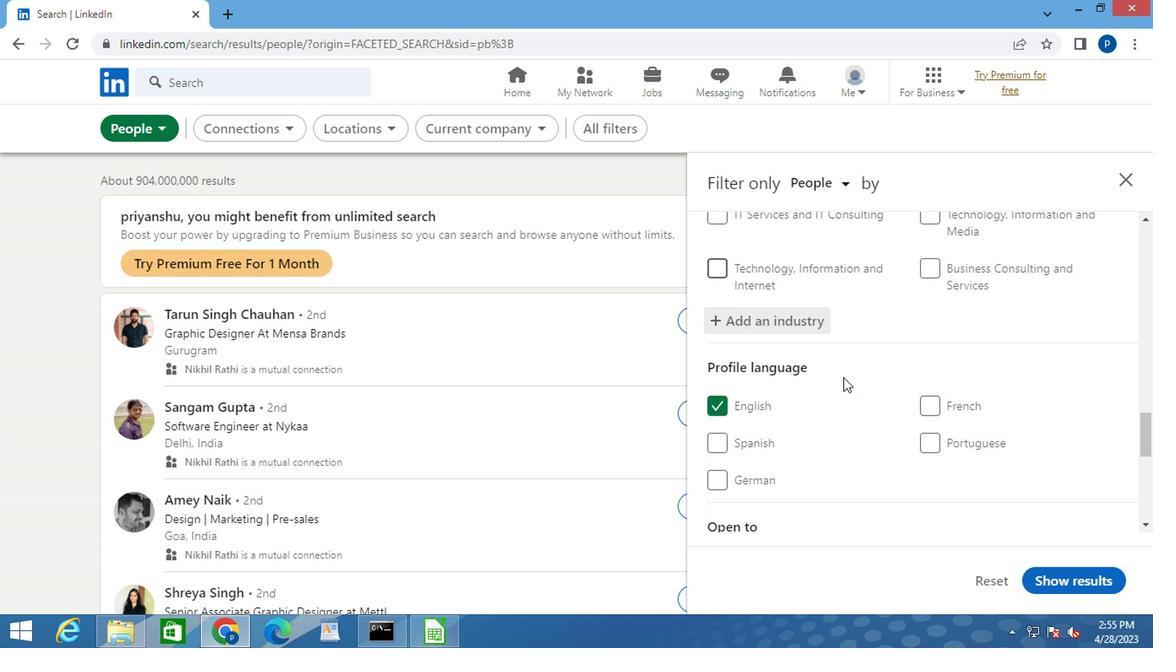 
Action: Mouse scrolled (841, 377) with delta (0, 0)
Screenshot: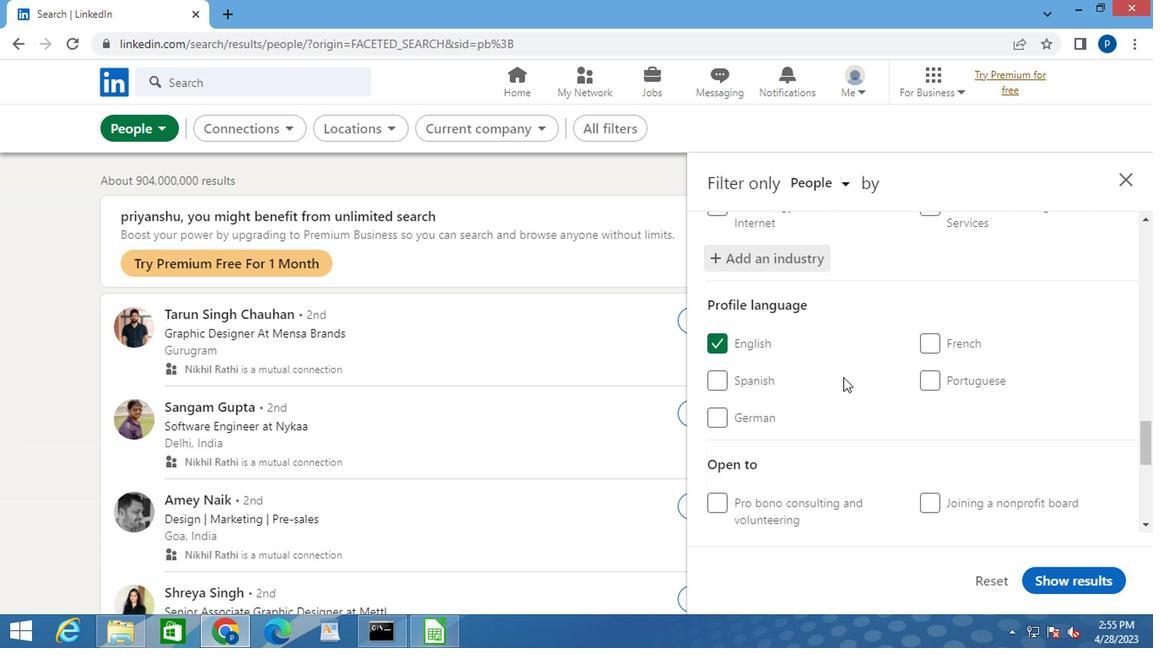 
Action: Mouse moved to (859, 393)
Screenshot: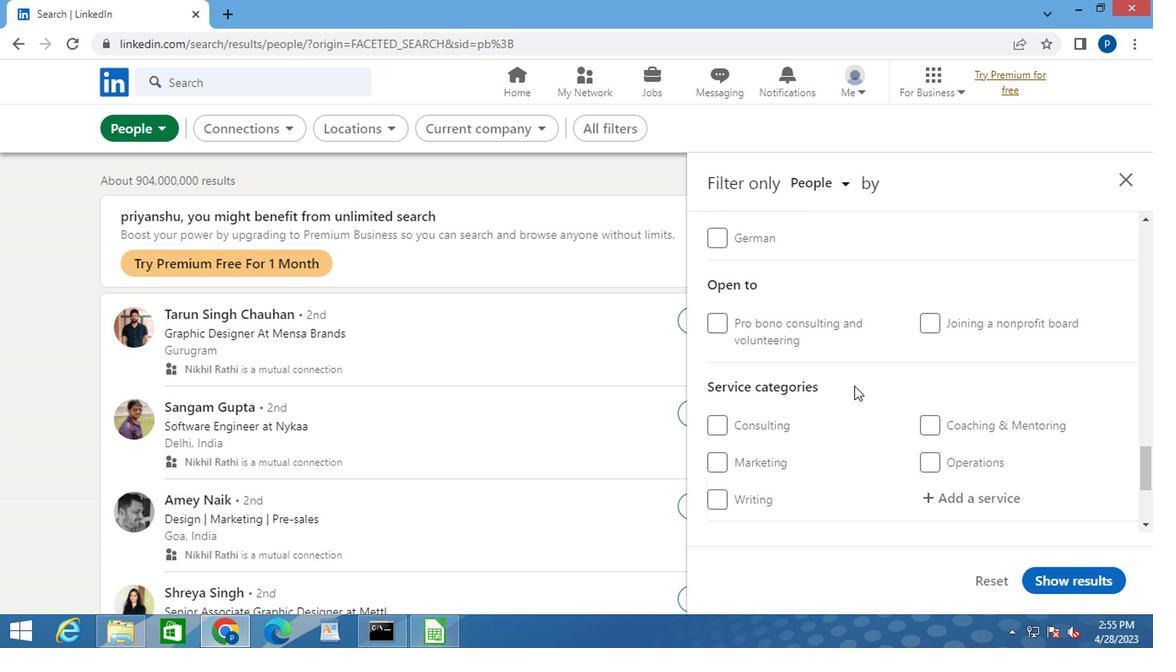 
Action: Mouse scrolled (859, 392) with delta (0, 0)
Screenshot: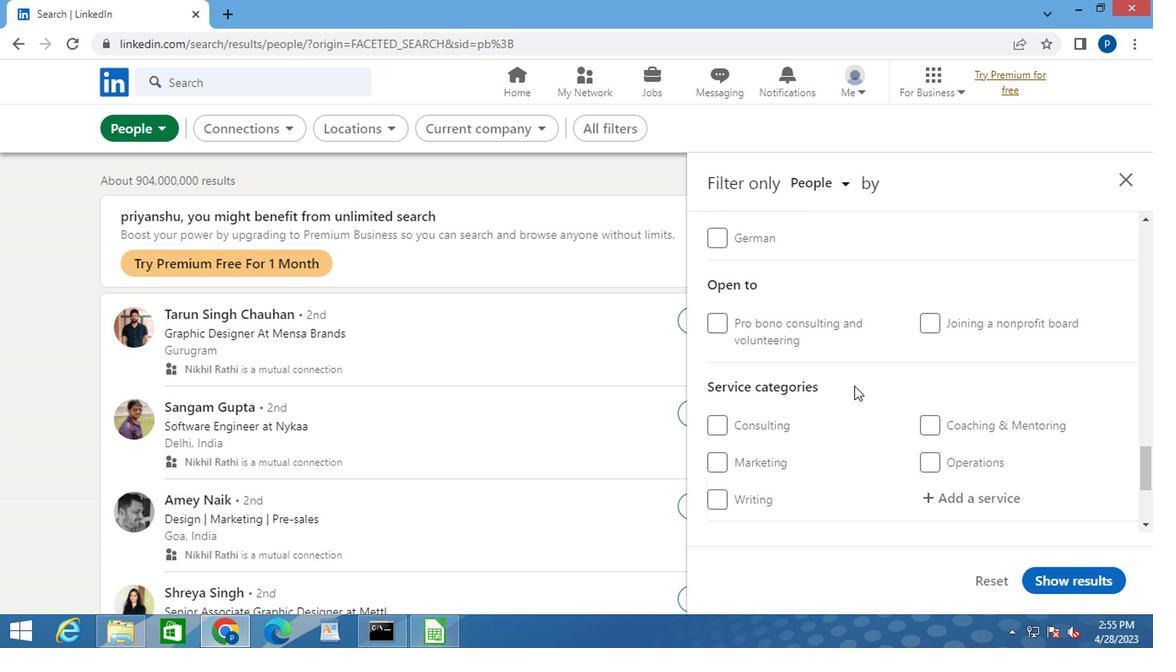 
Action: Mouse moved to (859, 394)
Screenshot: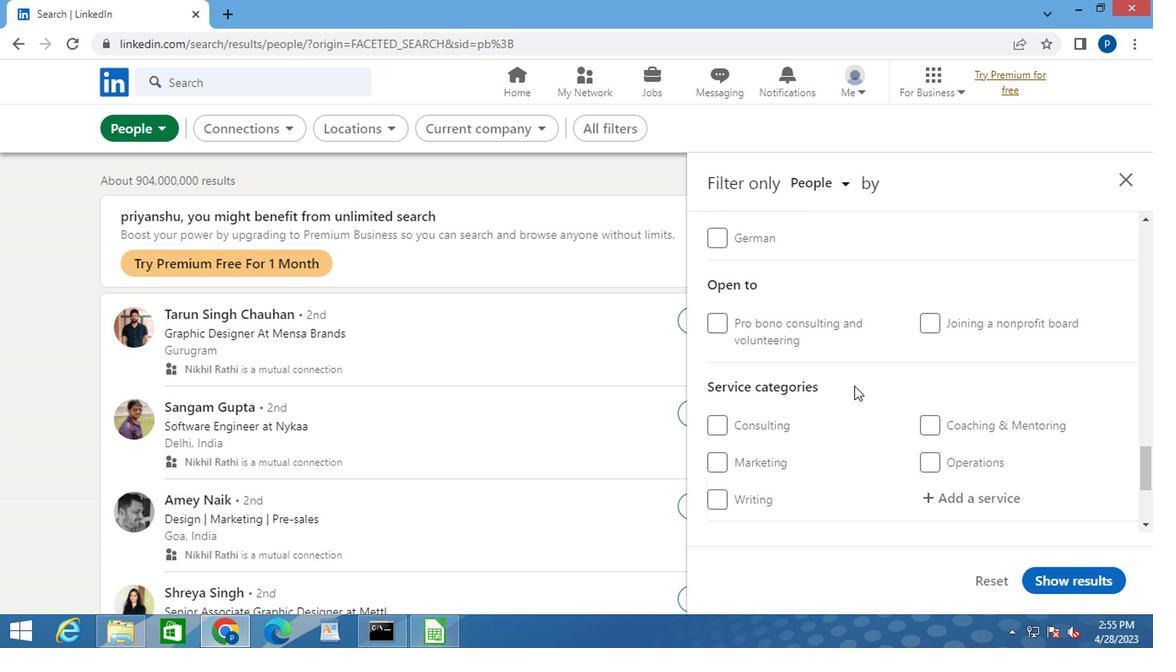 
Action: Mouse scrolled (859, 393) with delta (0, 0)
Screenshot: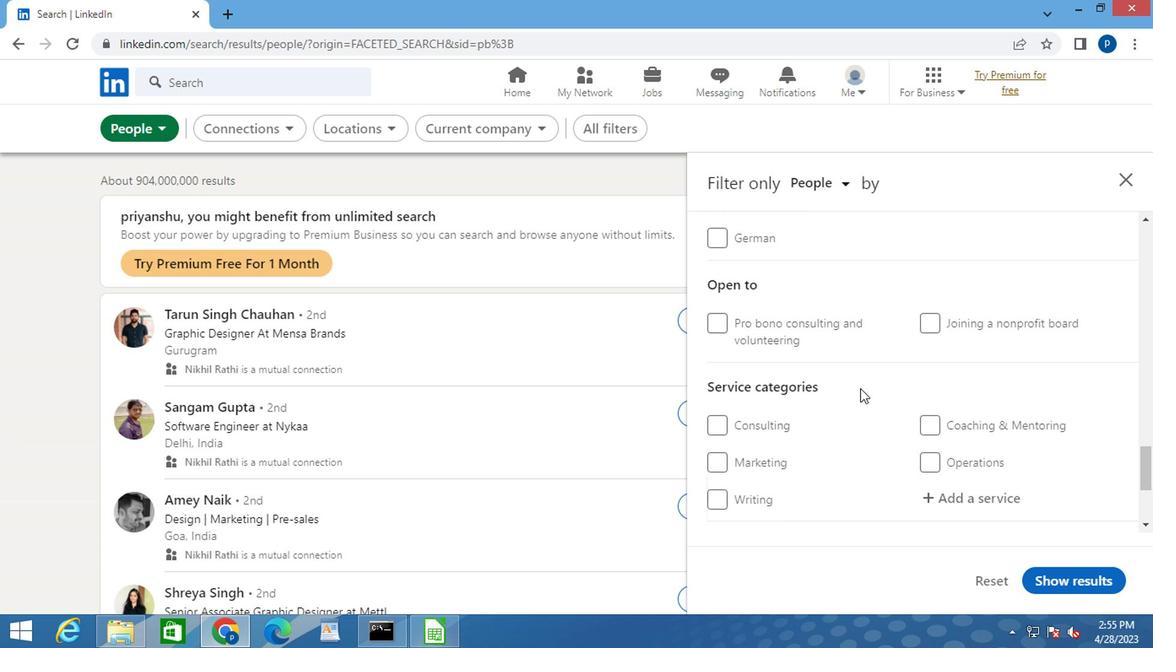 
Action: Mouse moved to (946, 334)
Screenshot: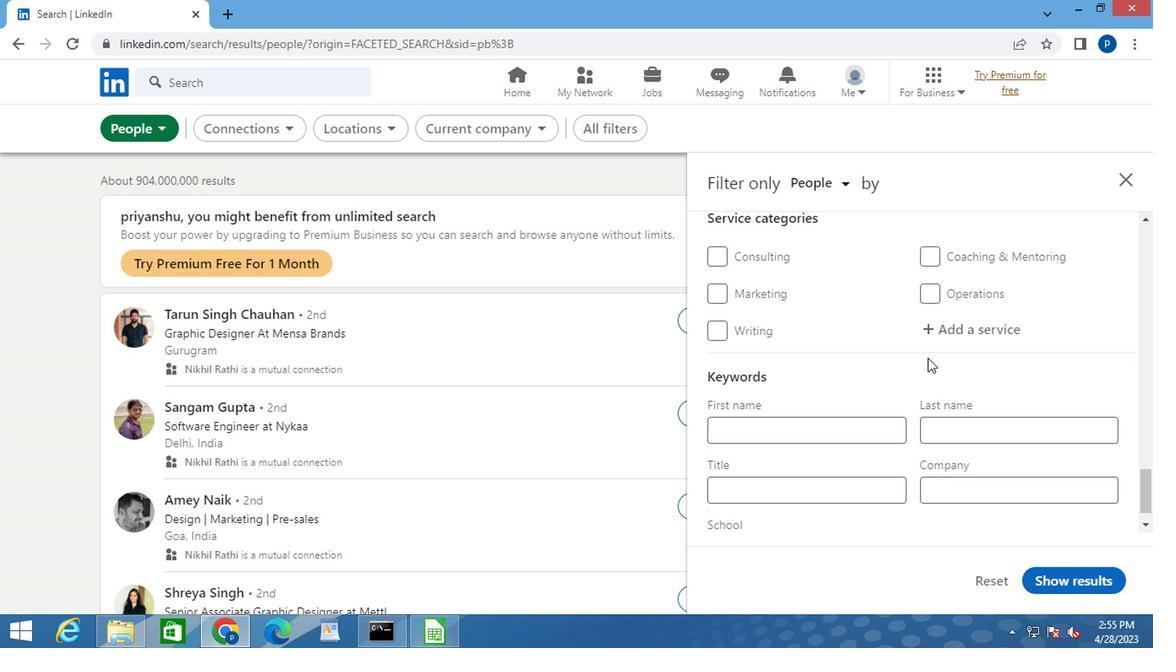 
Action: Mouse pressed left at (946, 334)
Screenshot: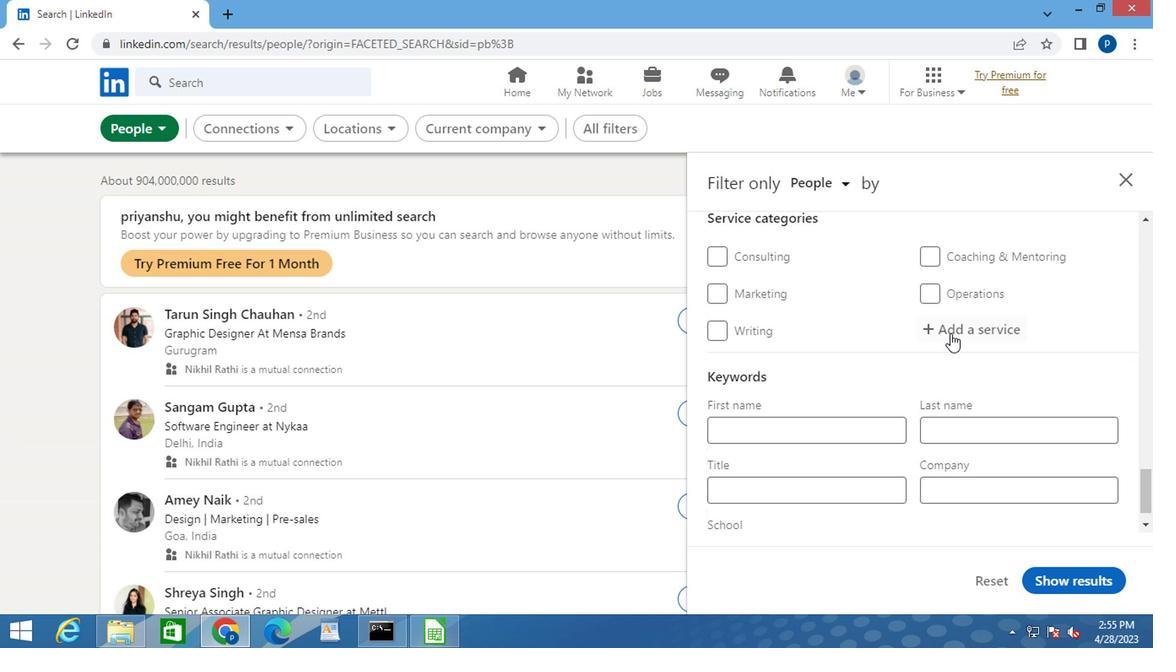 
Action: Key pressed <Key.caps_lock>H<Key.caps_lock>OMEOW
Screenshot: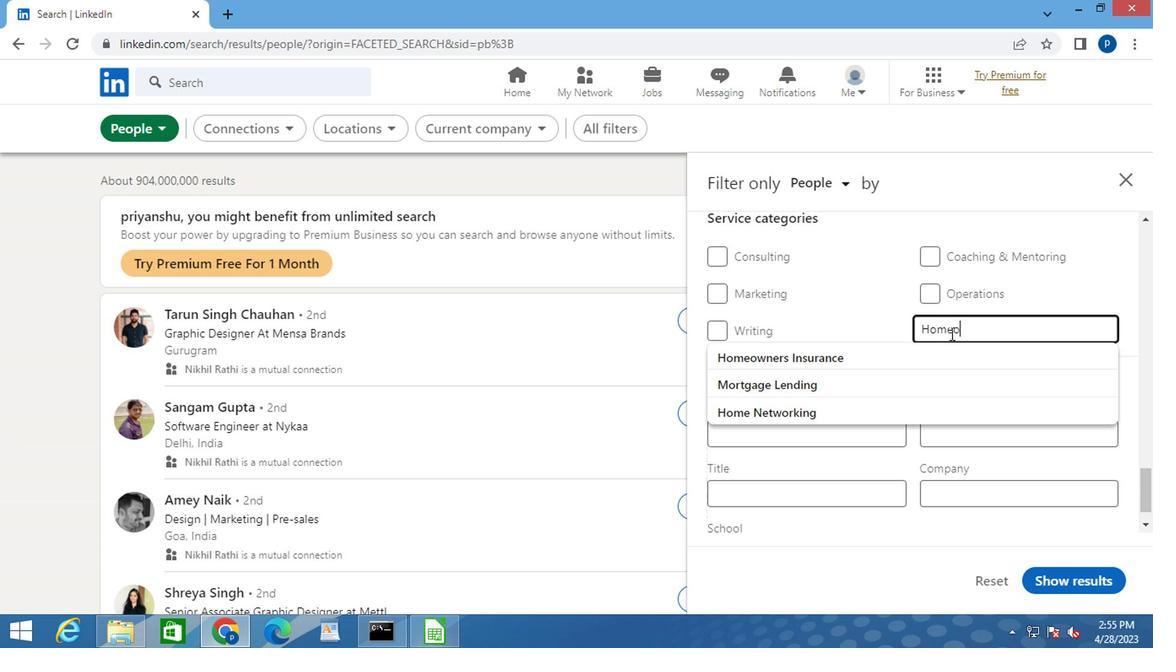 
Action: Mouse moved to (883, 352)
Screenshot: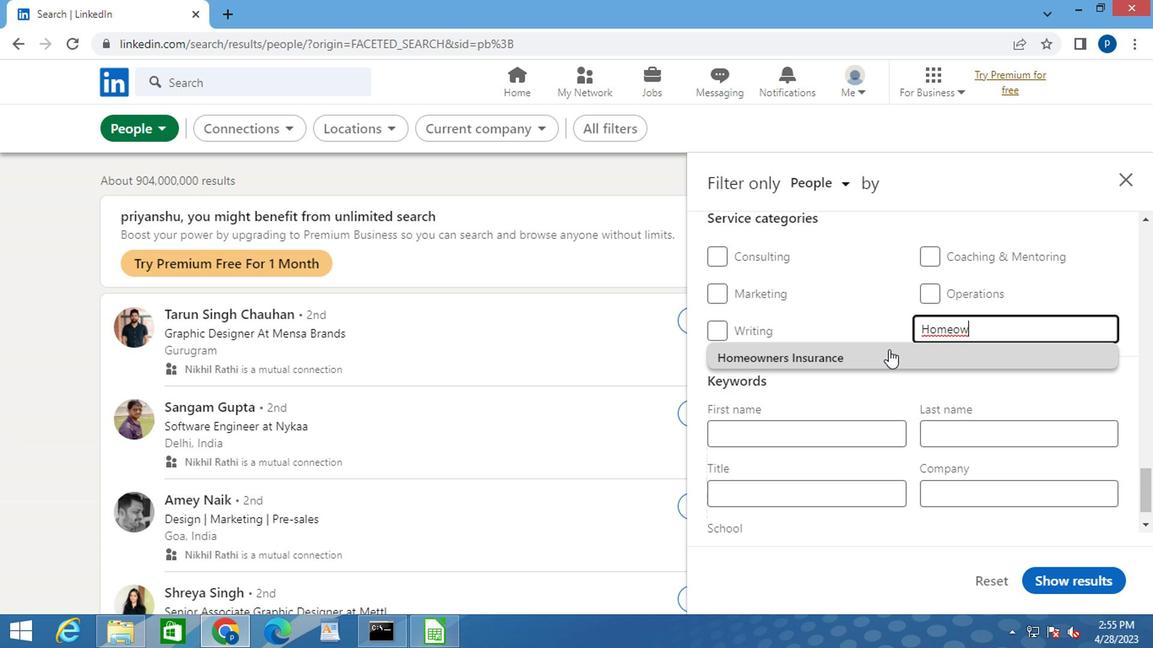
Action: Mouse pressed left at (883, 352)
Screenshot: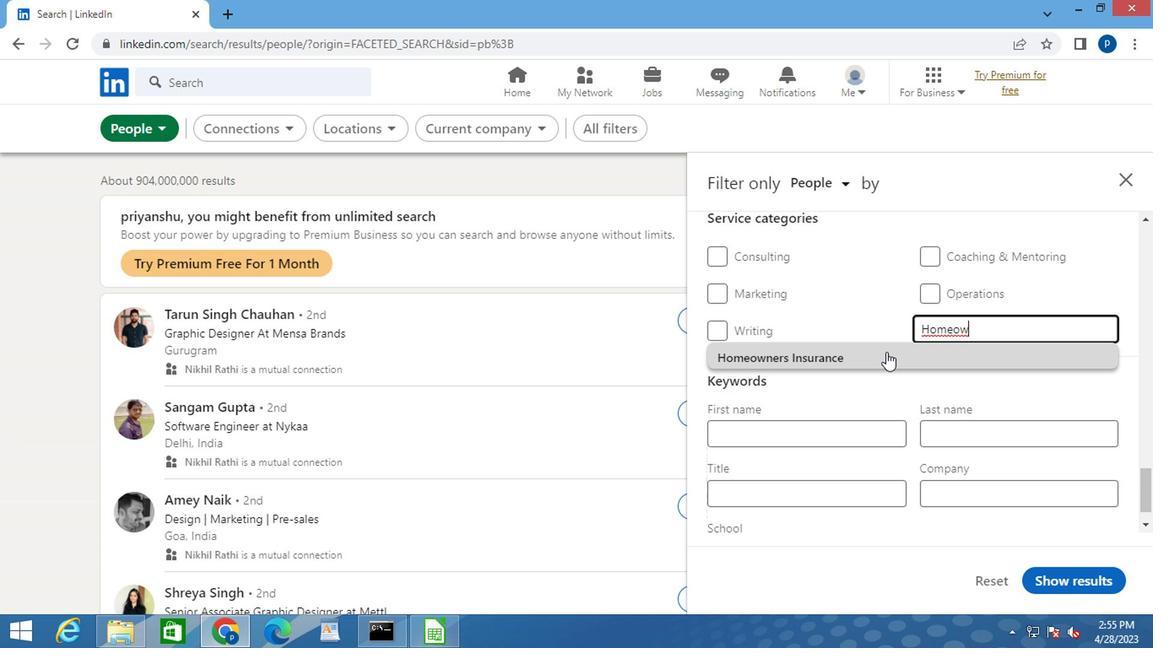 
Action: Mouse moved to (883, 352)
Screenshot: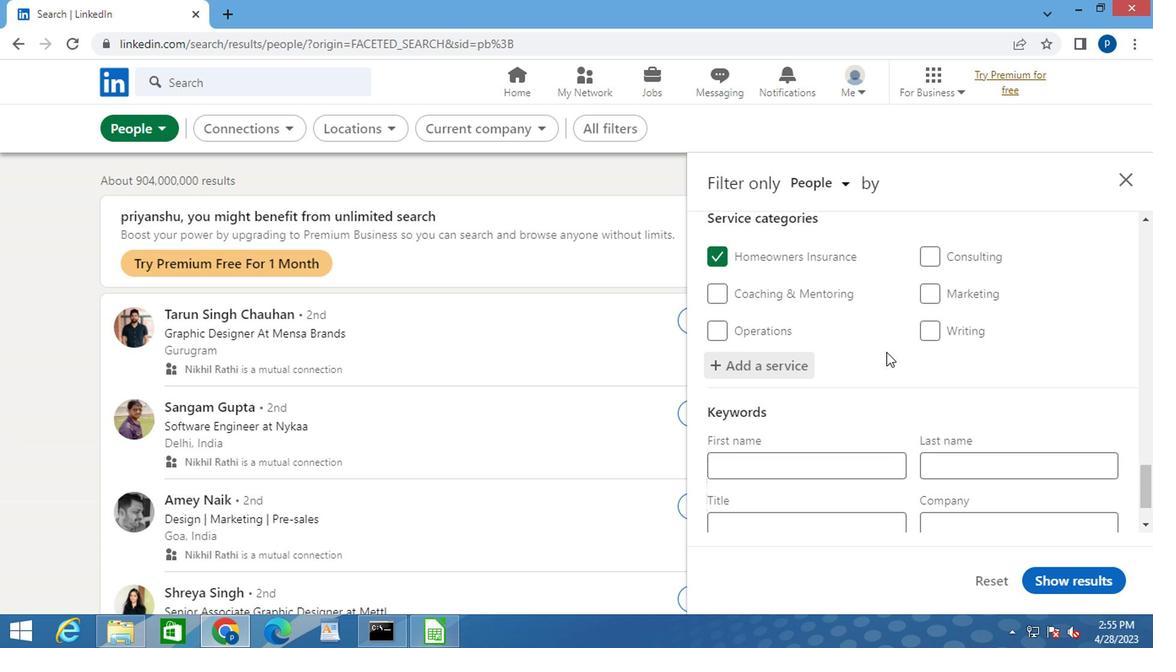 
Action: Mouse scrolled (883, 352) with delta (0, 0)
Screenshot: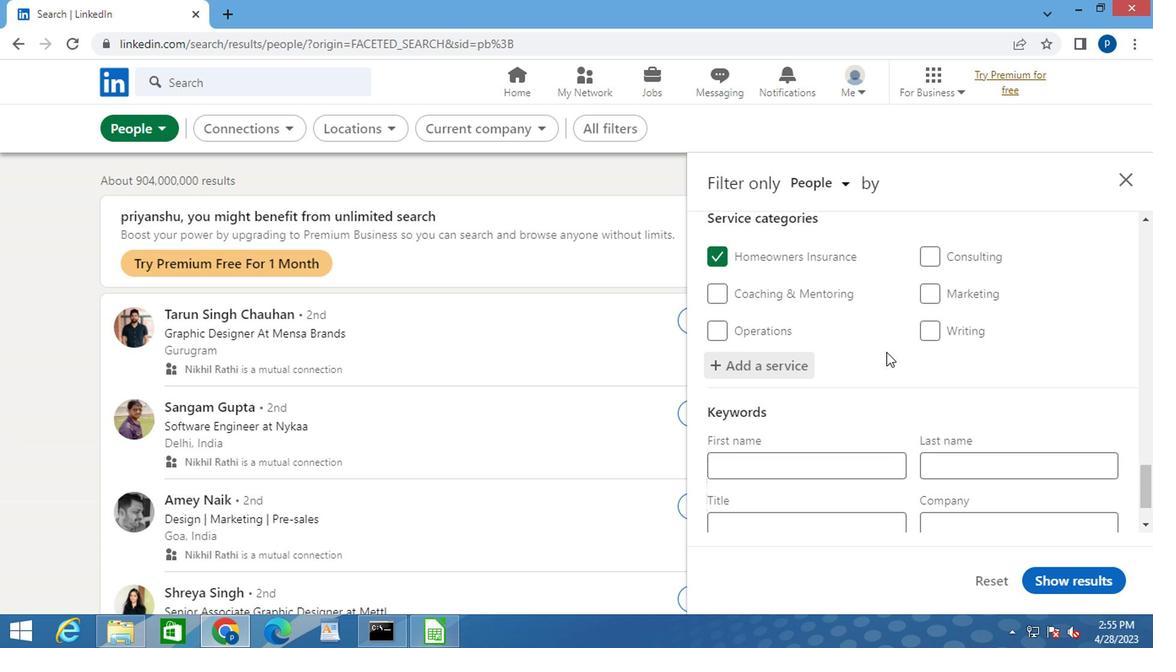 
Action: Mouse scrolled (883, 352) with delta (0, 0)
Screenshot: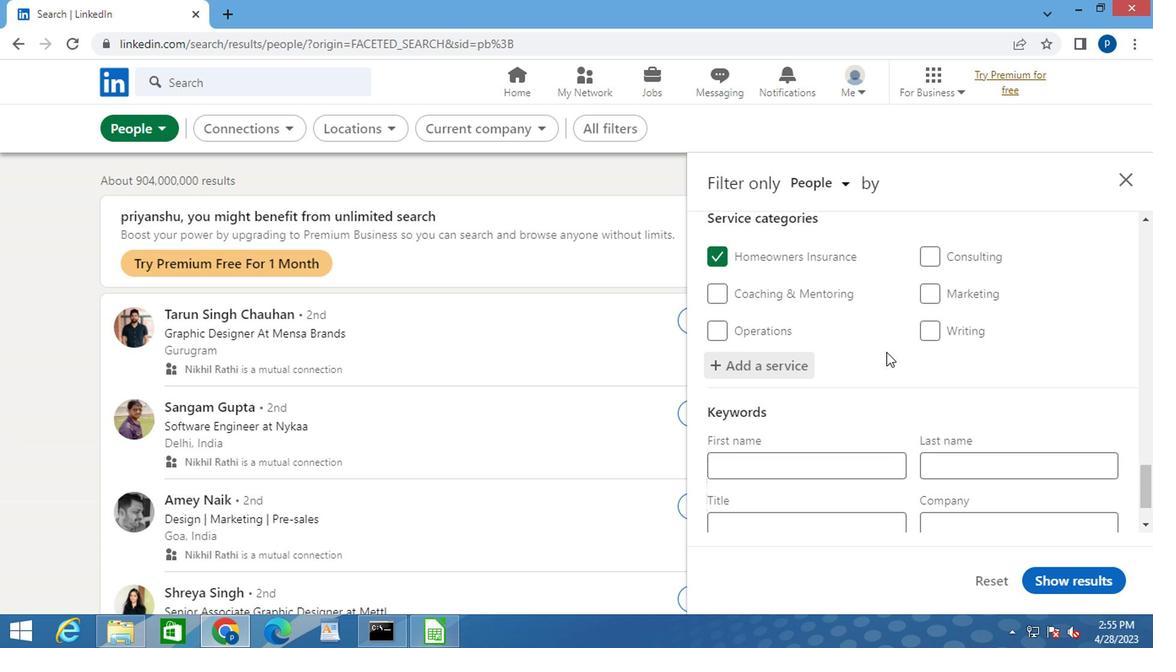 
Action: Mouse moved to (781, 447)
Screenshot: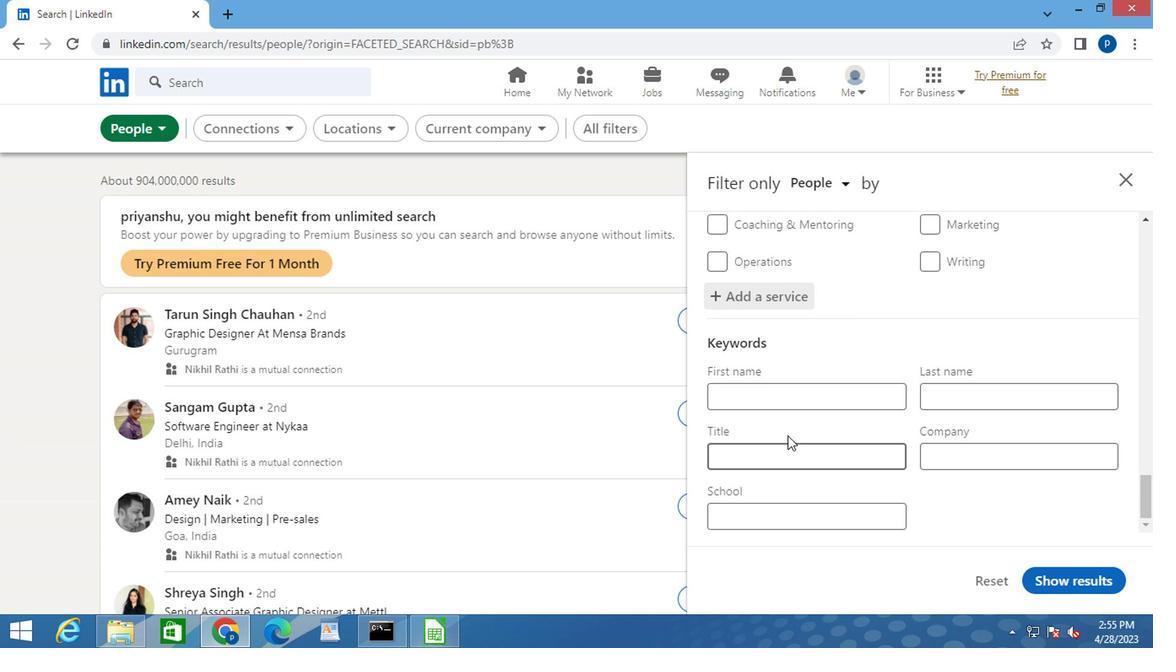 
Action: Mouse pressed left at (781, 447)
Screenshot: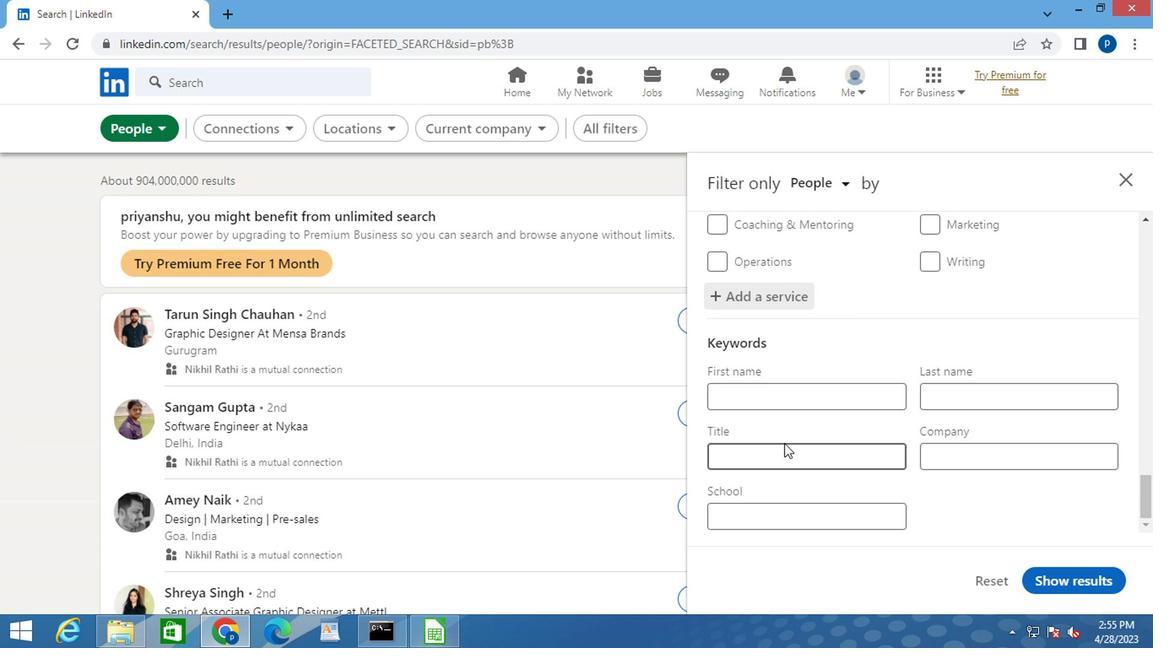 
Action: Key pressed <Key.caps_lock>S<Key.caps_lock>OCIAL
Screenshot: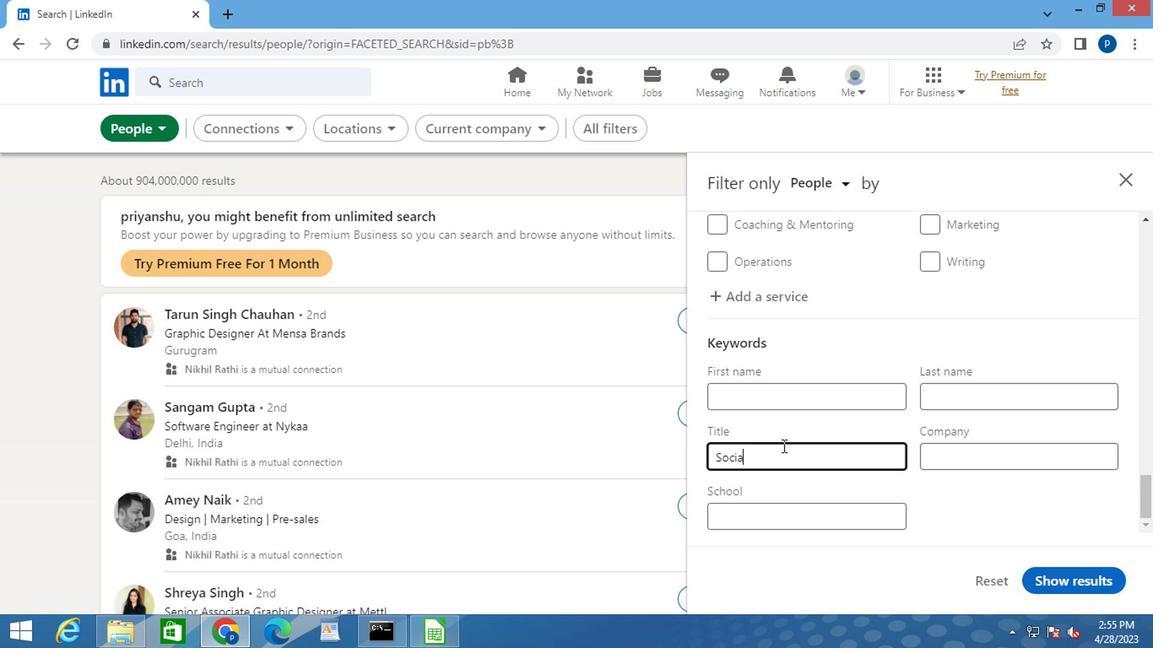 
Action: Mouse moved to (781, 447)
Screenshot: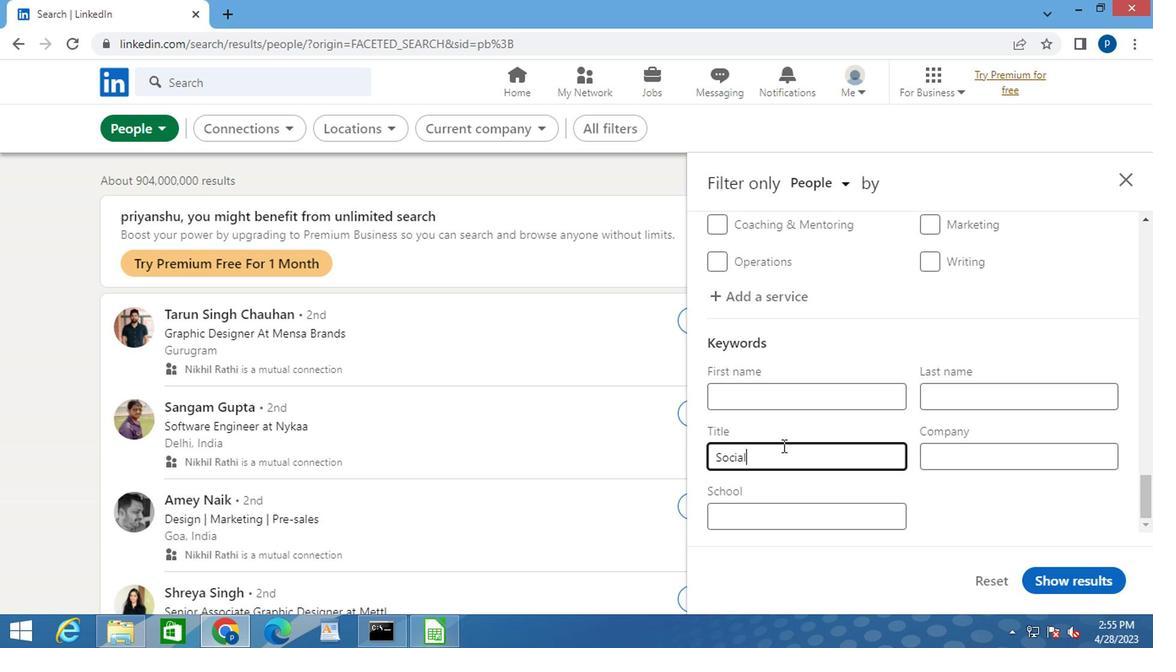 
Action: Key pressed <Key.space><Key.caps_lock>M<Key.caps_lock>EDIA<Key.space><Key.caps_lock>A<Key.caps_lock>SSISTANT<Key.space>
Screenshot: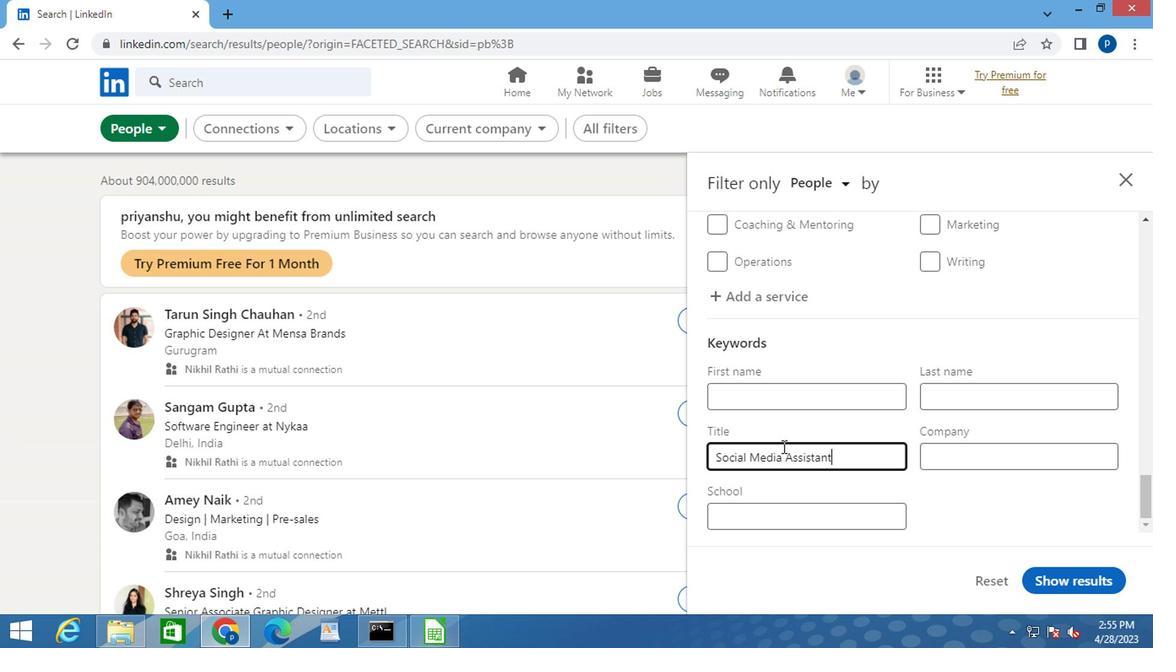 
Action: Mouse moved to (1093, 578)
Screenshot: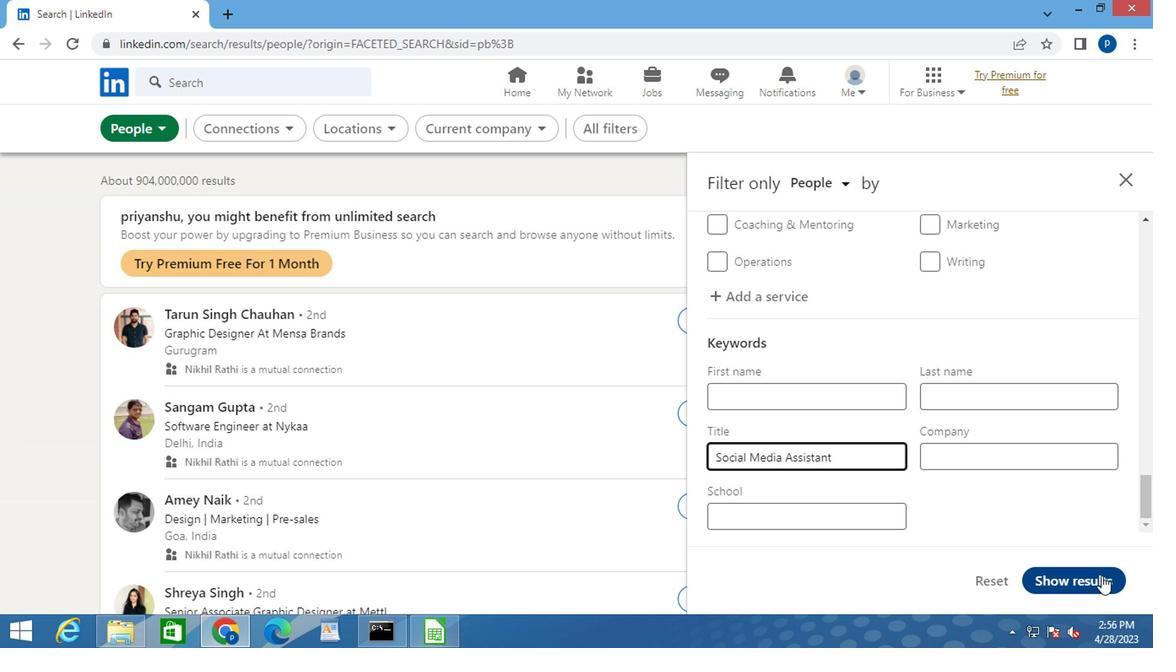 
Action: Mouse pressed left at (1093, 578)
Screenshot: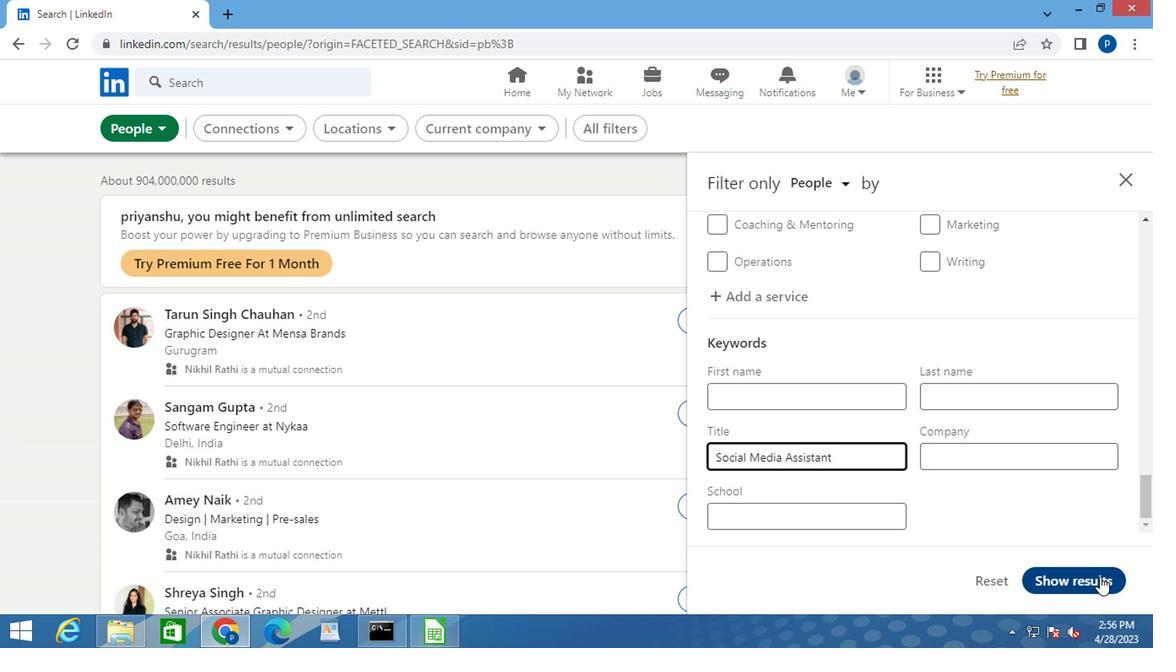 
